Task: Open Card Brand Awareness Review in Board Competitor Analysis to Workspace Customer Support and add a team member Softage.1@softage.net, a label Purple, a checklist Budget Tracker, an attachment from your onedrive, a color Purple and finally, add a card description 'Research and develop new pricing strategy for subscription services' and a comment 'This task presents an opportunity to build strong relationships with our stakeholders and earn their trust.'. Add a start date 'Jan 05, 1900' with a due date 'Jan 12, 1900'
Action: Mouse moved to (95, 338)
Screenshot: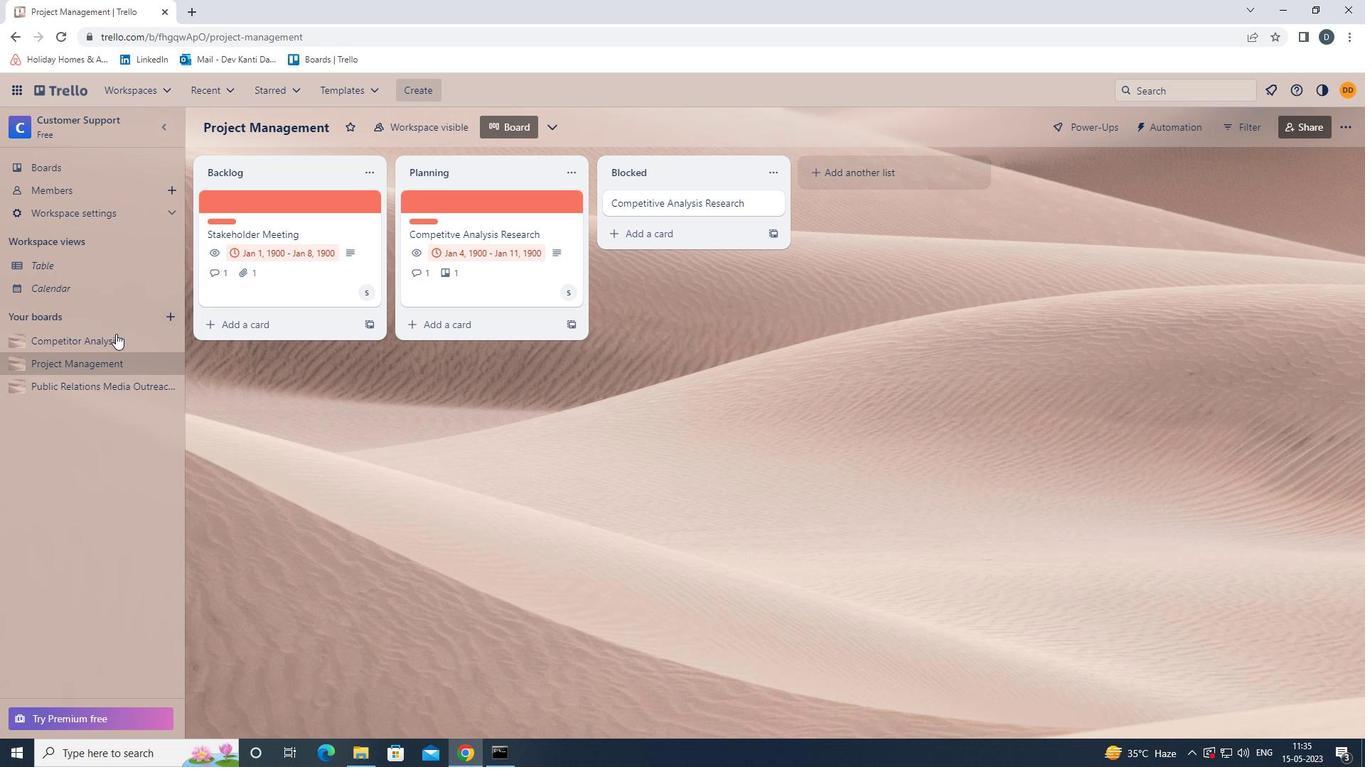 
Action: Mouse pressed left at (95, 338)
Screenshot: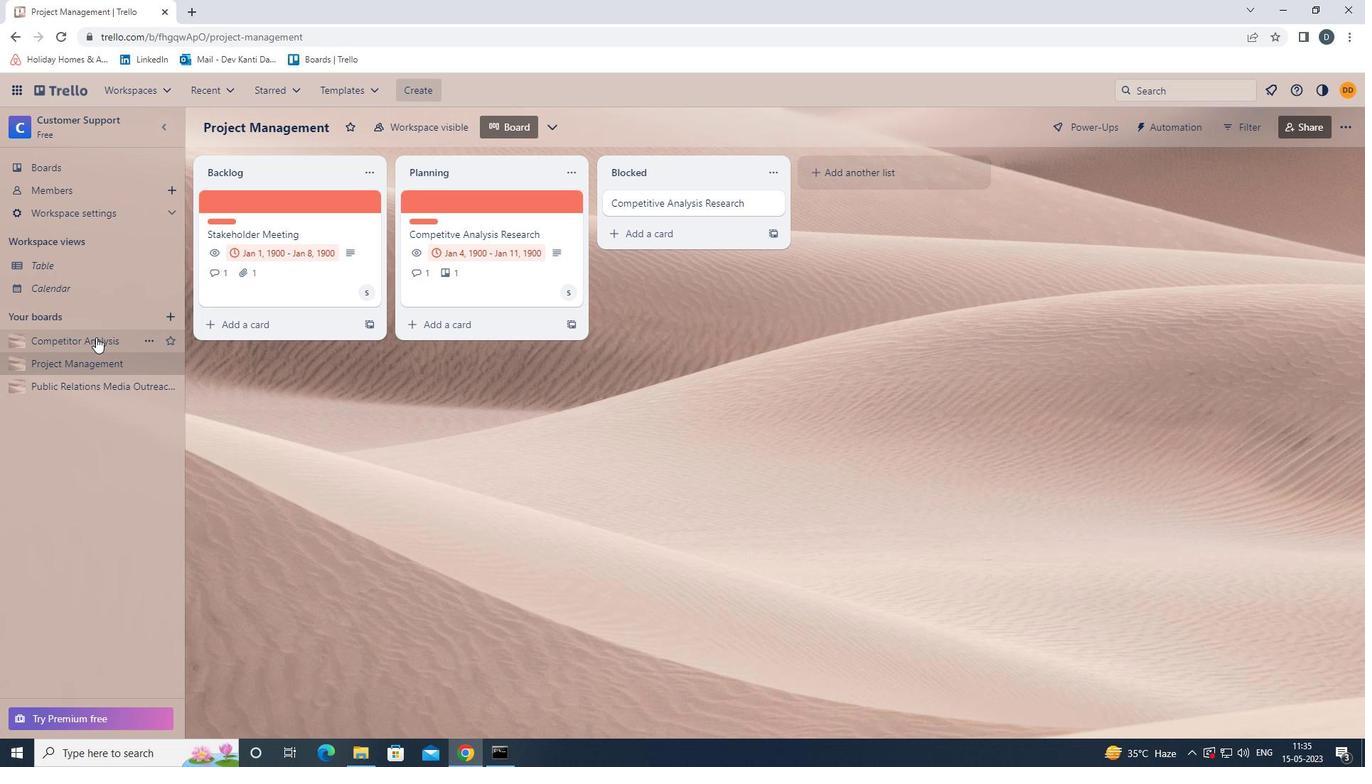 
Action: Mouse moved to (464, 205)
Screenshot: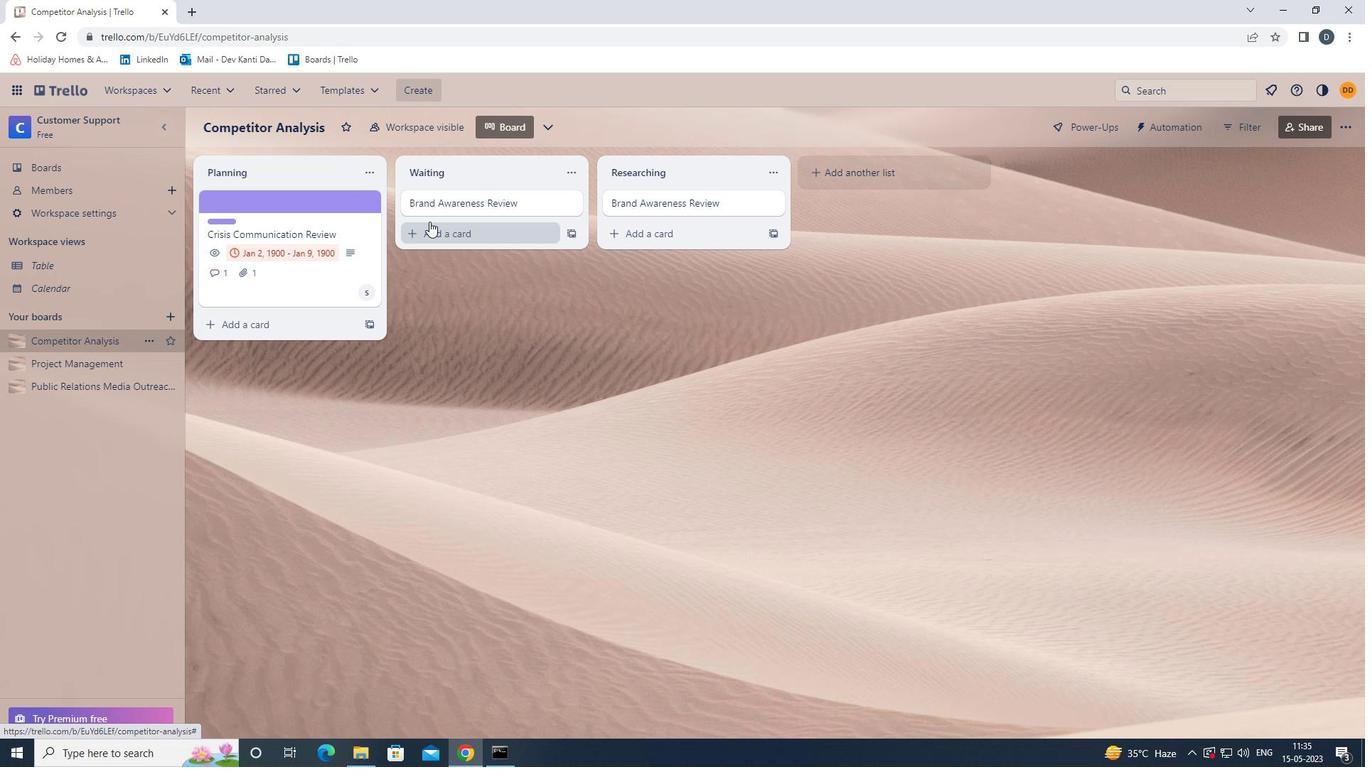 
Action: Mouse pressed left at (464, 205)
Screenshot: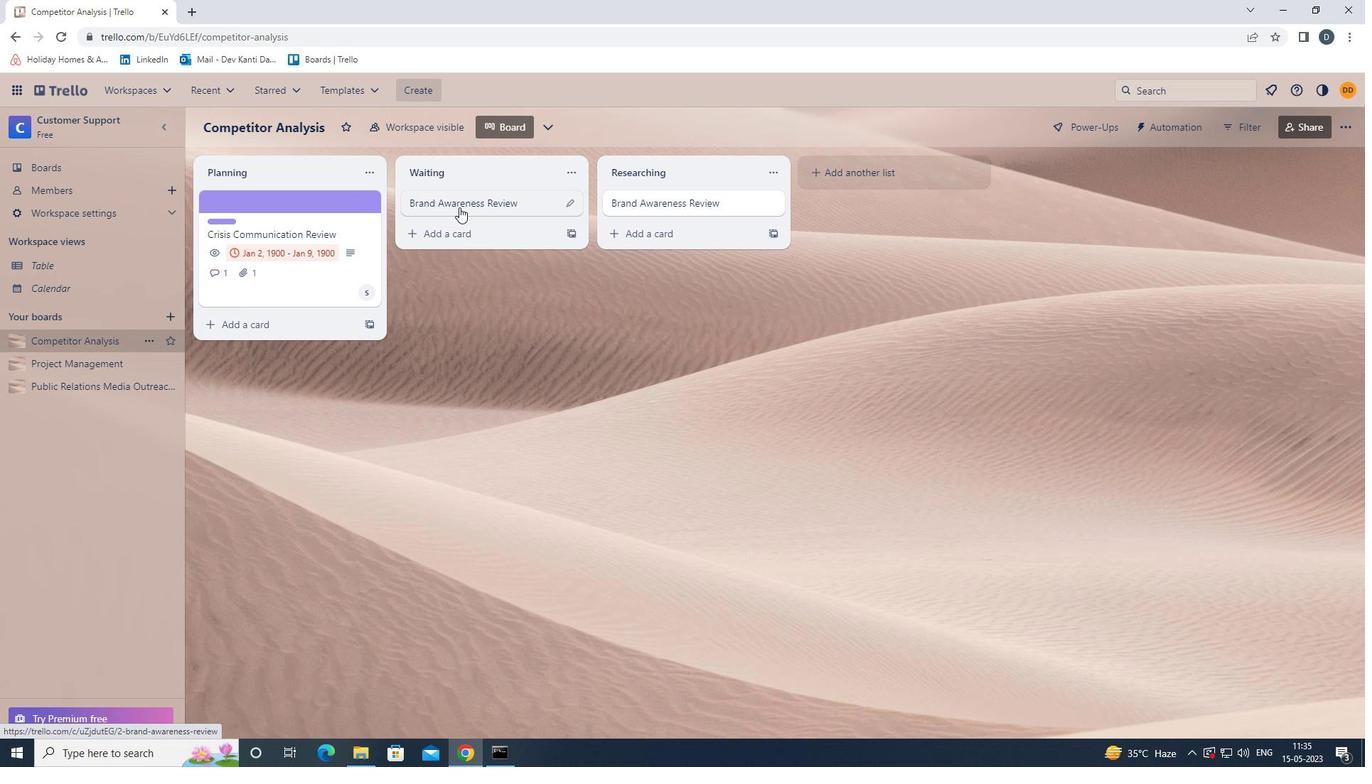 
Action: Mouse moved to (842, 255)
Screenshot: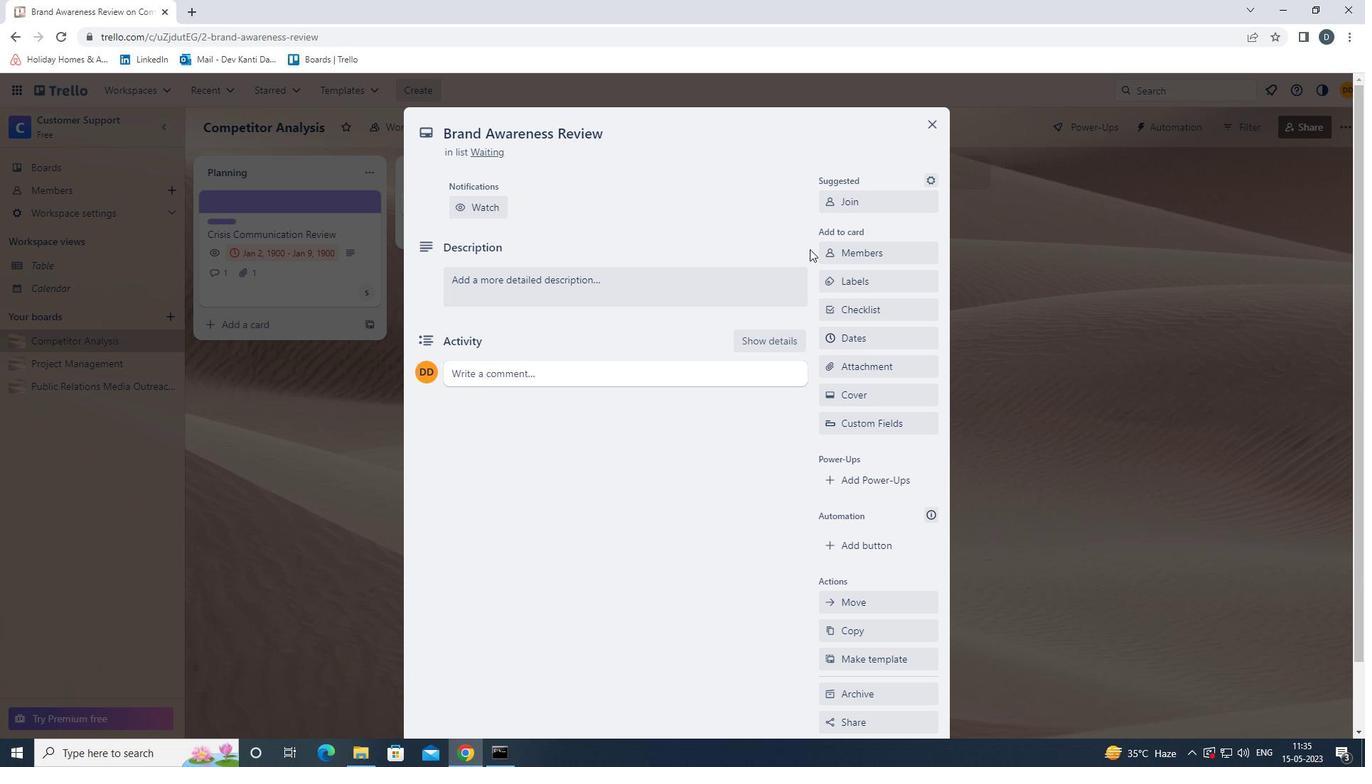 
Action: Mouse pressed left at (842, 255)
Screenshot: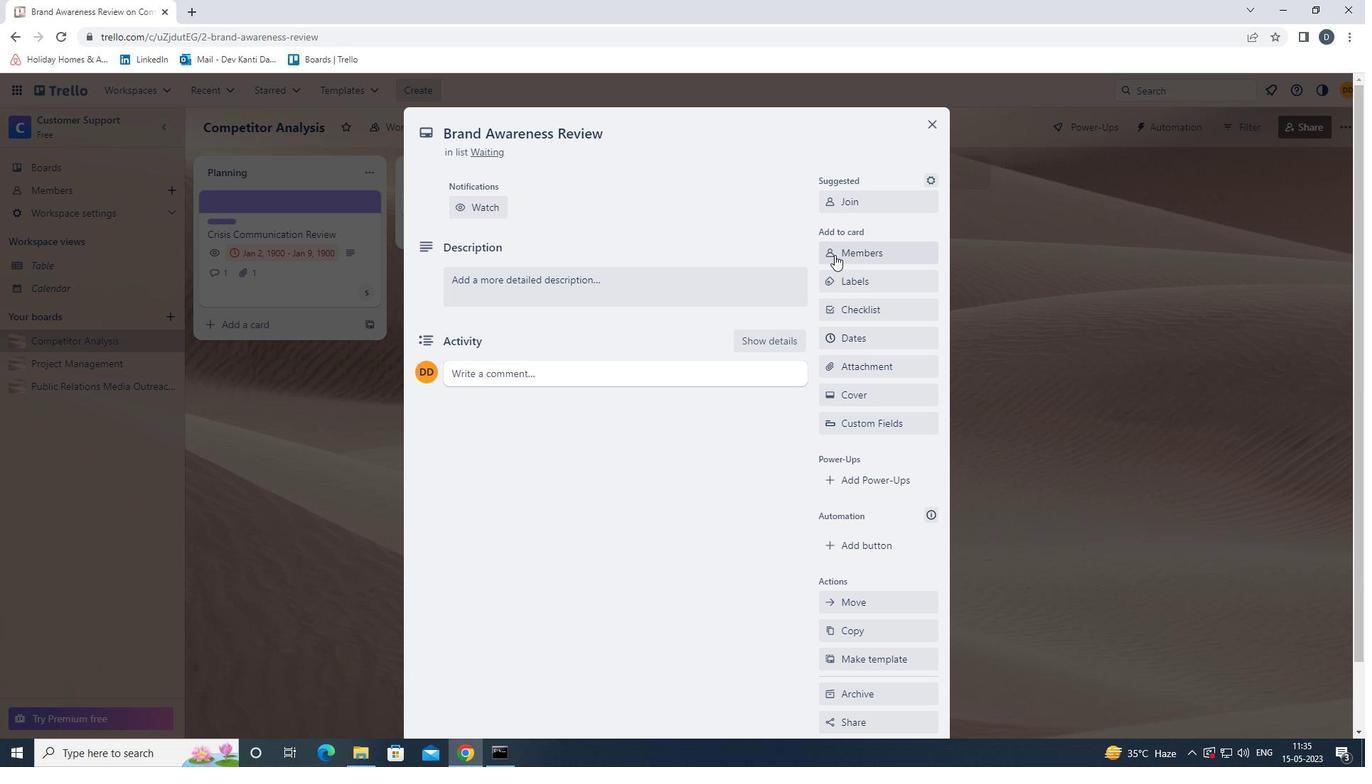 
Action: Key pressed <Key.shift>SOFTAGE.1<Key.shift><Key.shift><Key.shift><Key.shift><Key.shift><Key.shift><Key.shift><Key.shift><Key.shift><Key.shift><Key.shift><Key.shift><Key.shift><Key.shift><Key.shift>@SOFTAGE.NET
Screenshot: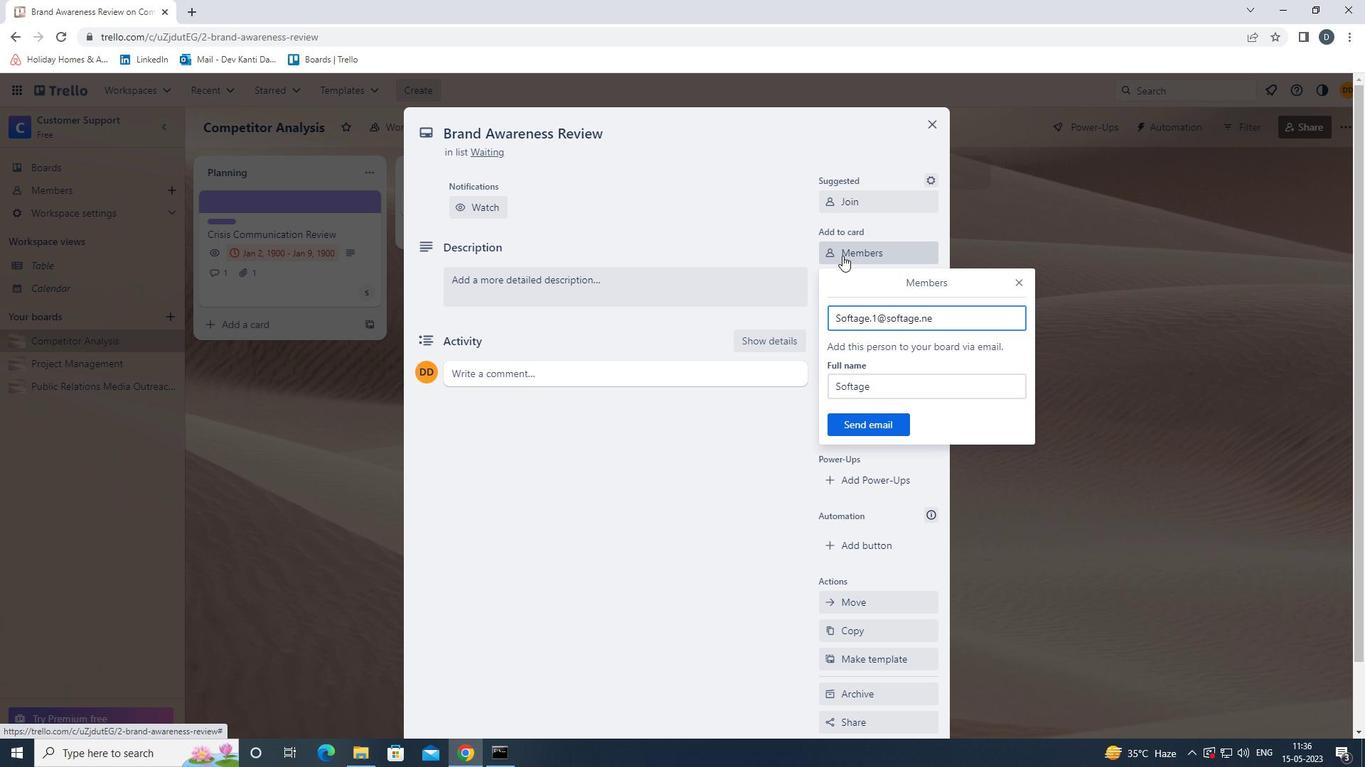 
Action: Mouse moved to (878, 423)
Screenshot: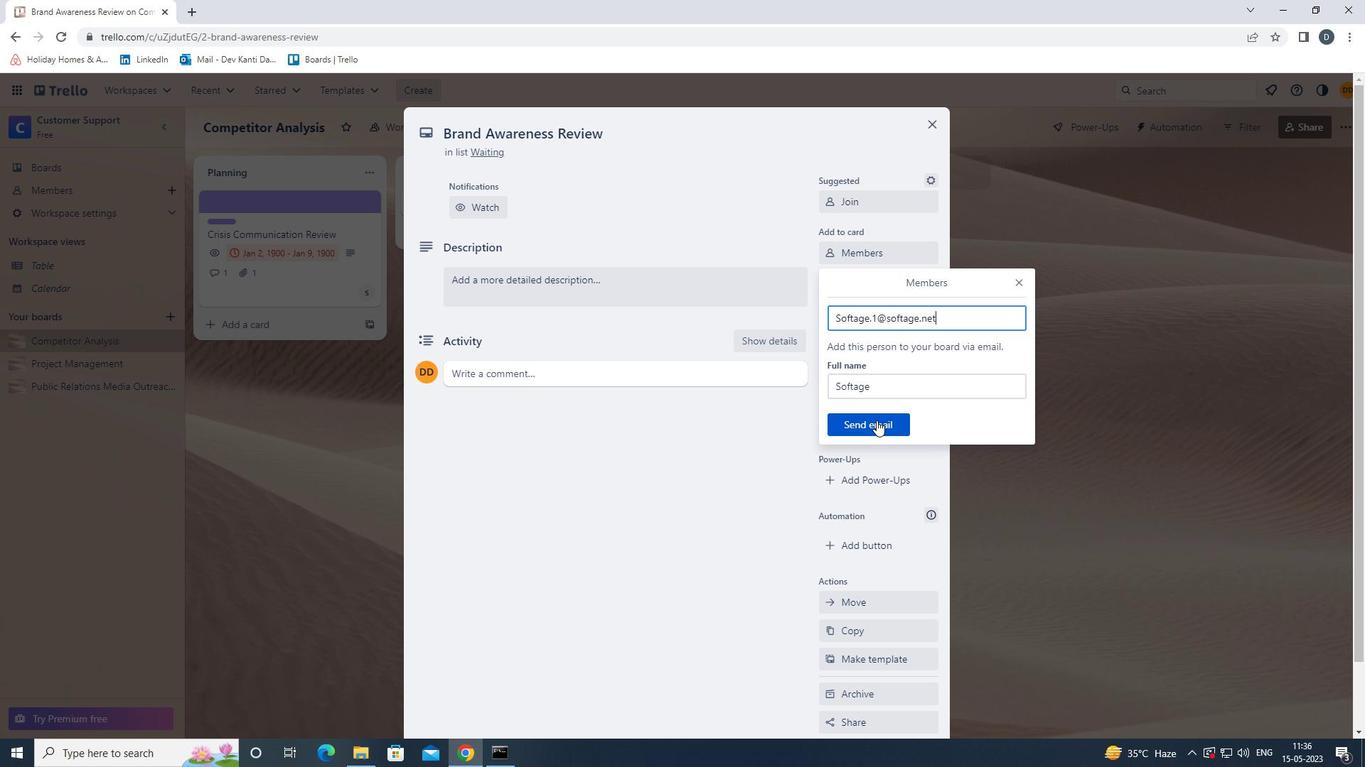 
Action: Mouse pressed left at (878, 423)
Screenshot: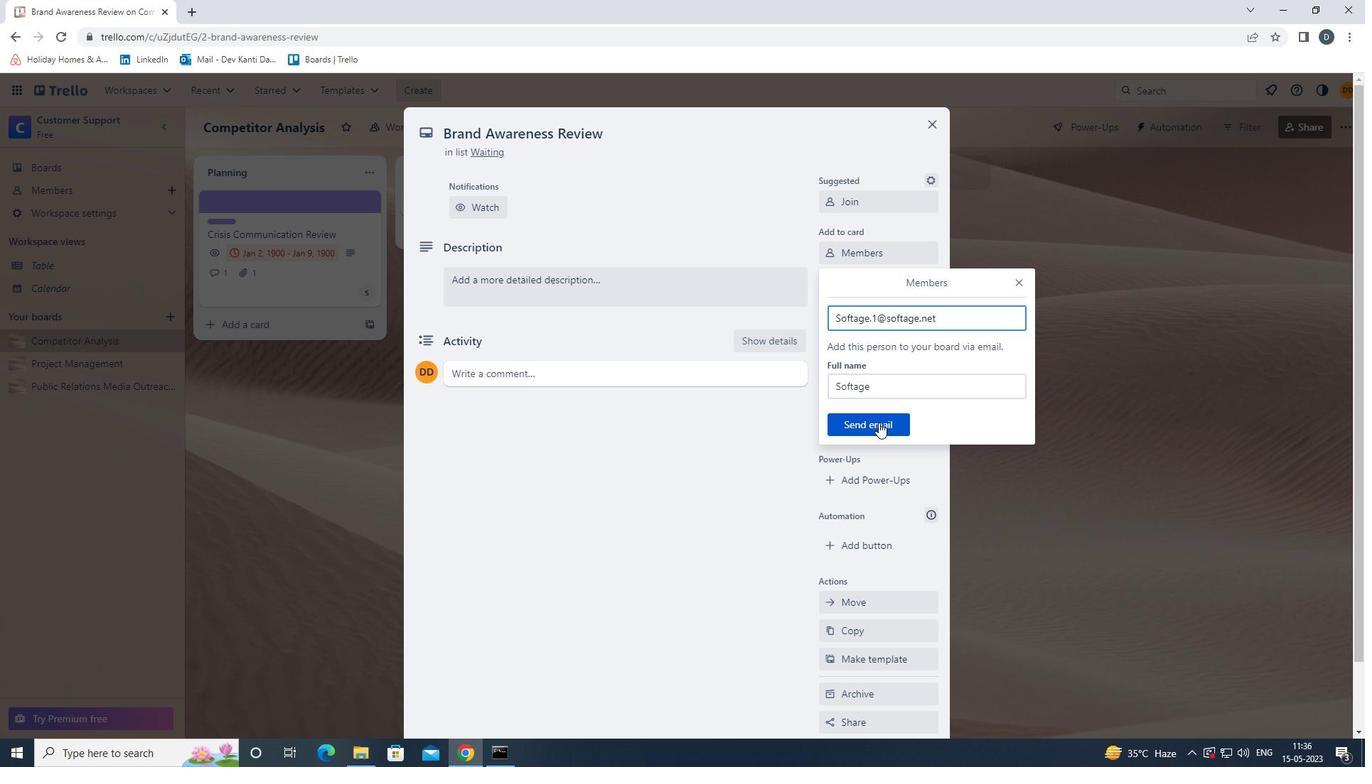 
Action: Mouse moved to (881, 279)
Screenshot: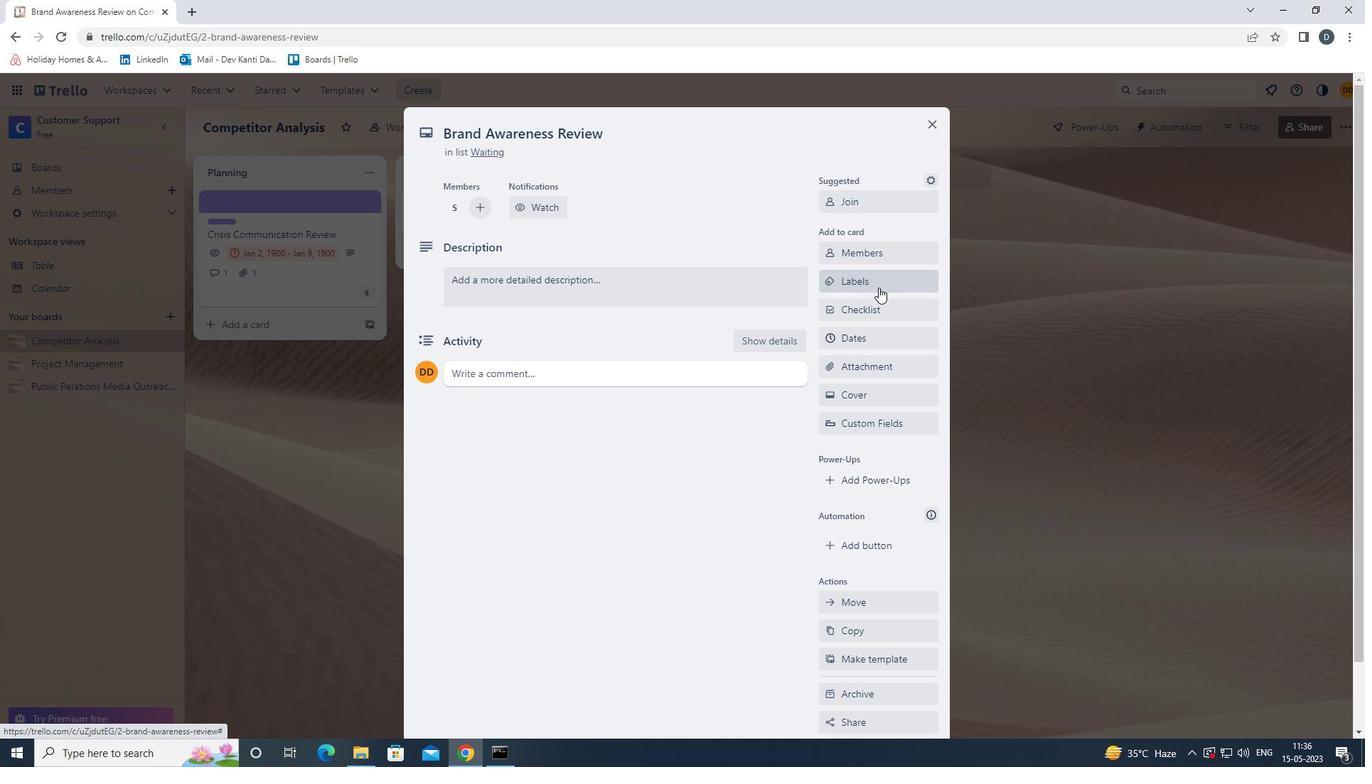 
Action: Mouse pressed left at (881, 279)
Screenshot: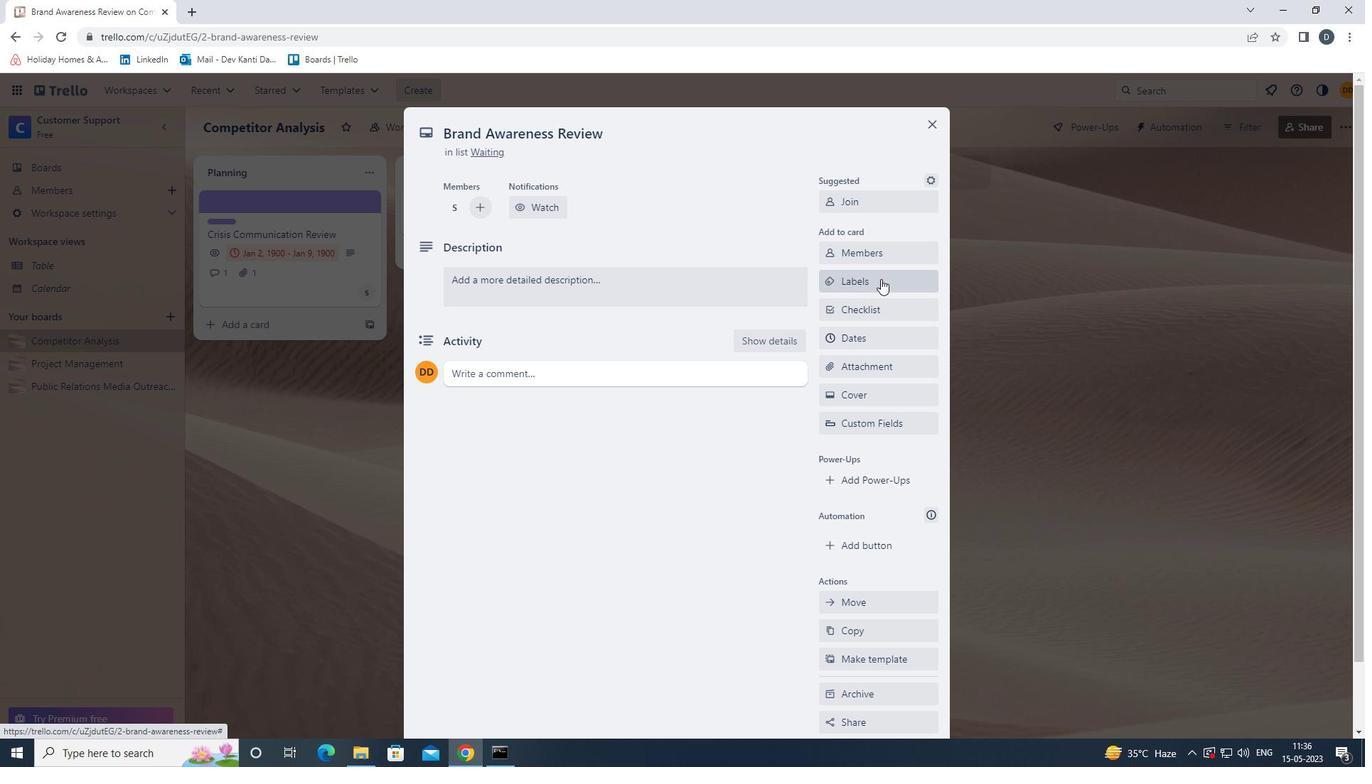 
Action: Mouse moved to (914, 497)
Screenshot: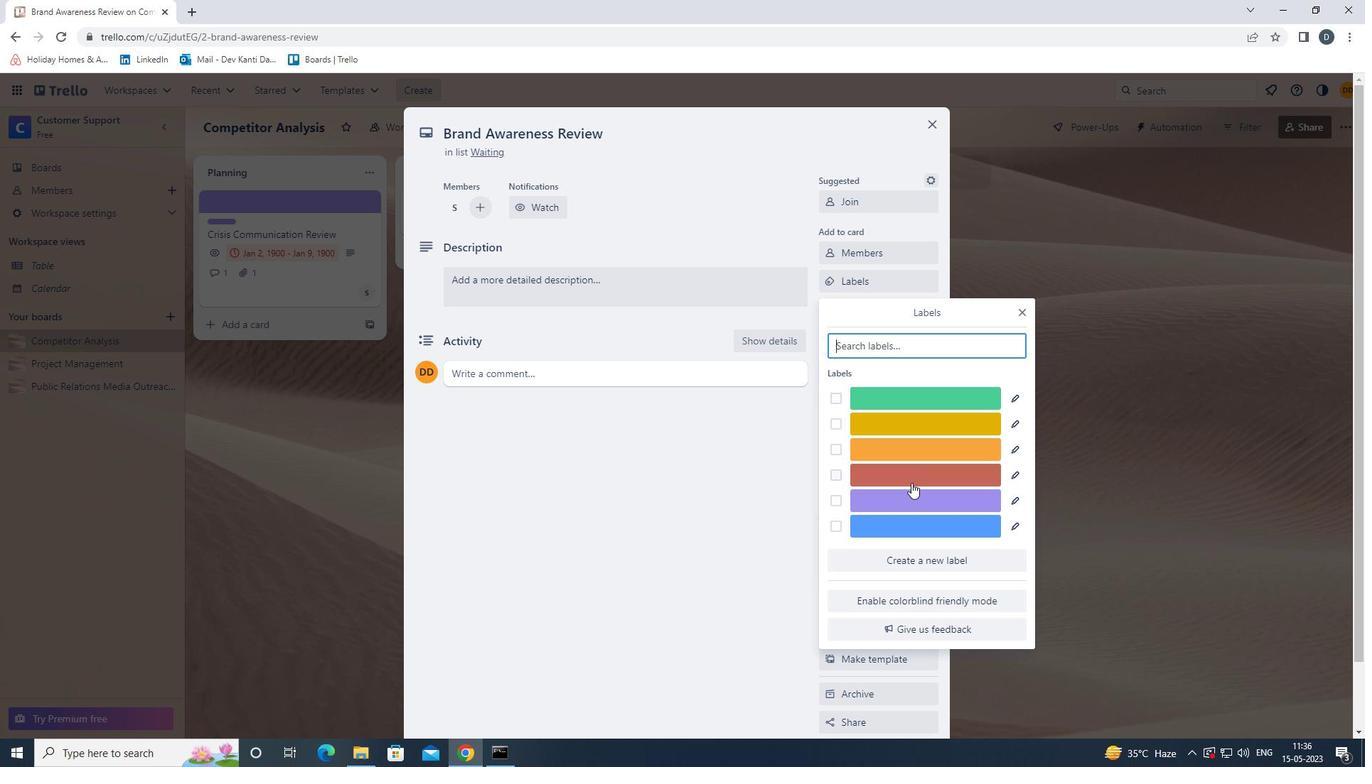 
Action: Mouse pressed left at (914, 497)
Screenshot: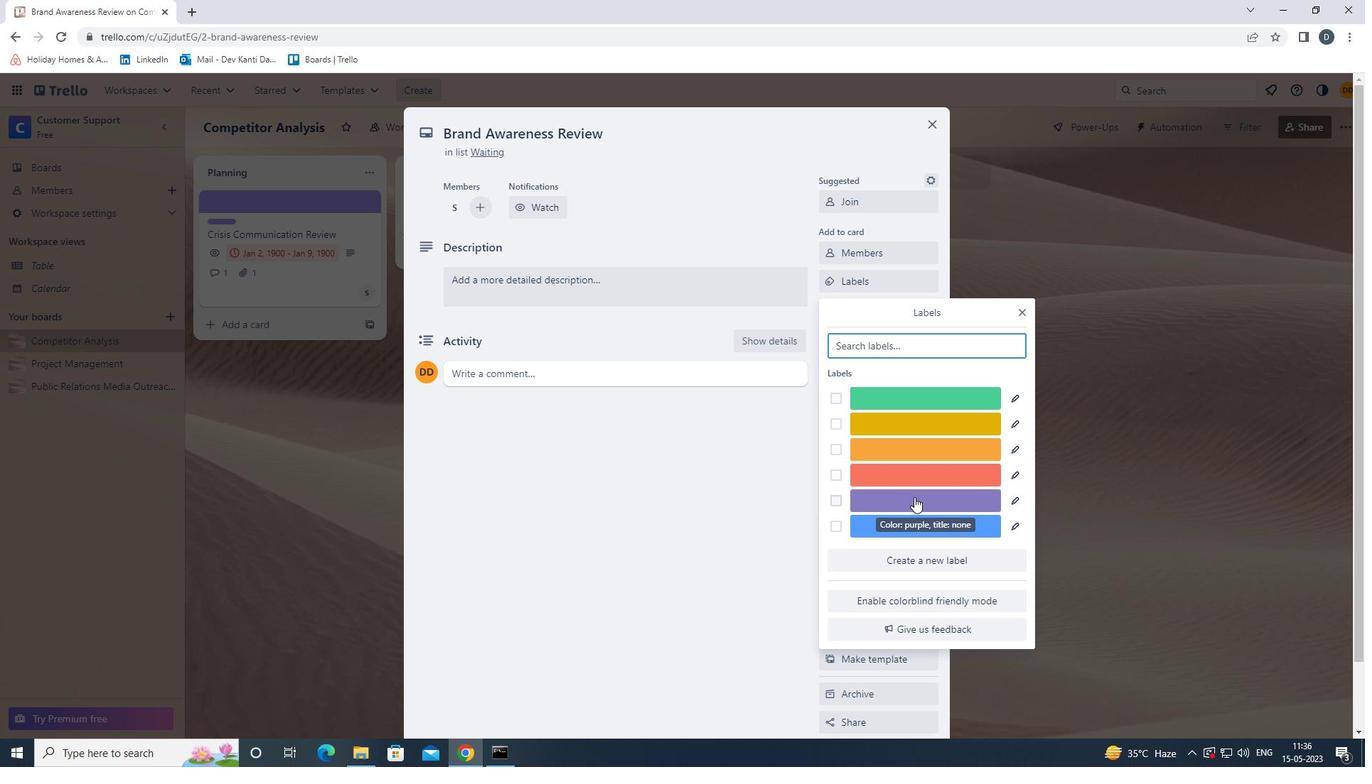 
Action: Mouse moved to (1019, 306)
Screenshot: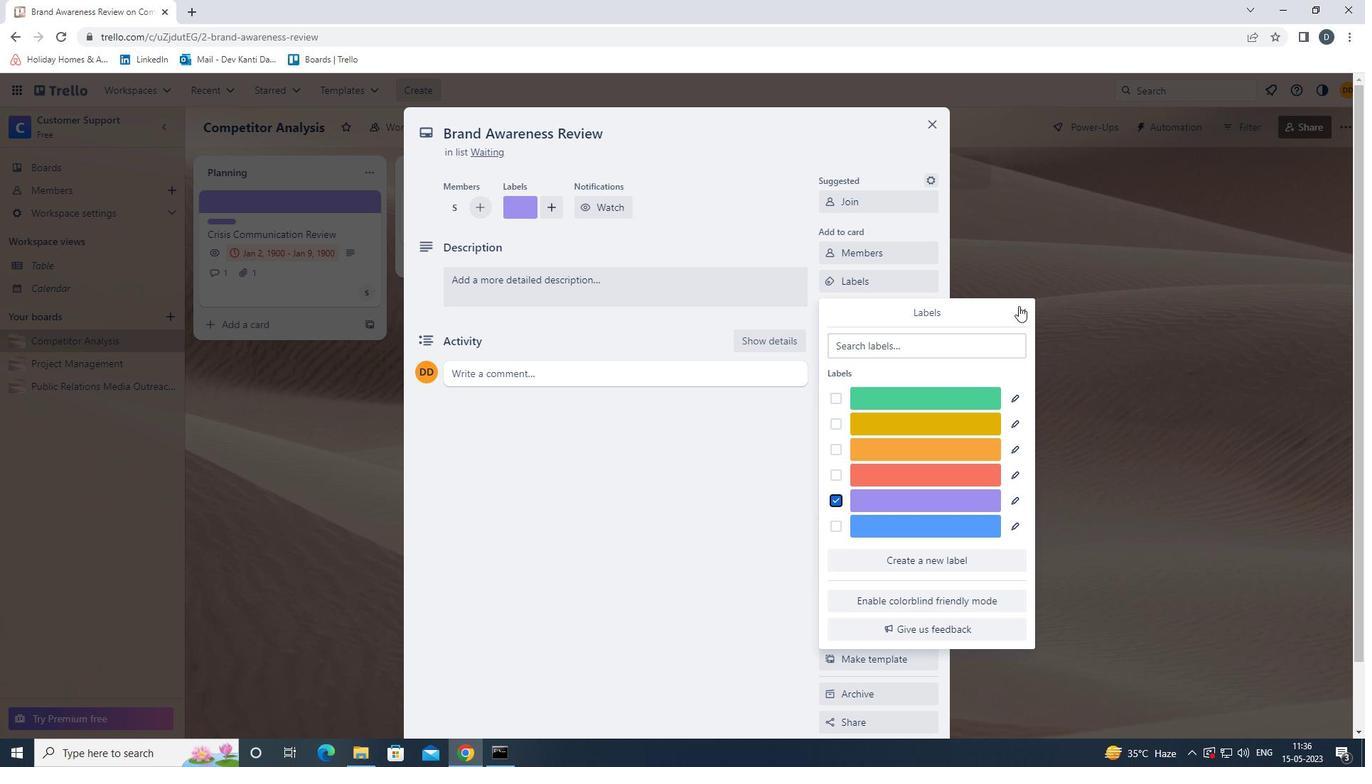 
Action: Mouse pressed left at (1019, 306)
Screenshot: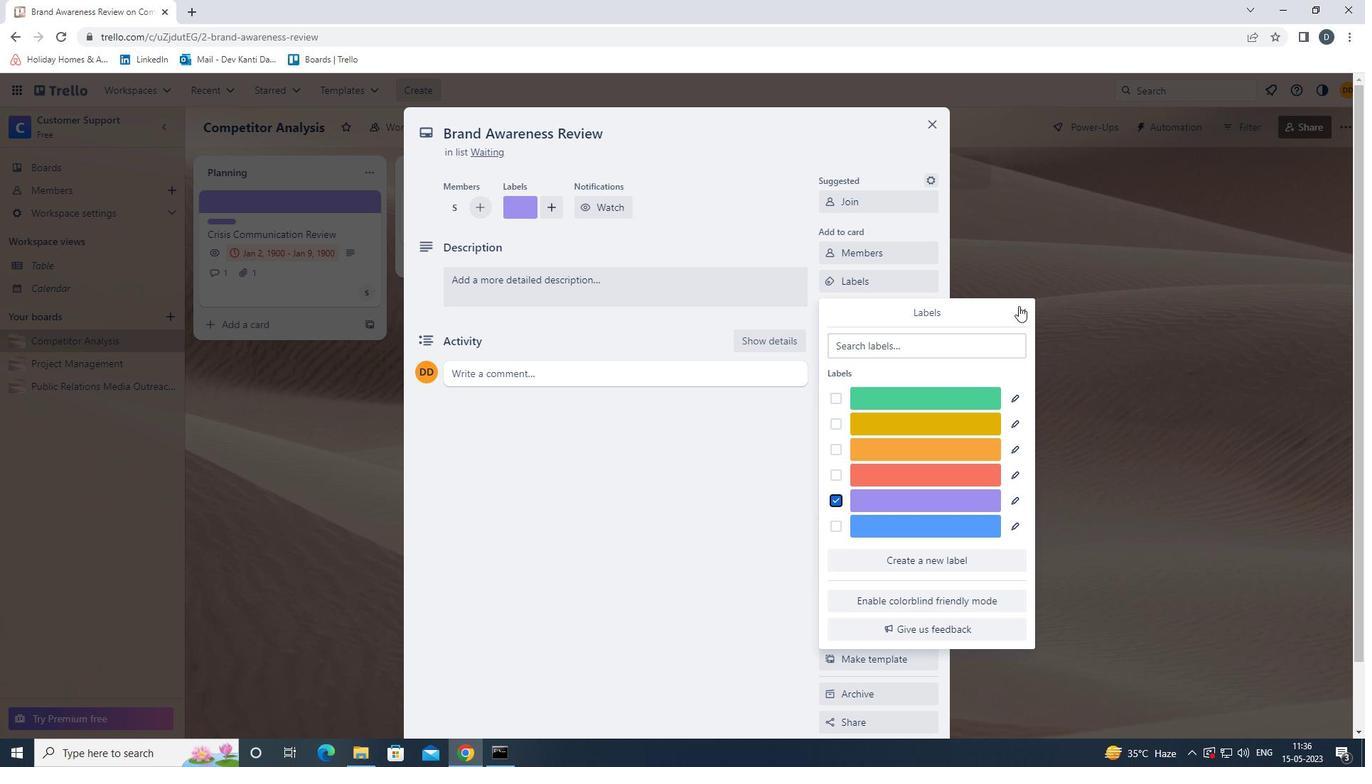 
Action: Mouse moved to (924, 311)
Screenshot: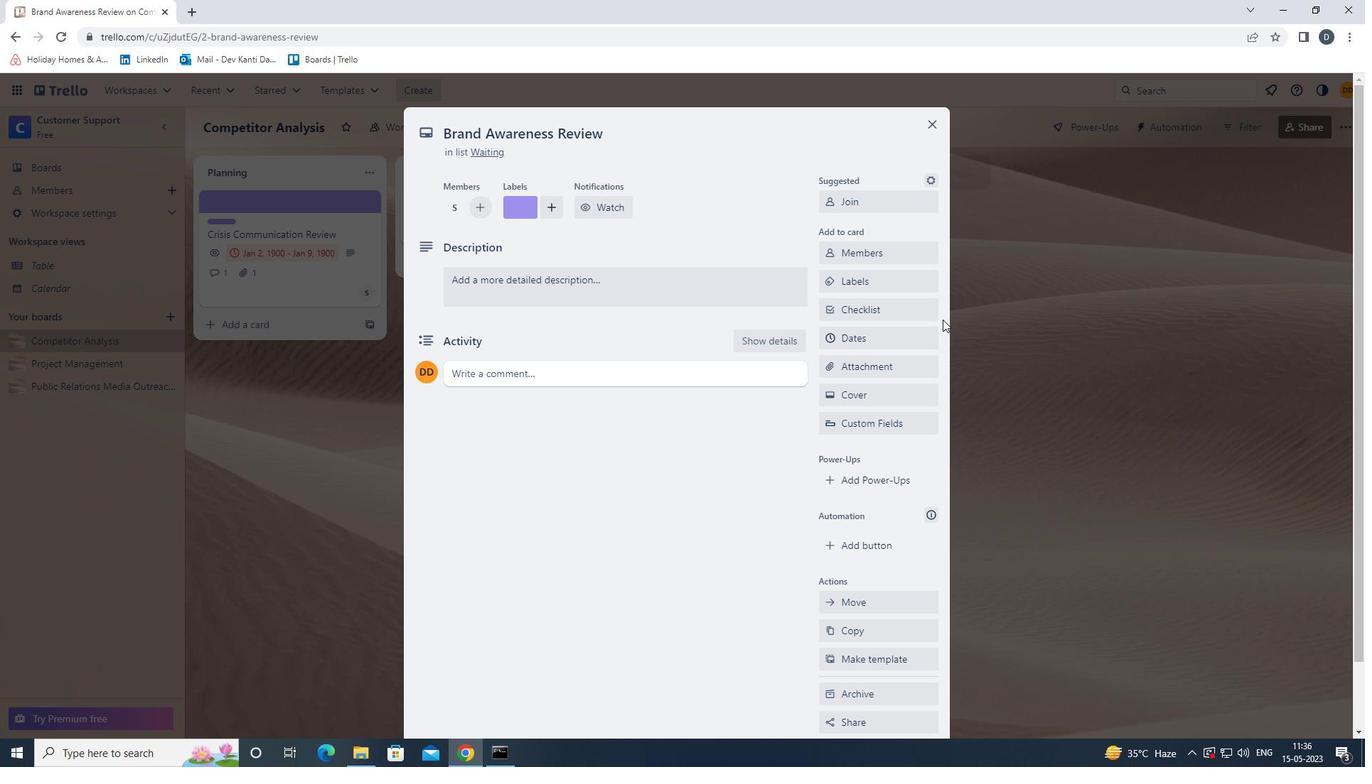 
Action: Mouse pressed left at (924, 311)
Screenshot: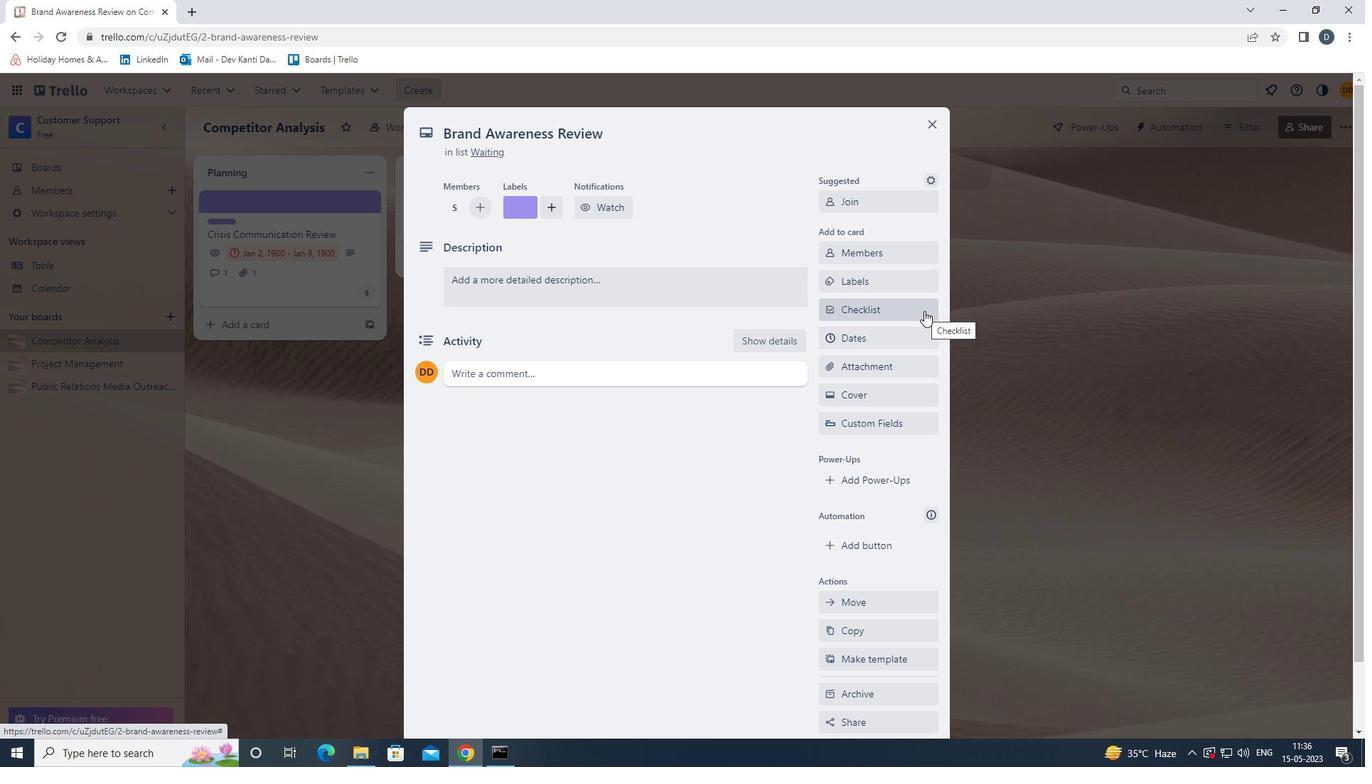 
Action: Key pressed <Key.shift><Key.shift><Key.shift><Key.shift><Key.shift><Key.shift><Key.shift><Key.shift><Key.shift><Key.shift><Key.shift><Key.shift><Key.shift><Key.shift><Key.shift><Key.shift>BUDGET<Key.space><Key.shift><Key.shift><Key.shift><Key.shift><Key.shift><Key.shift><Key.shift><Key.shift><Key.shift>TRACKER<Key.enter>
Screenshot: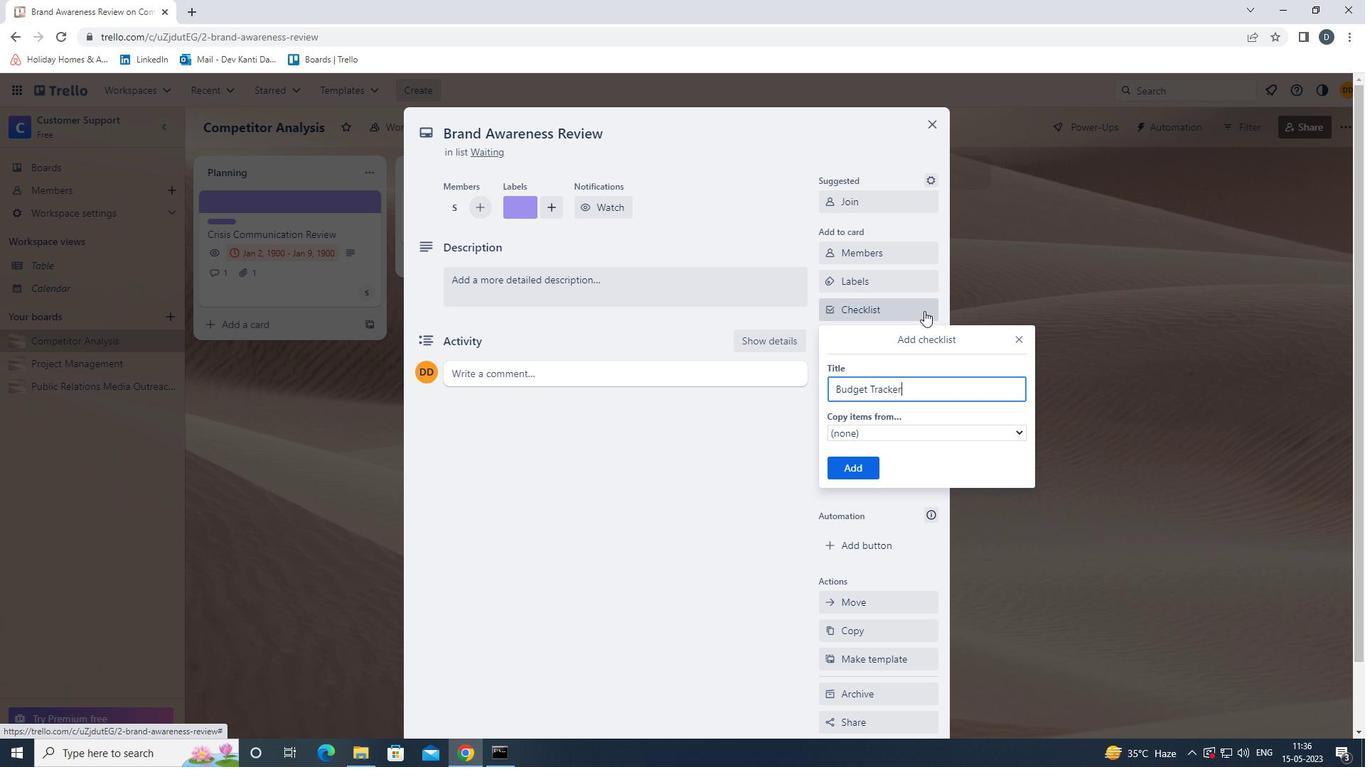 
Action: Mouse pressed left at (924, 311)
Screenshot: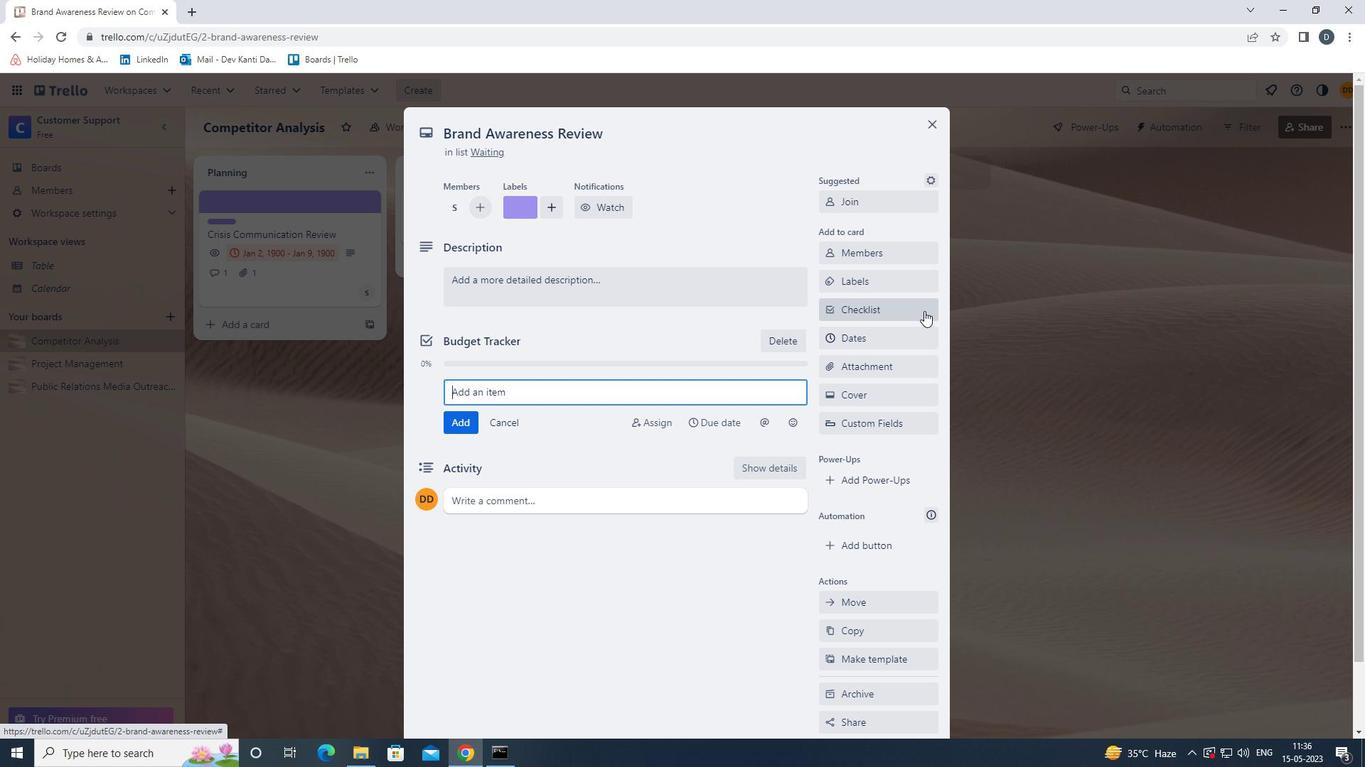 
Action: Mouse moved to (1024, 338)
Screenshot: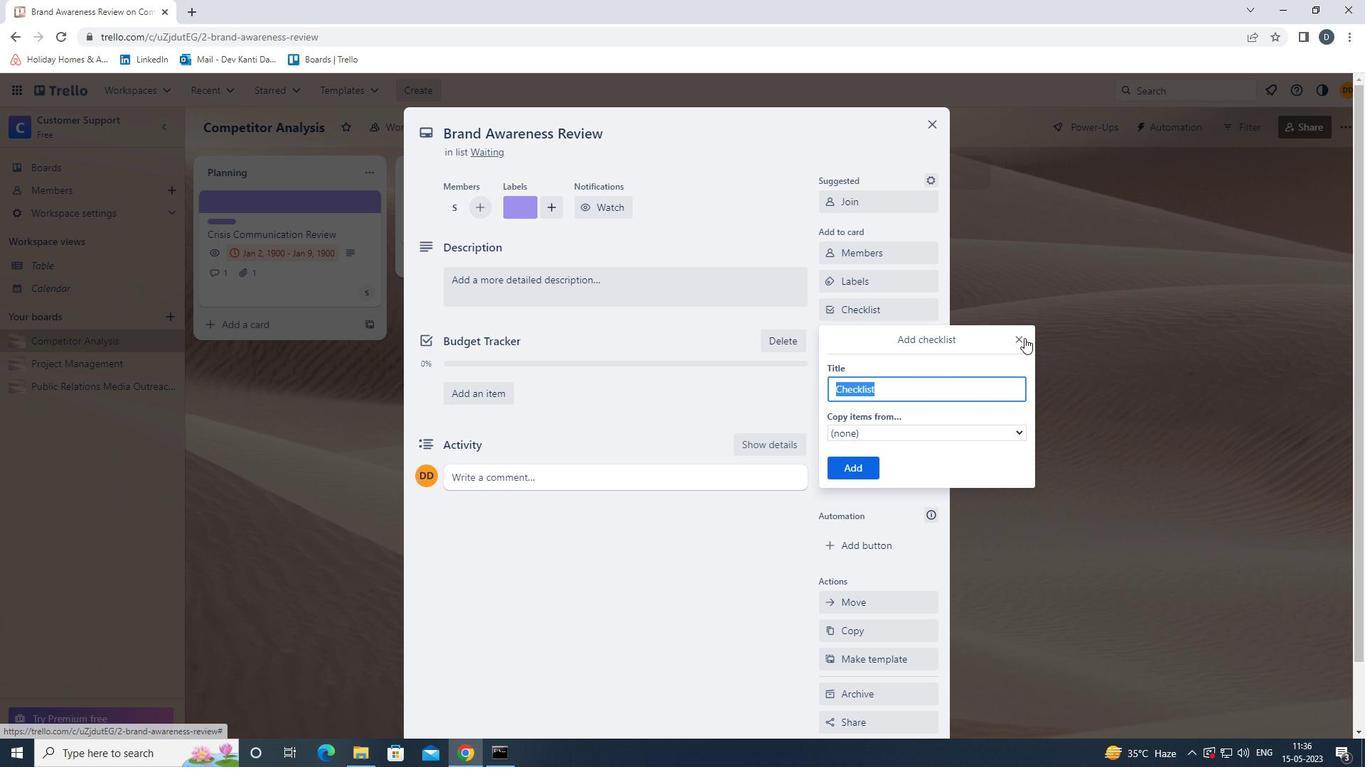 
Action: Mouse pressed left at (1024, 338)
Screenshot: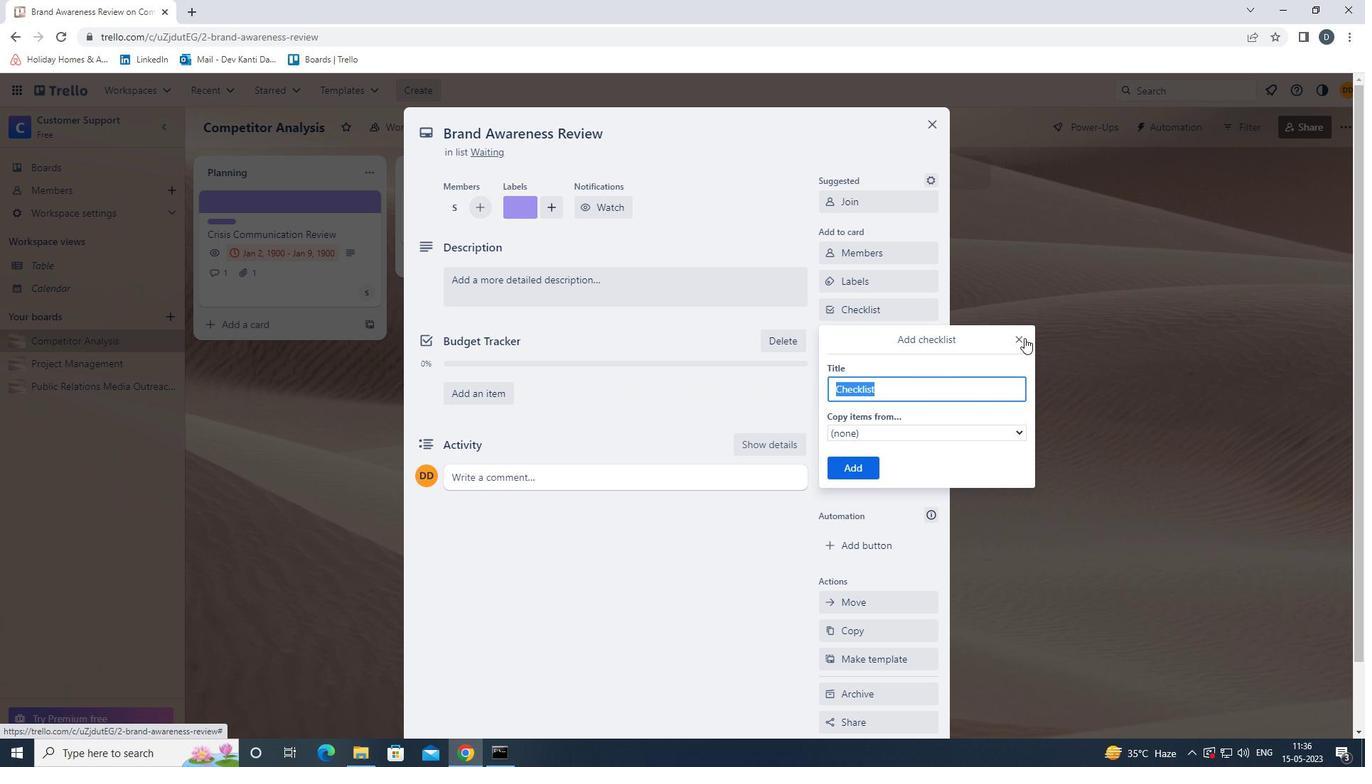
Action: Mouse moved to (905, 359)
Screenshot: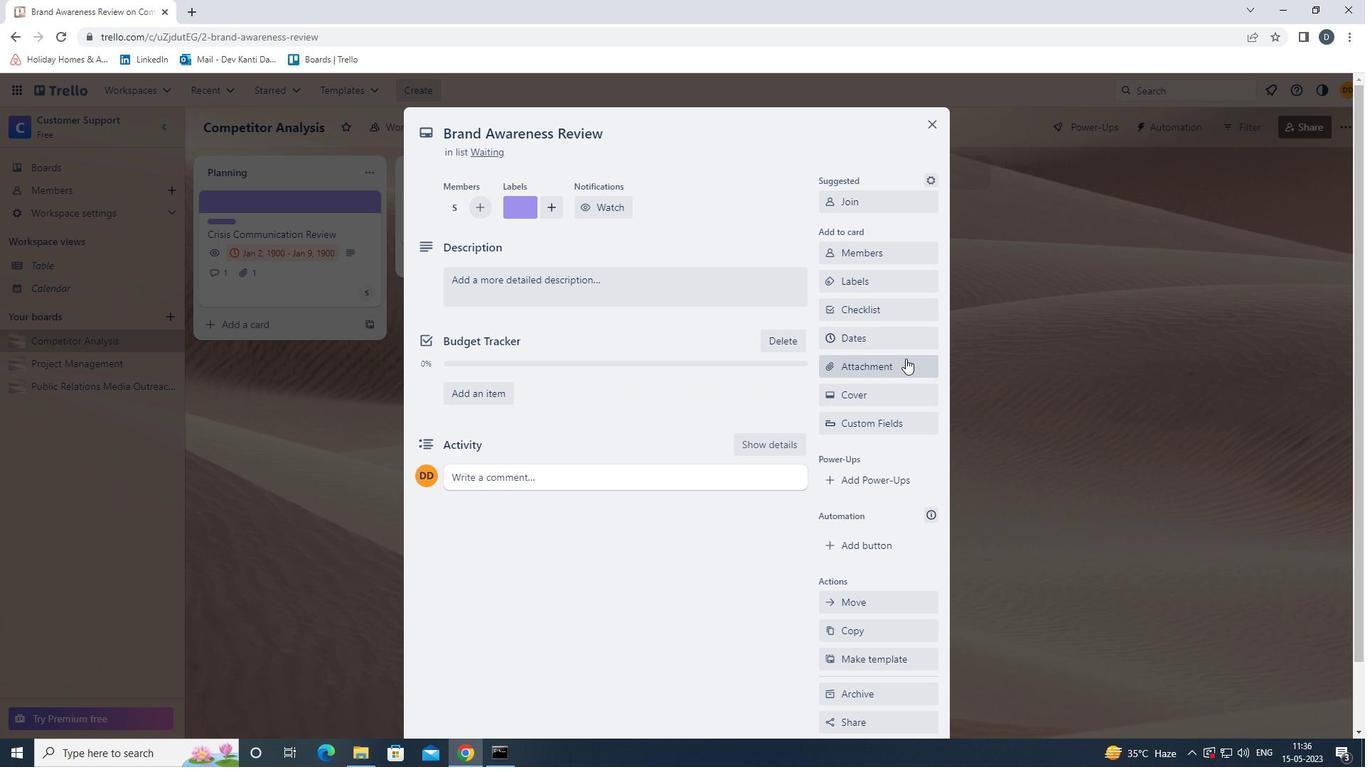 
Action: Mouse pressed left at (905, 359)
Screenshot: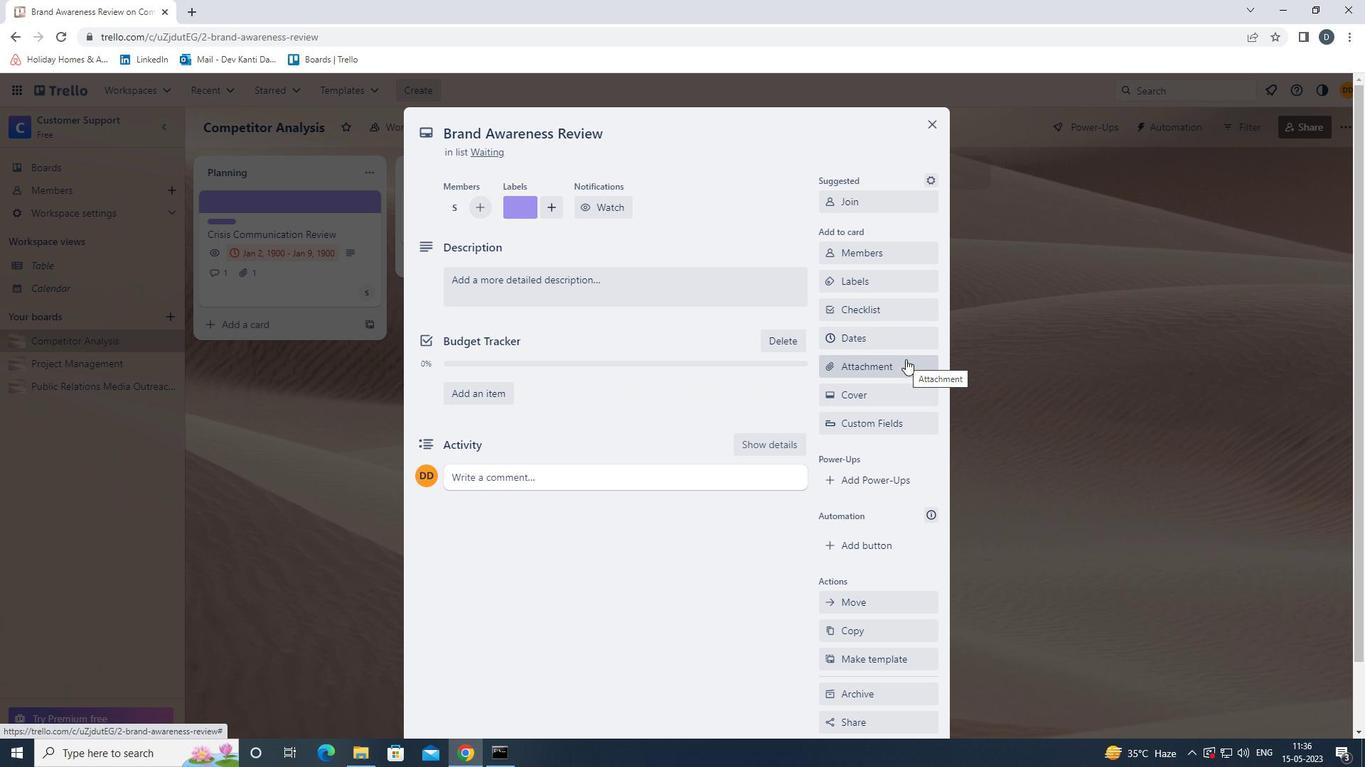 
Action: Mouse moved to (885, 539)
Screenshot: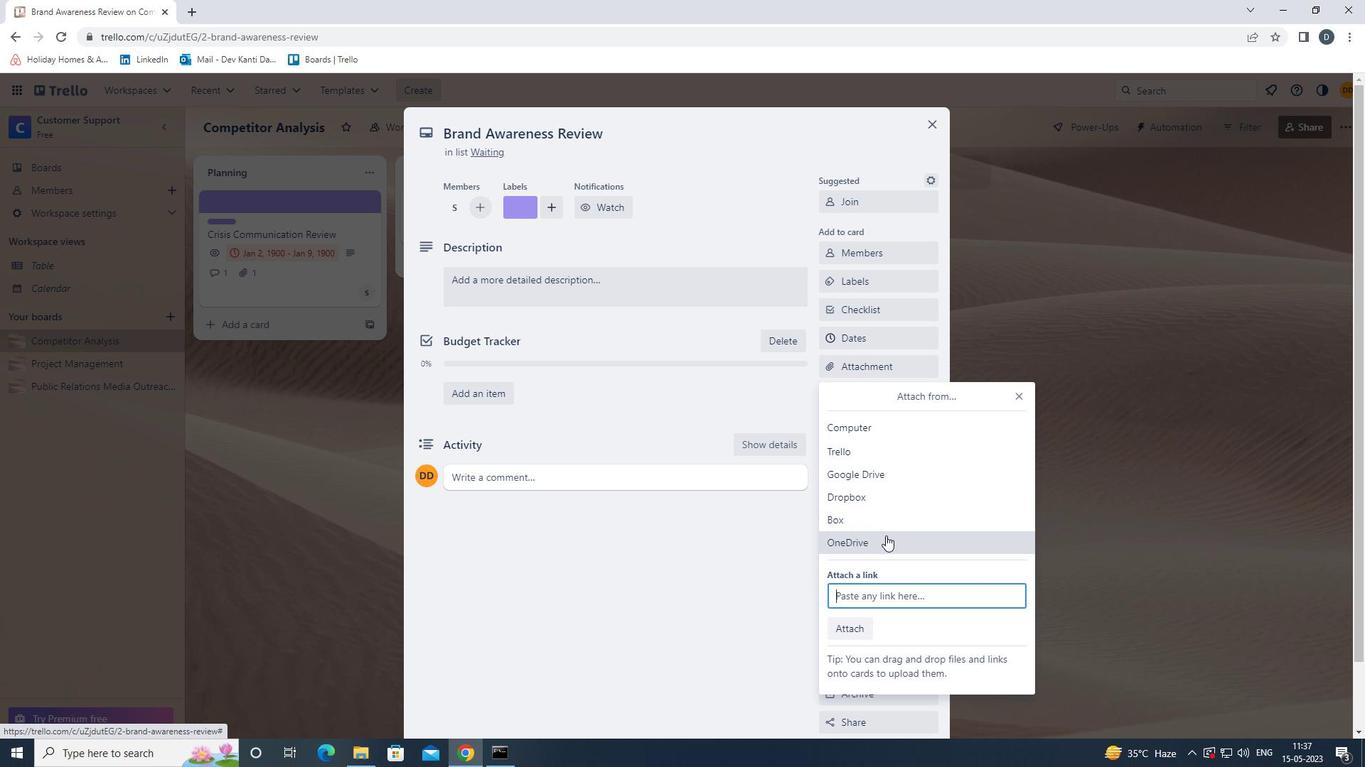 
Action: Mouse pressed left at (885, 539)
Screenshot: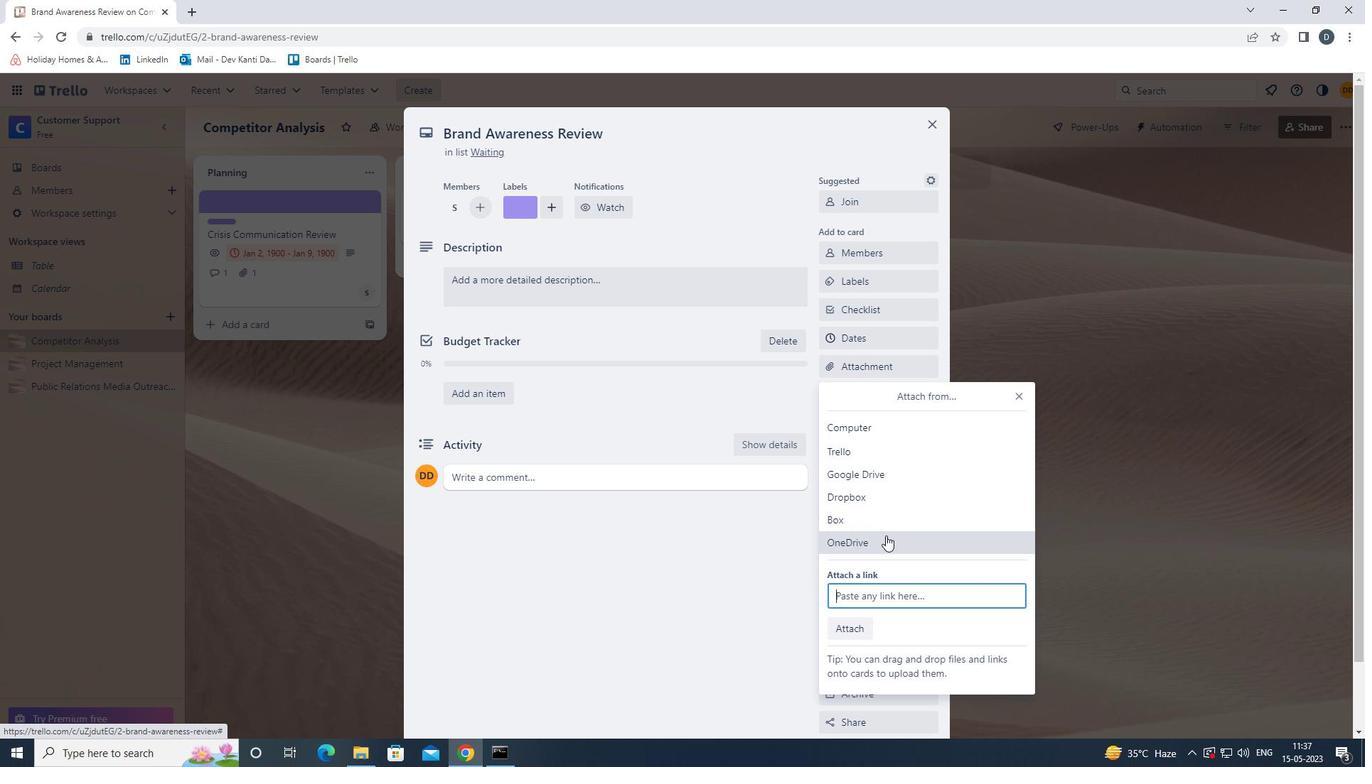 
Action: Mouse moved to (814, 316)
Screenshot: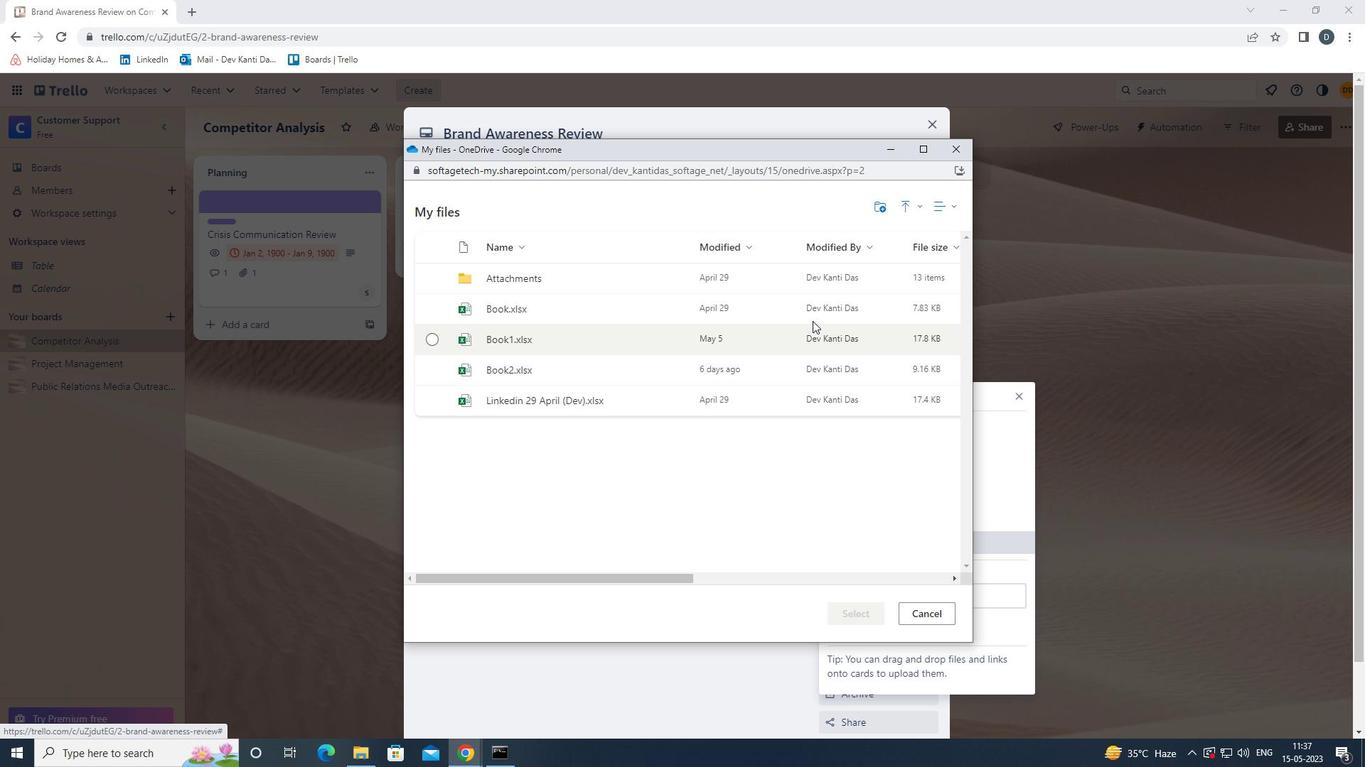 
Action: Mouse pressed left at (814, 316)
Screenshot: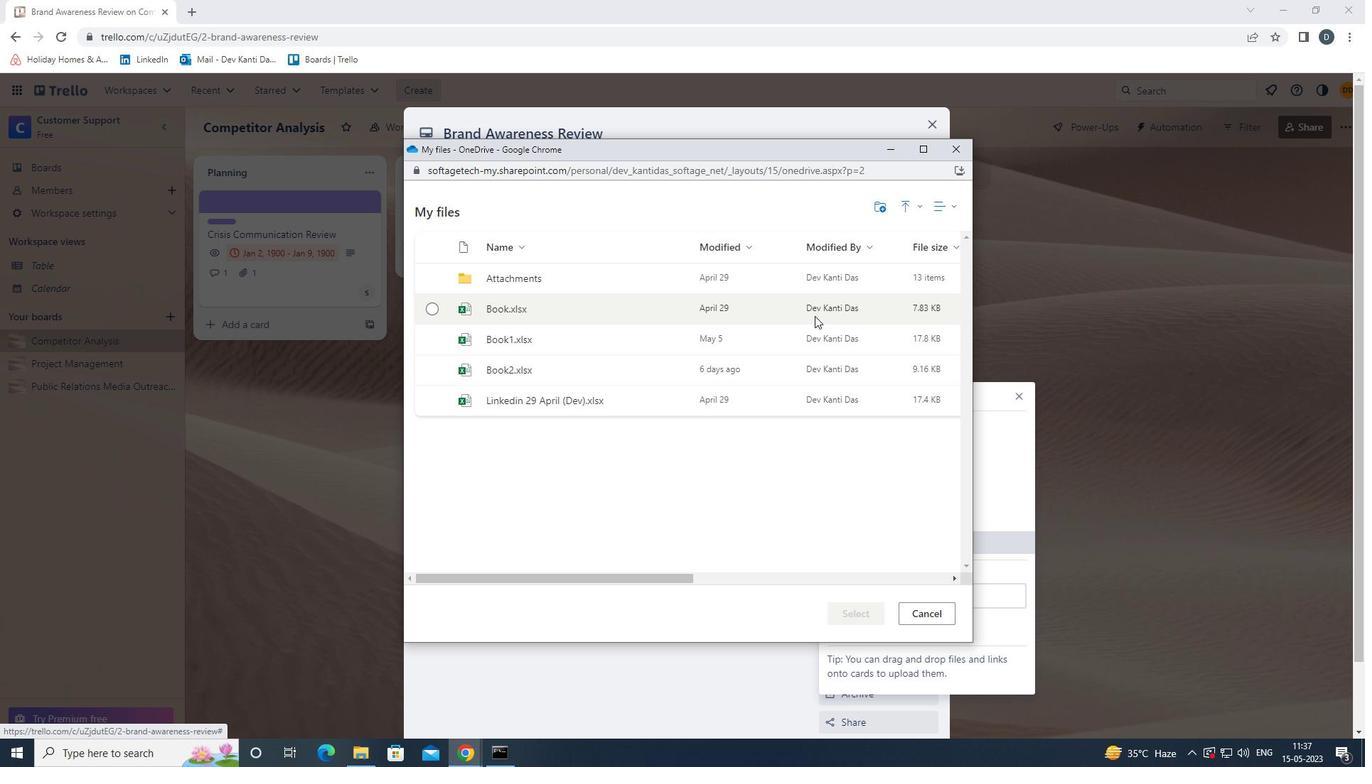 
Action: Mouse moved to (863, 612)
Screenshot: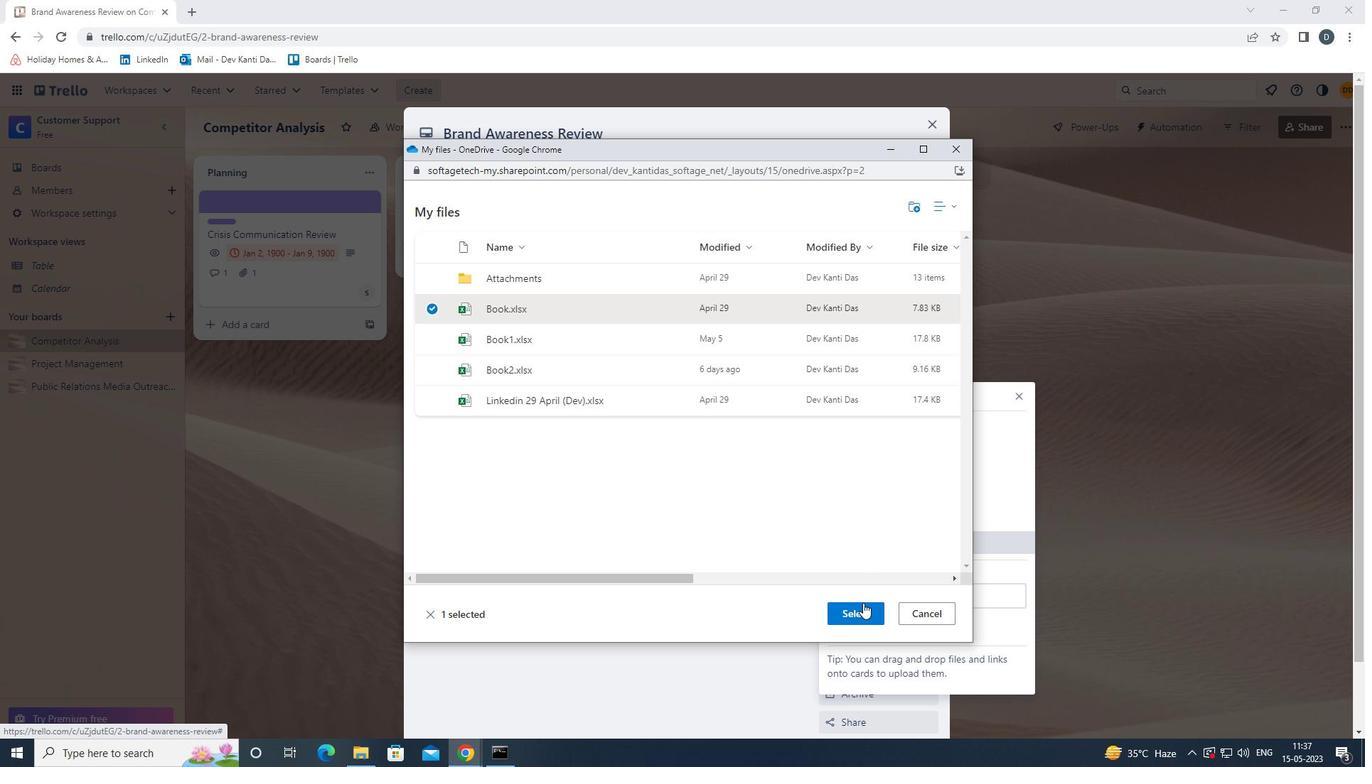 
Action: Mouse pressed left at (863, 612)
Screenshot: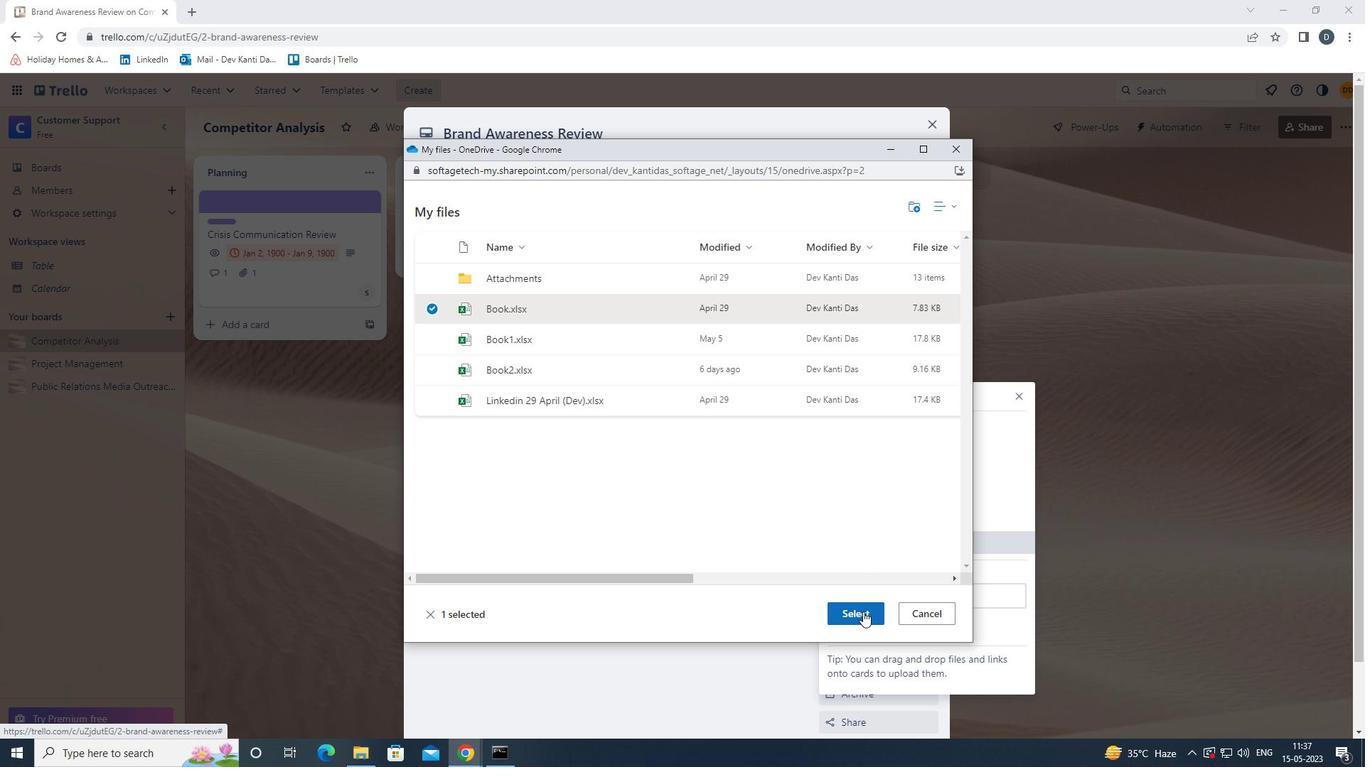 
Action: Mouse moved to (847, 398)
Screenshot: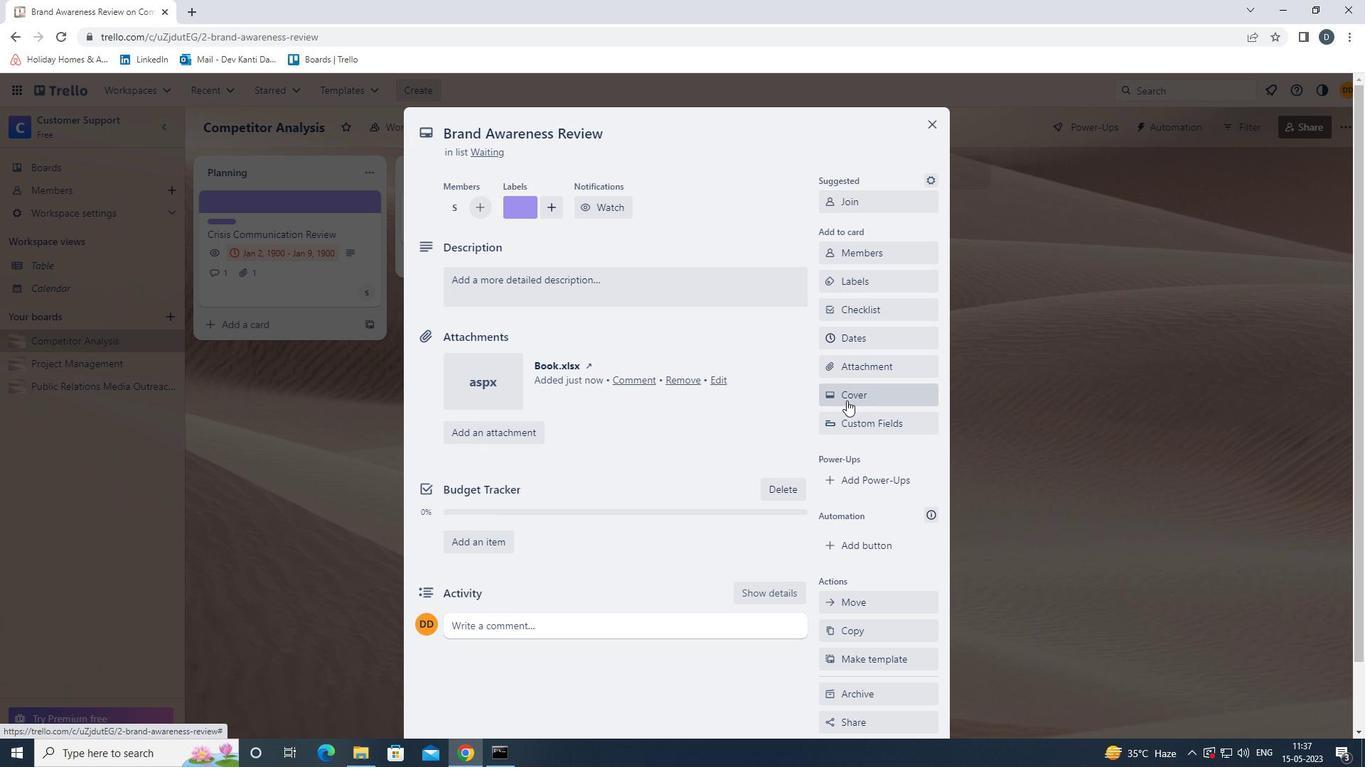 
Action: Mouse pressed left at (847, 398)
Screenshot: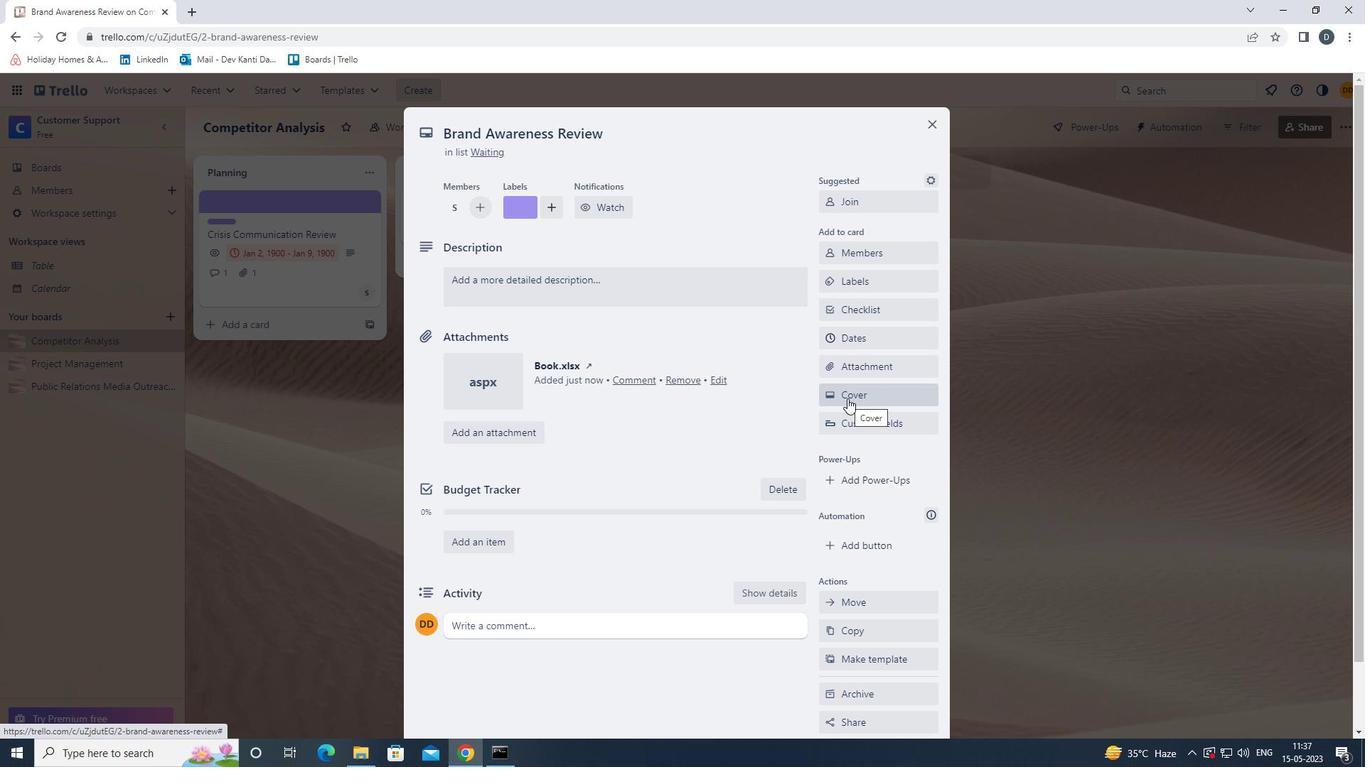
Action: Mouse moved to (1001, 447)
Screenshot: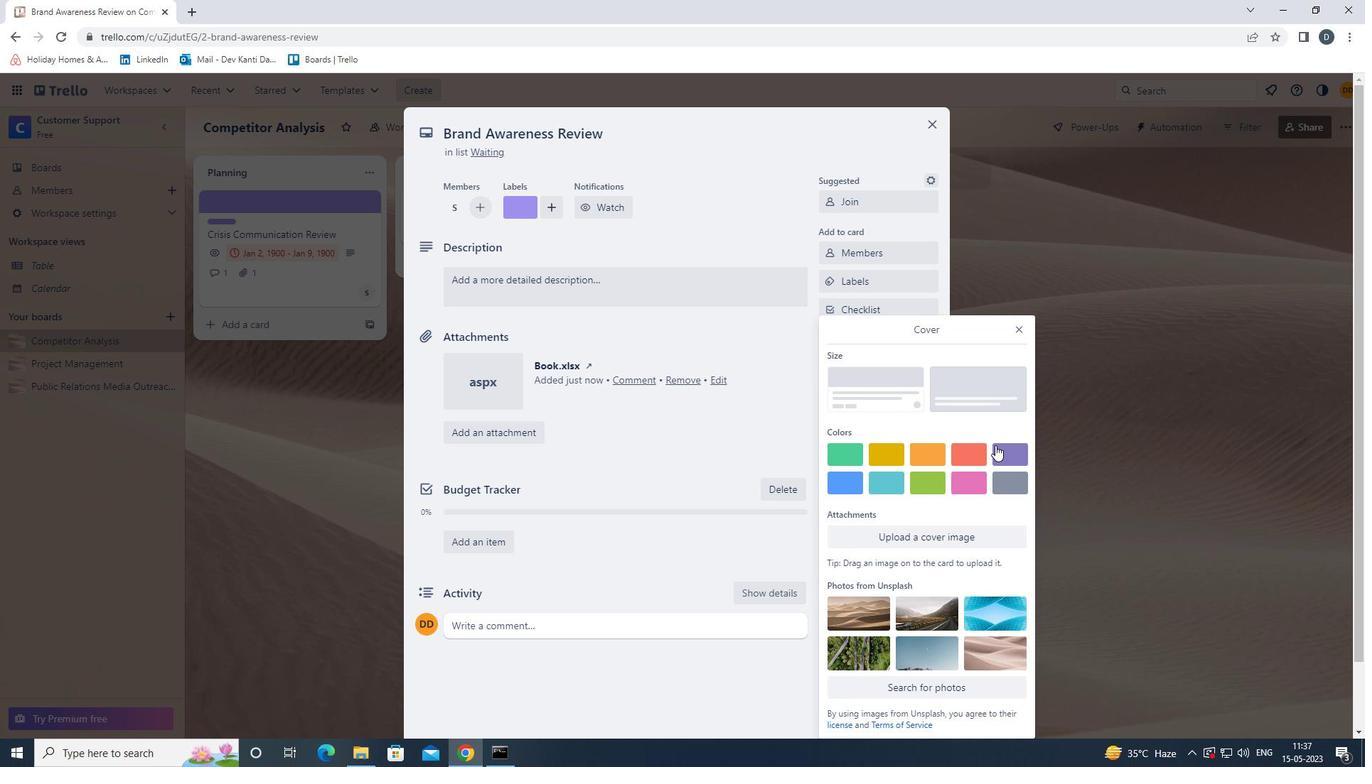 
Action: Mouse pressed left at (1001, 447)
Screenshot: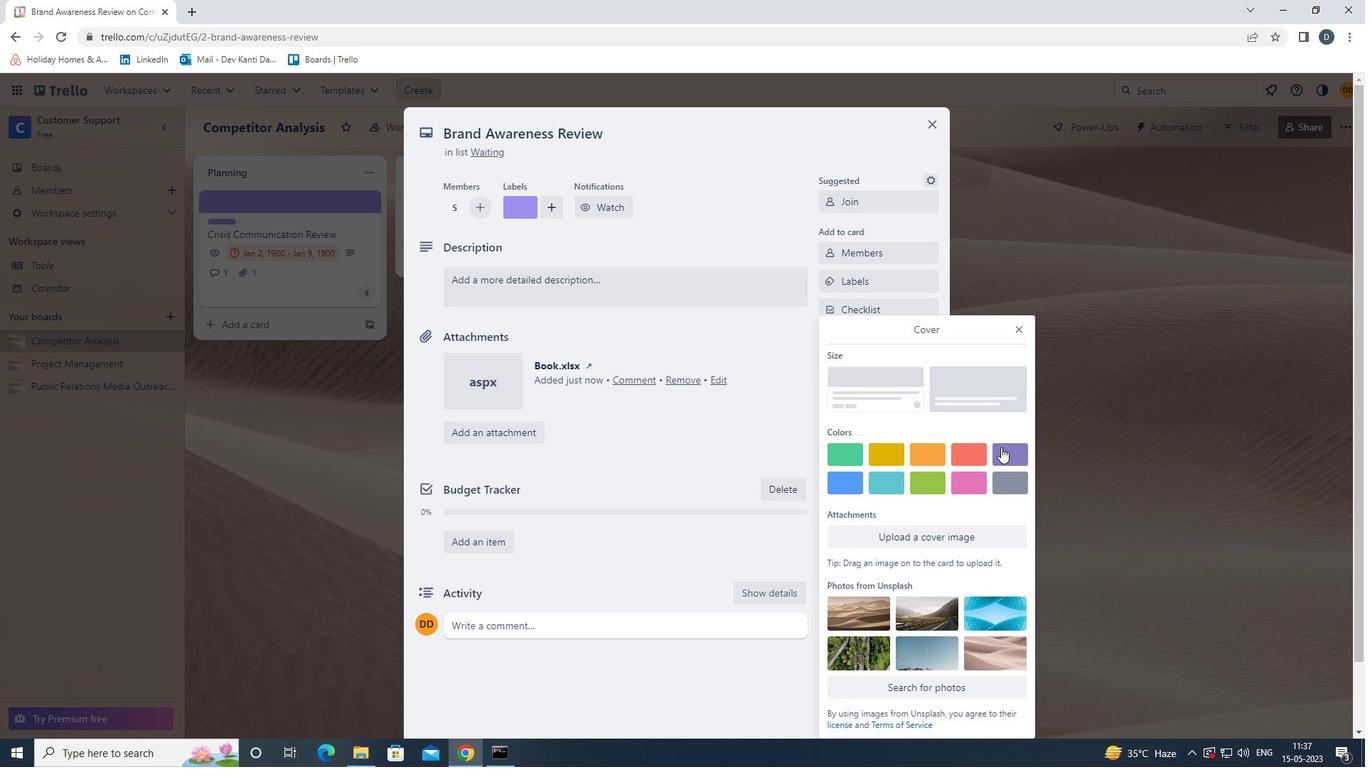 
Action: Mouse moved to (1015, 305)
Screenshot: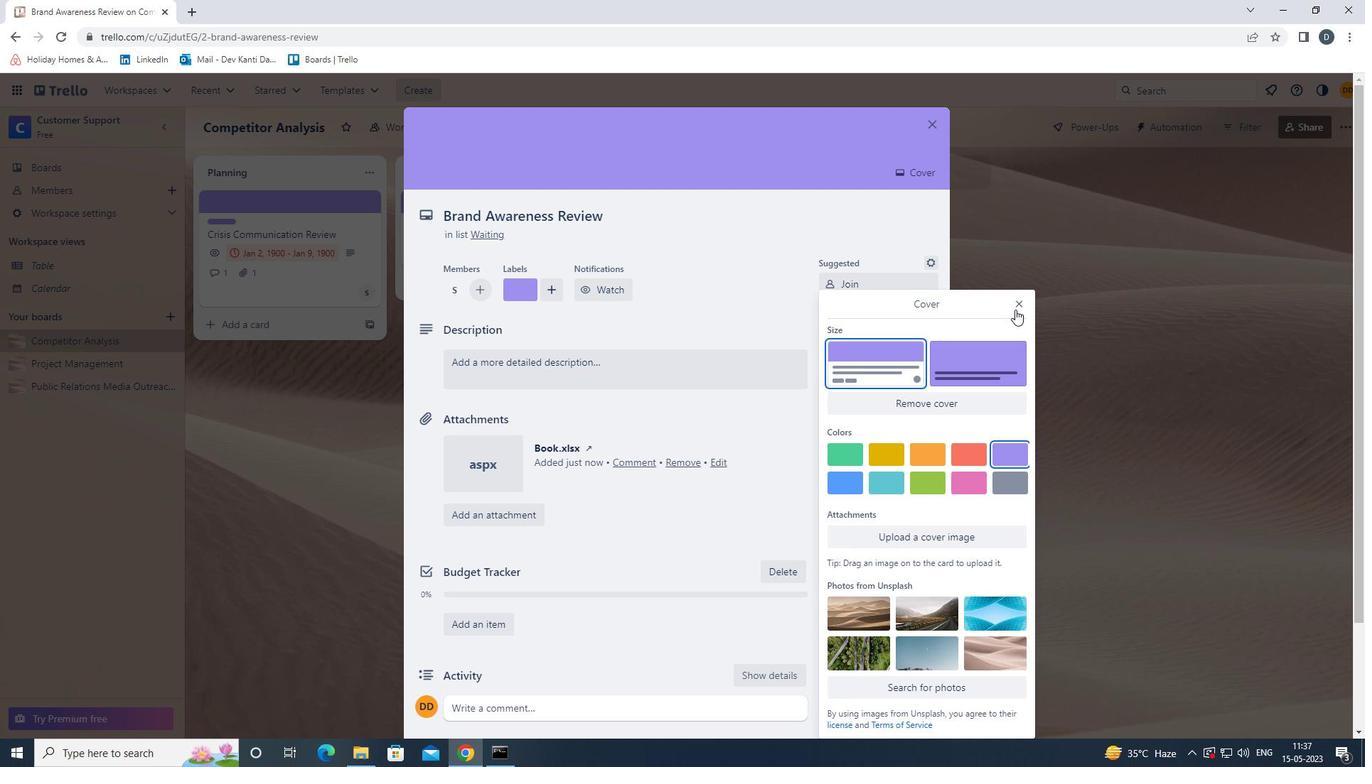 
Action: Mouse pressed left at (1015, 305)
Screenshot: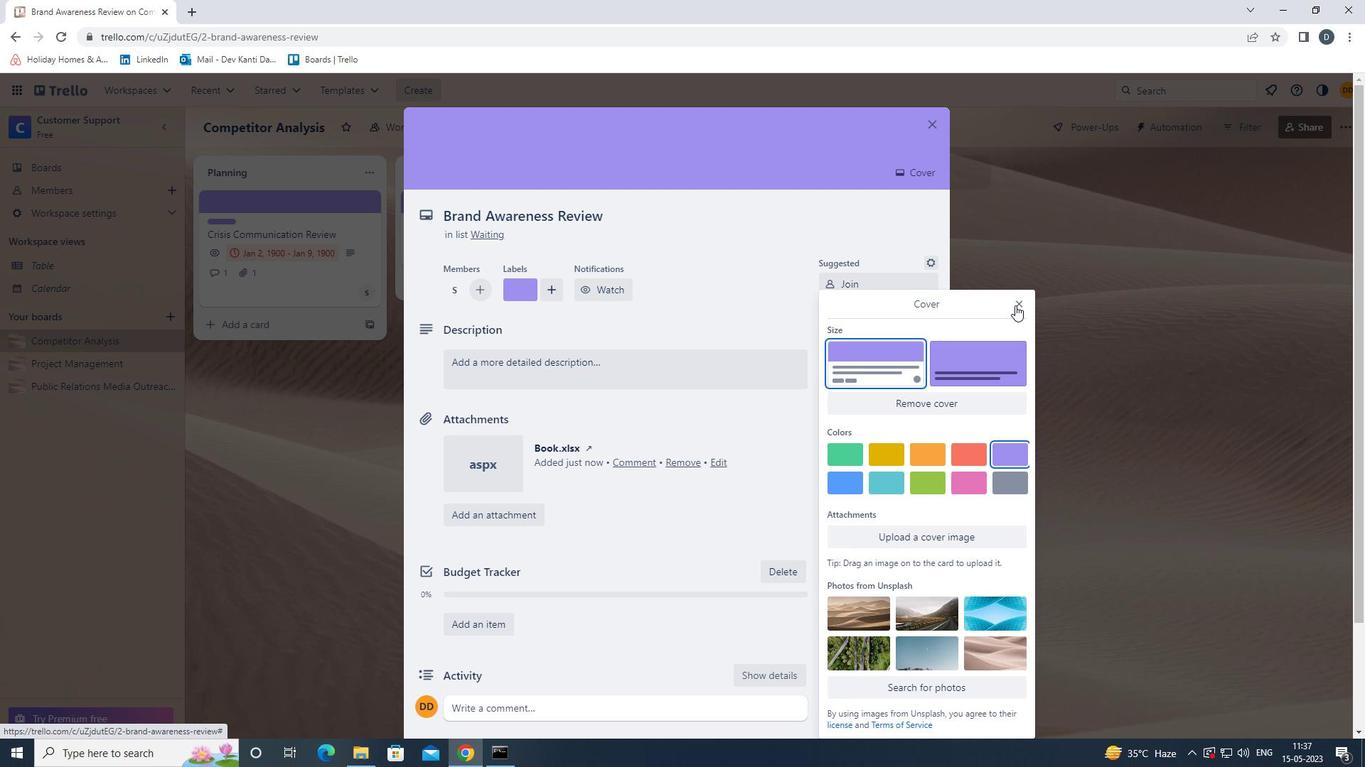 
Action: Mouse moved to (655, 369)
Screenshot: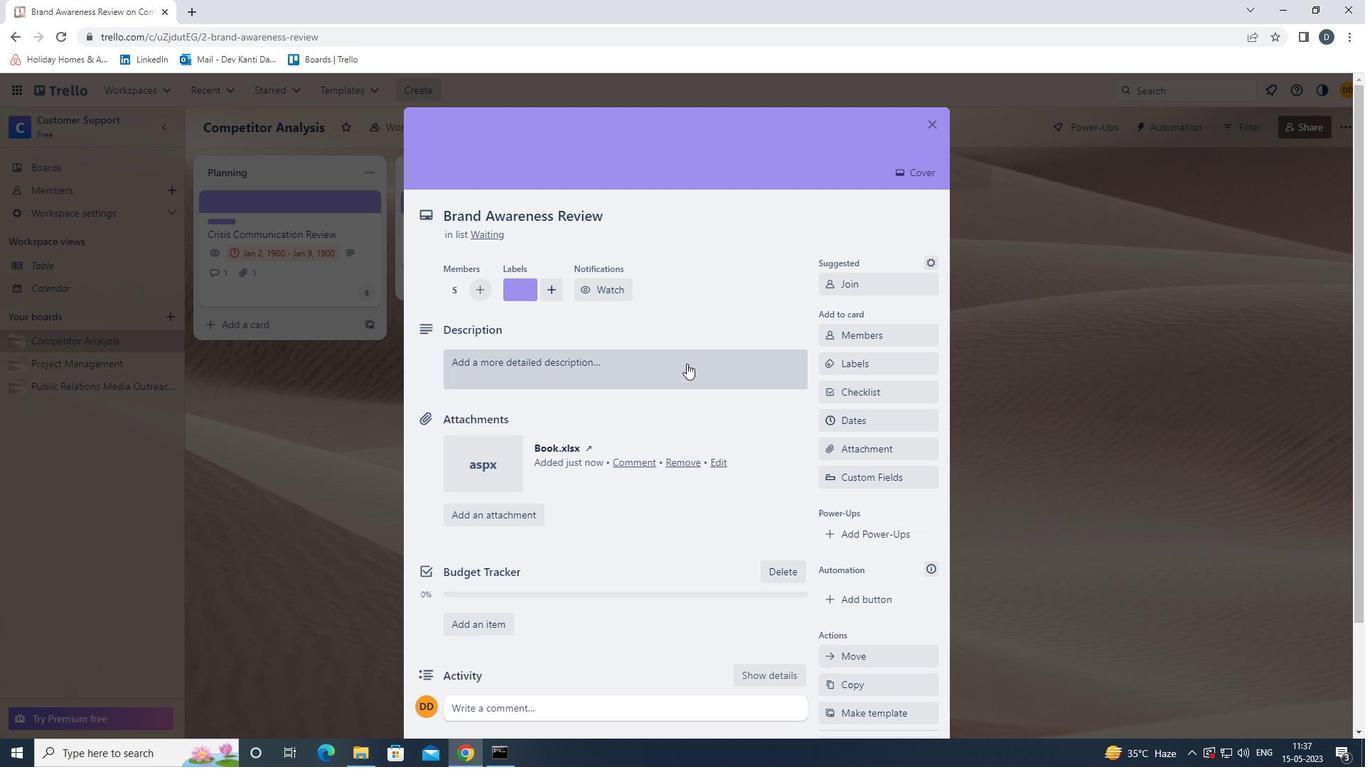 
Action: Mouse pressed left at (655, 369)
Screenshot: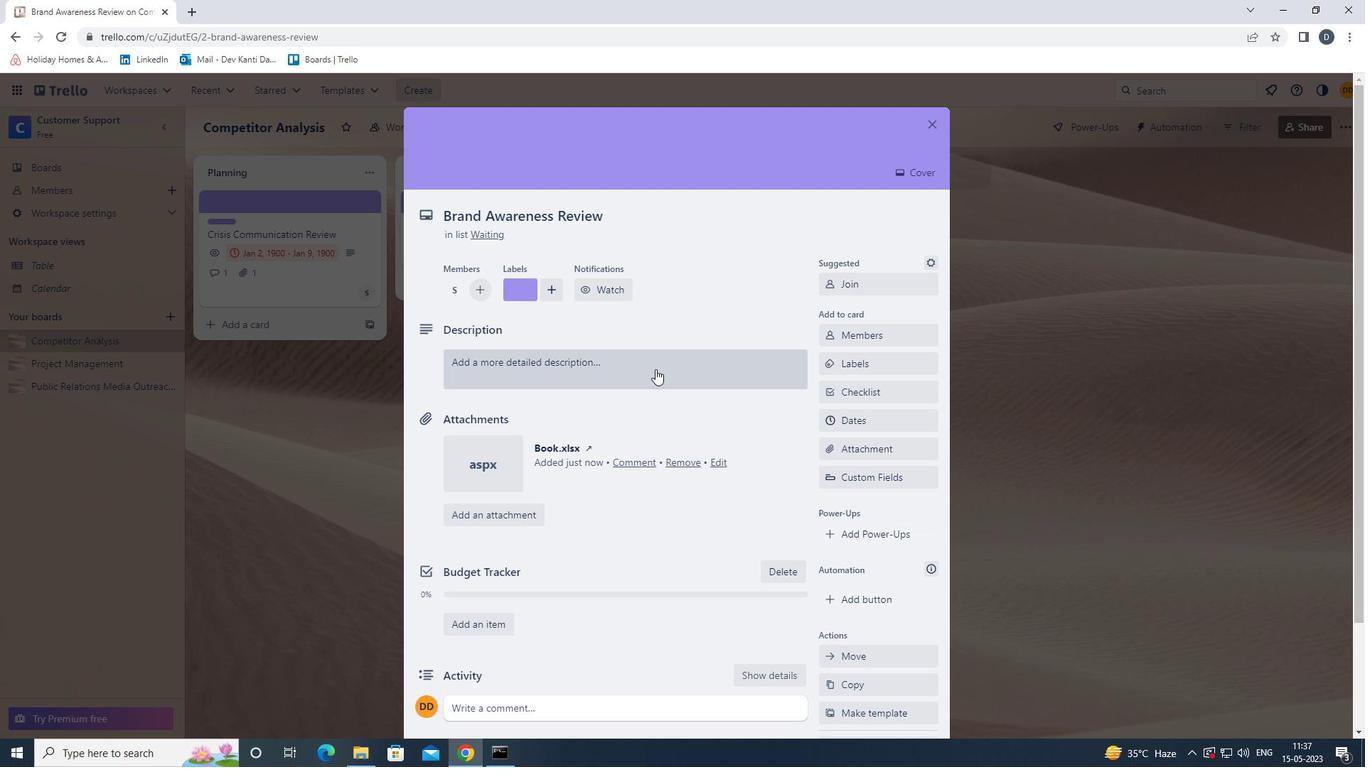 
Action: Mouse moved to (616, 412)
Screenshot: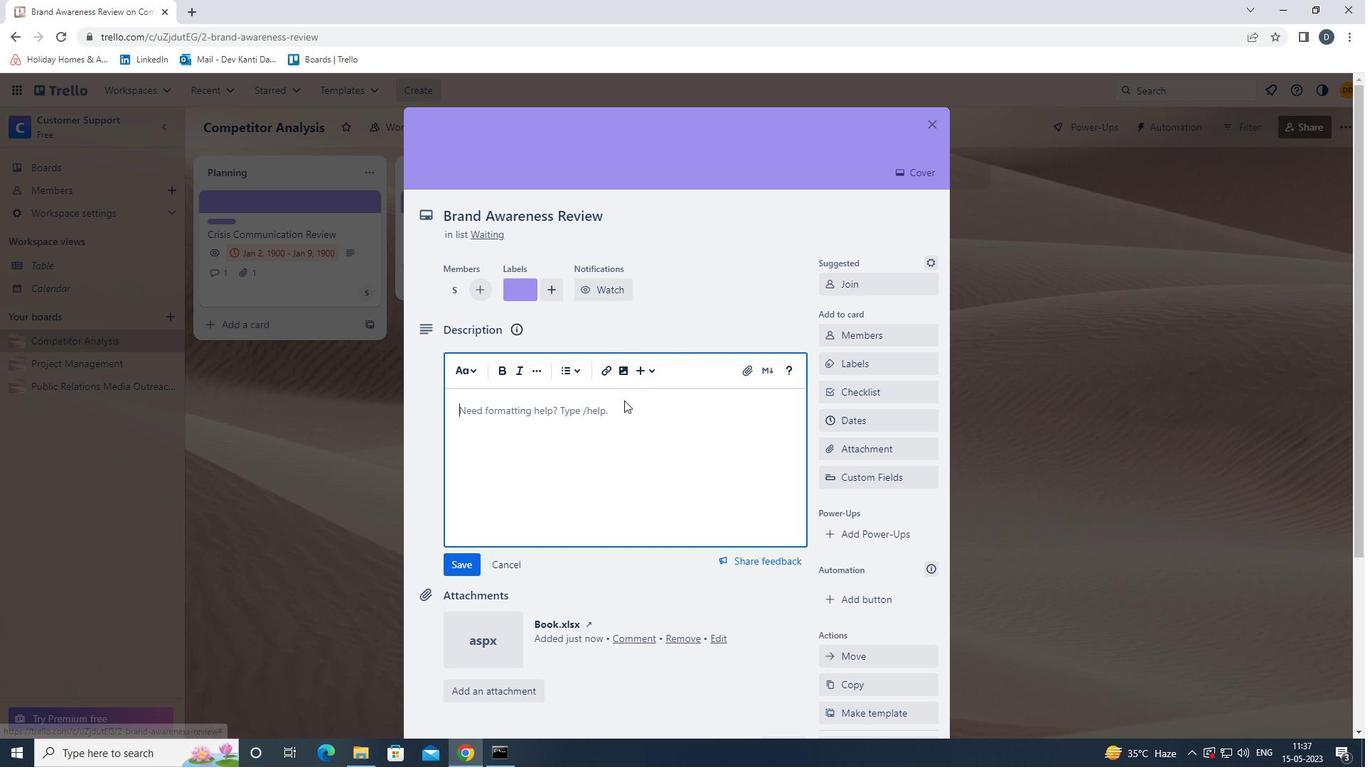 
Action: Key pressed <Key.shift><Key.shift><Key.shift><Key.shift>RESEARCH<Key.space>AND<Key.space>DEVELOP<Key.space>NEWV<Key.backspace><Key.space>PRICING<Key.space>STRATEGY<Key.space>FOR
Screenshot: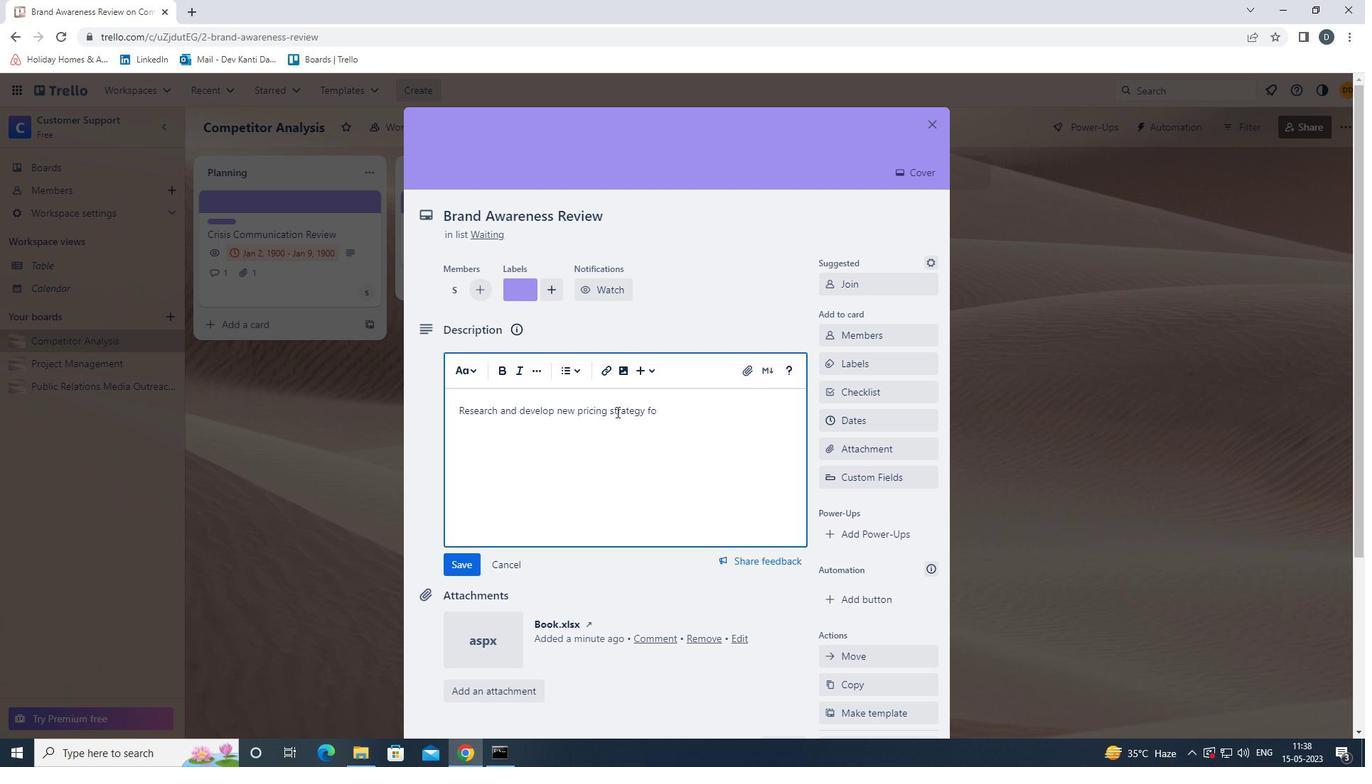 
Action: Mouse moved to (709, 342)
Screenshot: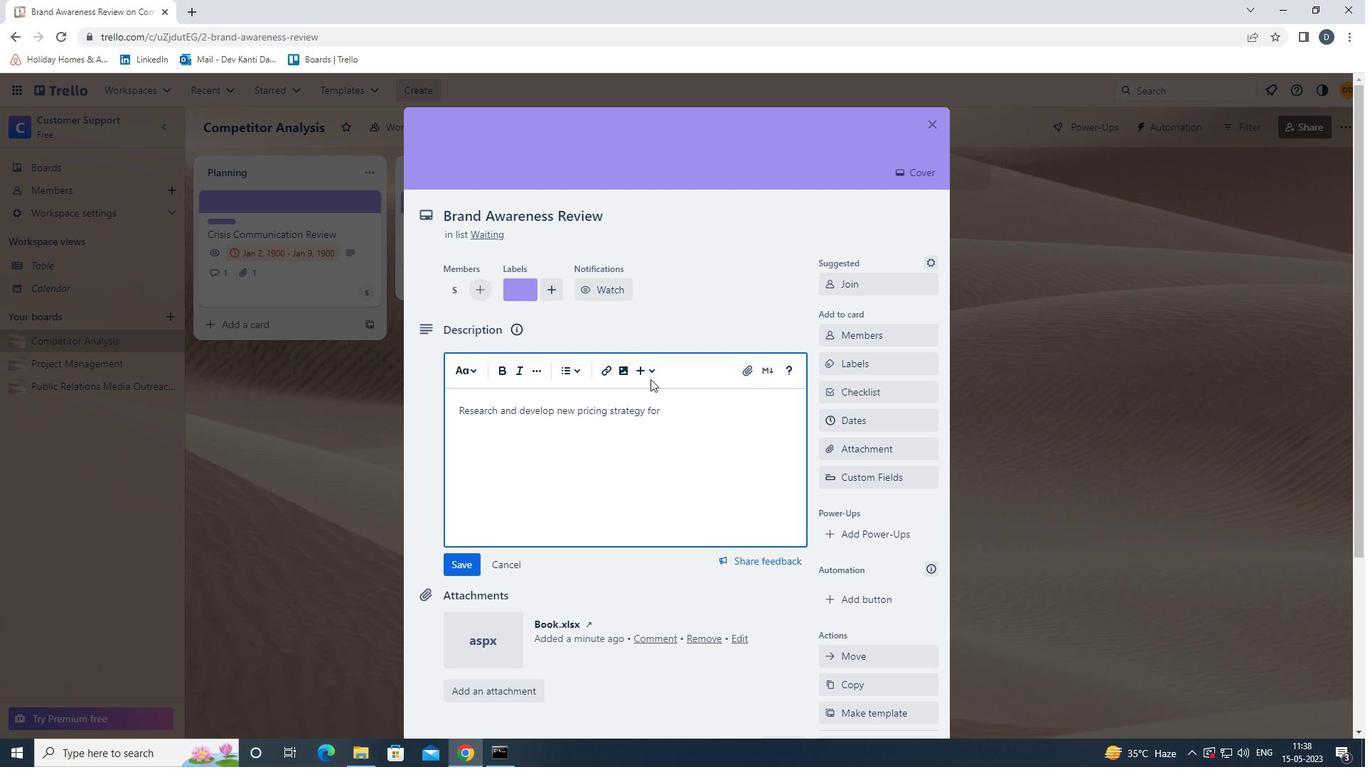 
Action: Key pressed <Key.space>SUBSCRIPTION<Key.space>SD<Key.backspace>ERVICES.
Screenshot: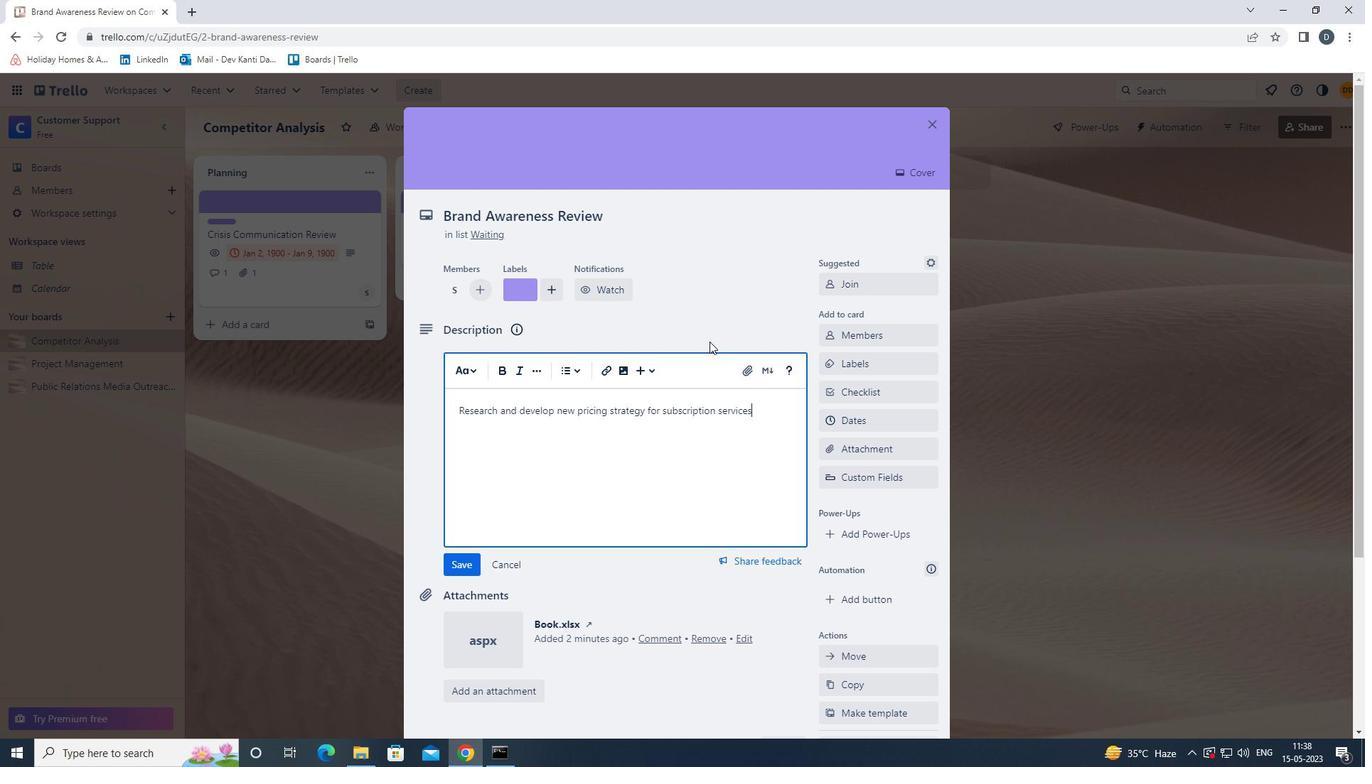 
Action: Mouse moved to (460, 561)
Screenshot: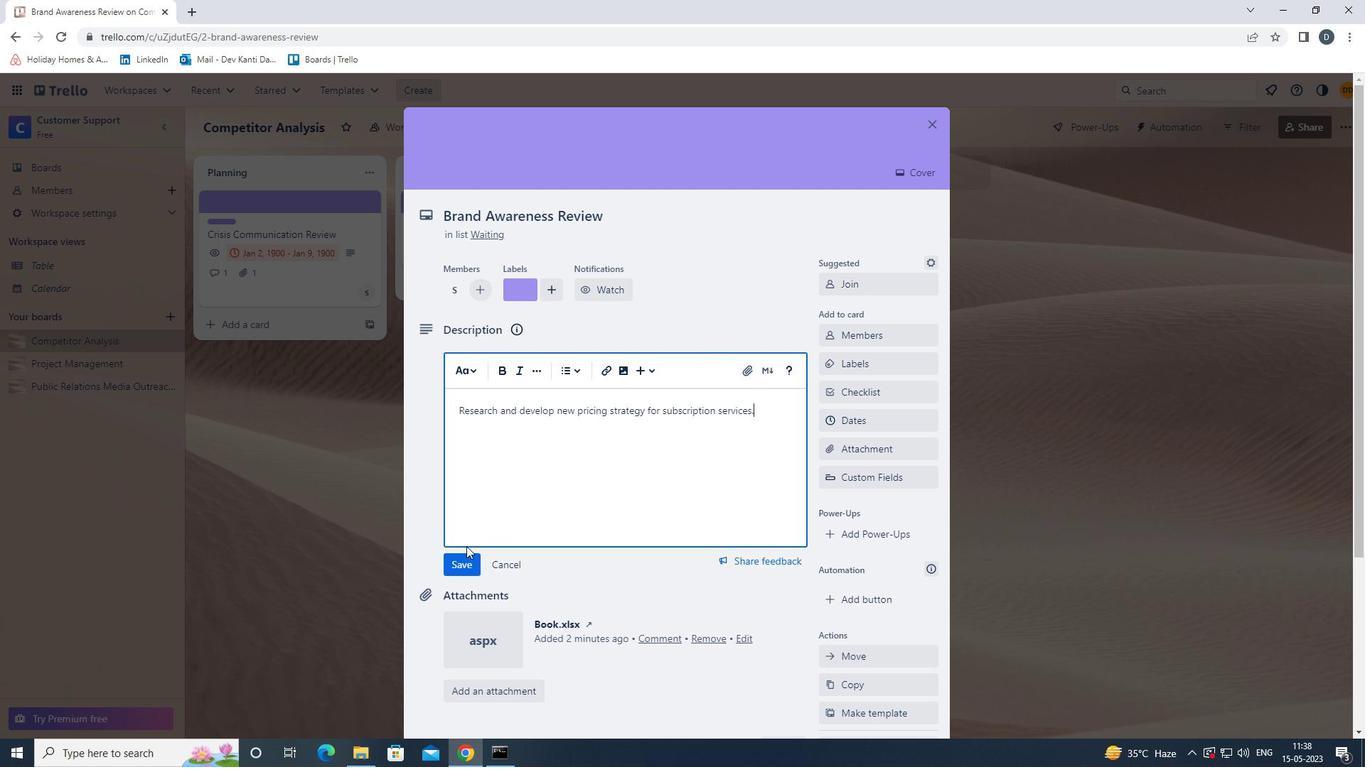 
Action: Mouse pressed left at (460, 561)
Screenshot: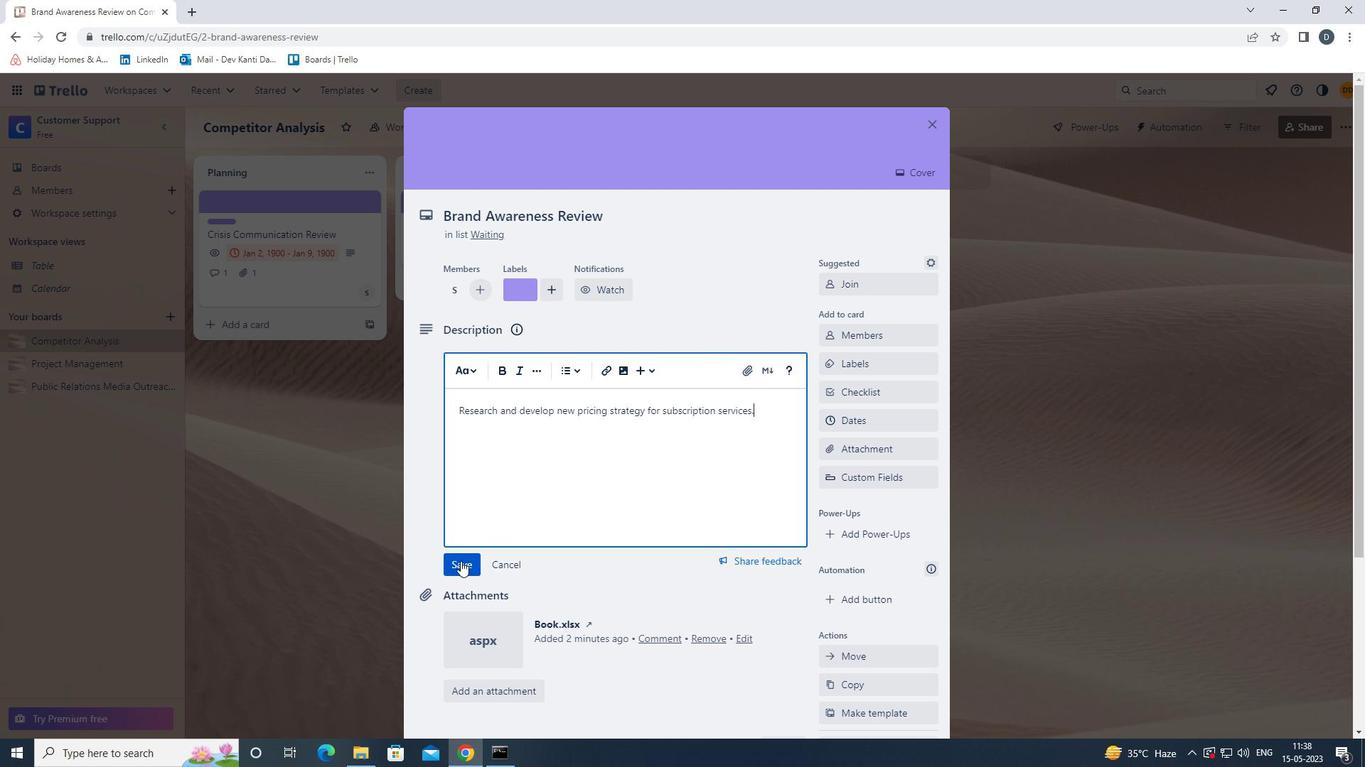 
Action: Mouse moved to (519, 522)
Screenshot: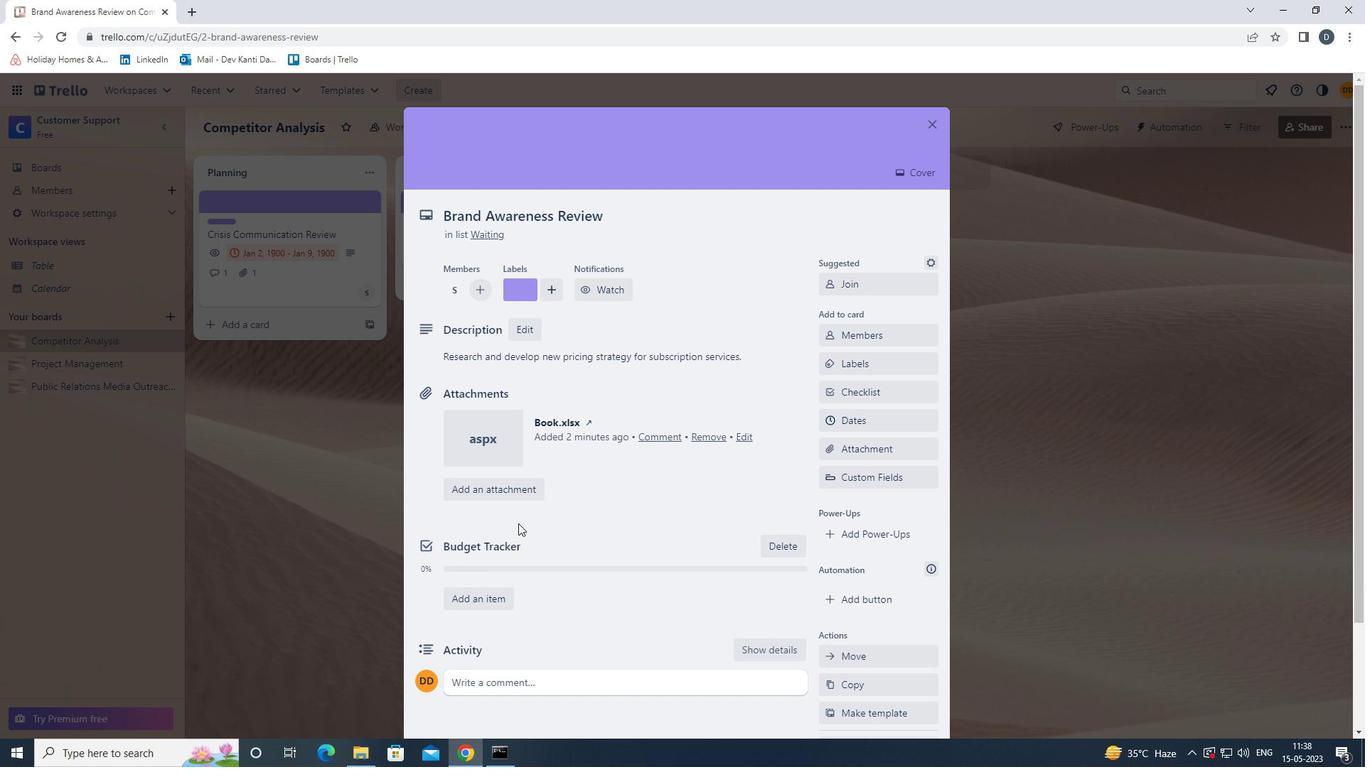 
Action: Mouse scrolled (519, 521) with delta (0, 0)
Screenshot: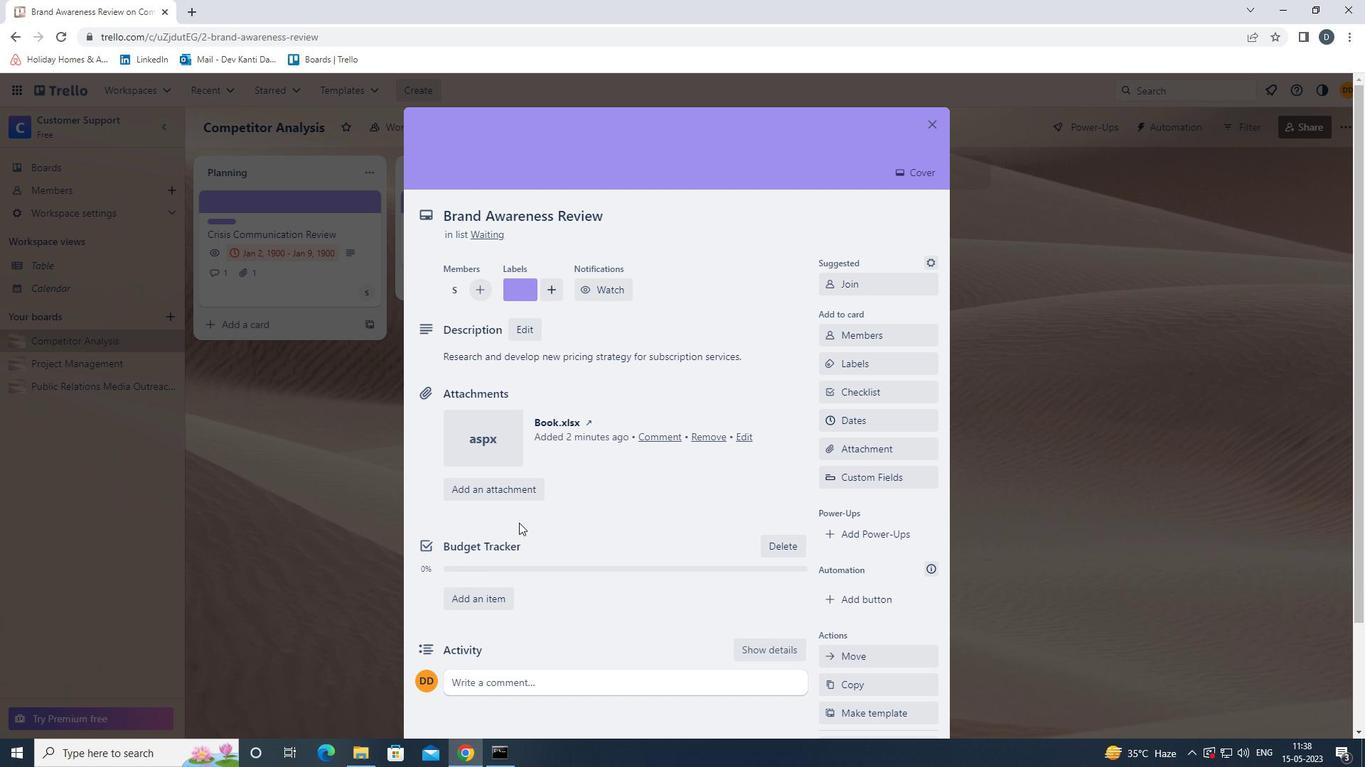 
Action: Mouse scrolled (519, 521) with delta (0, 0)
Screenshot: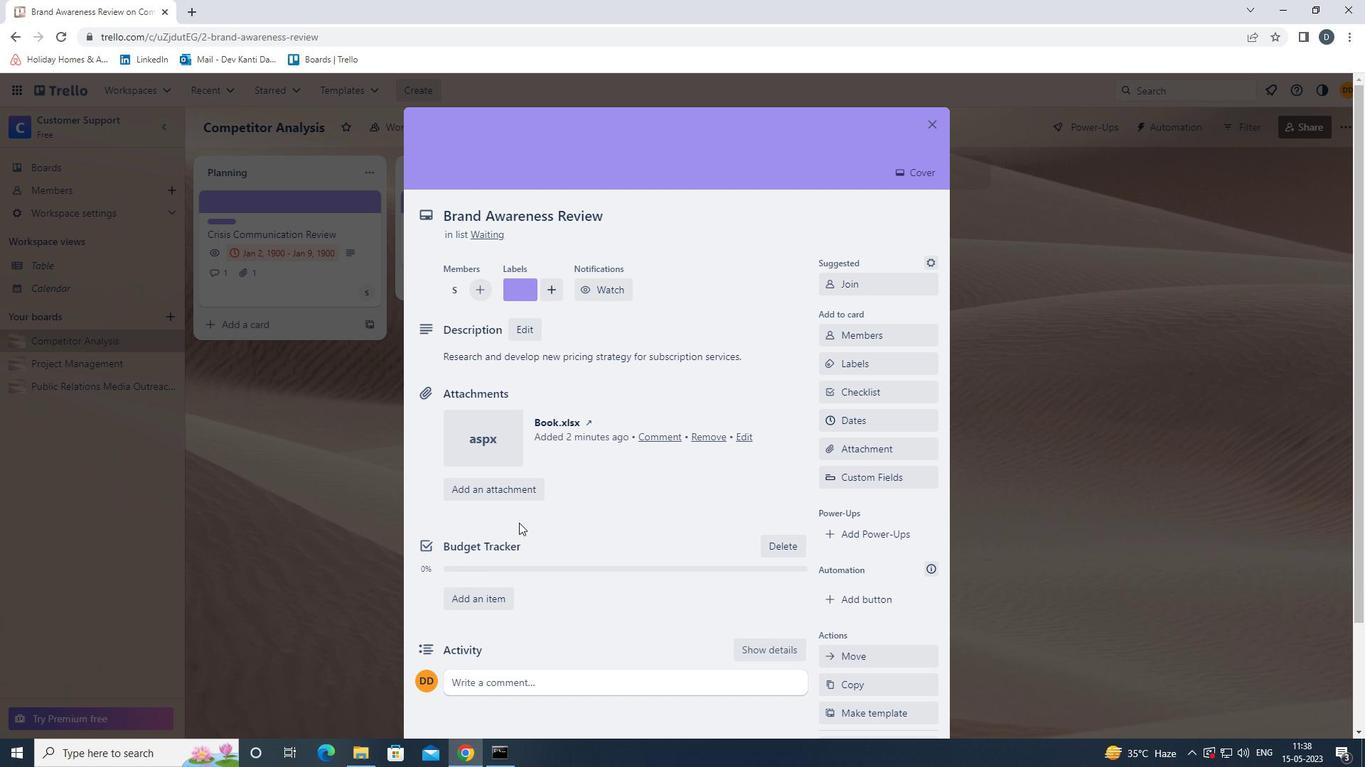 
Action: Mouse moved to (541, 559)
Screenshot: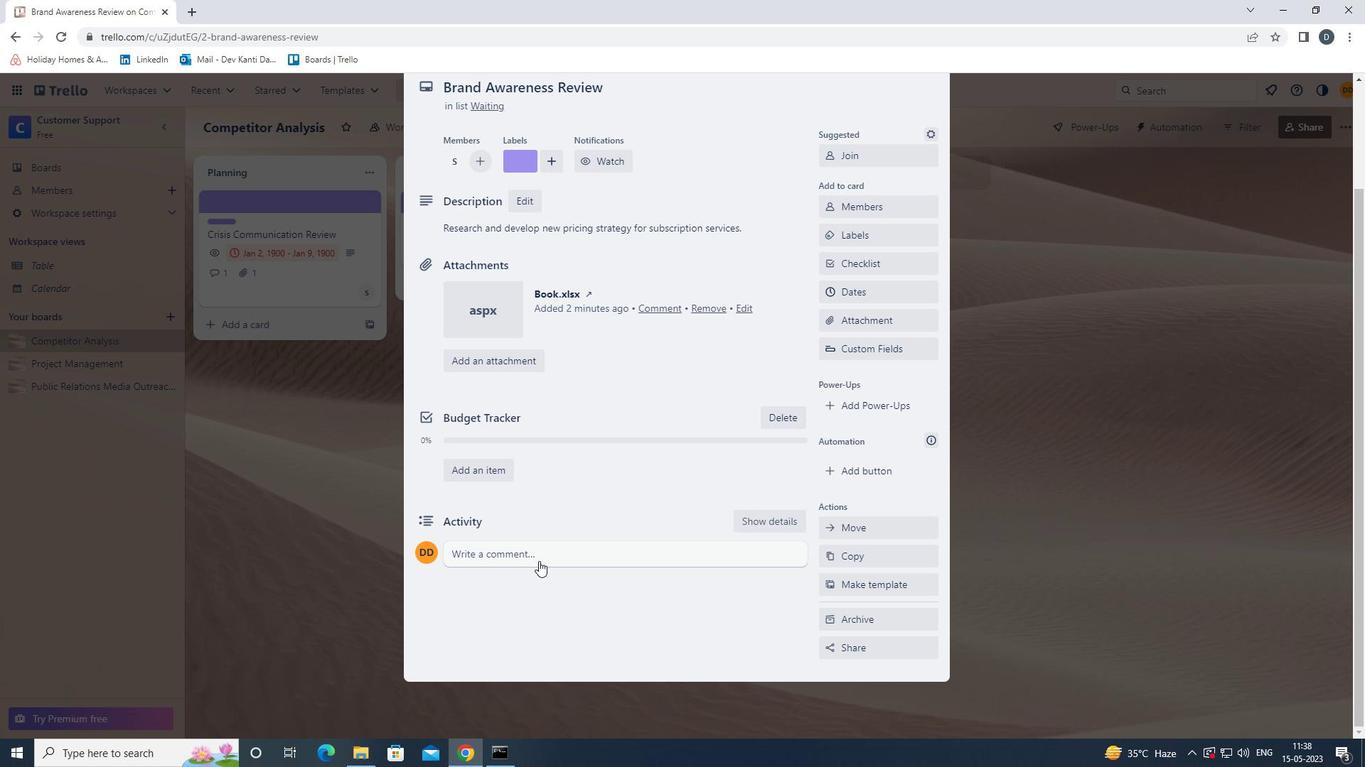 
Action: Mouse pressed left at (541, 559)
Screenshot: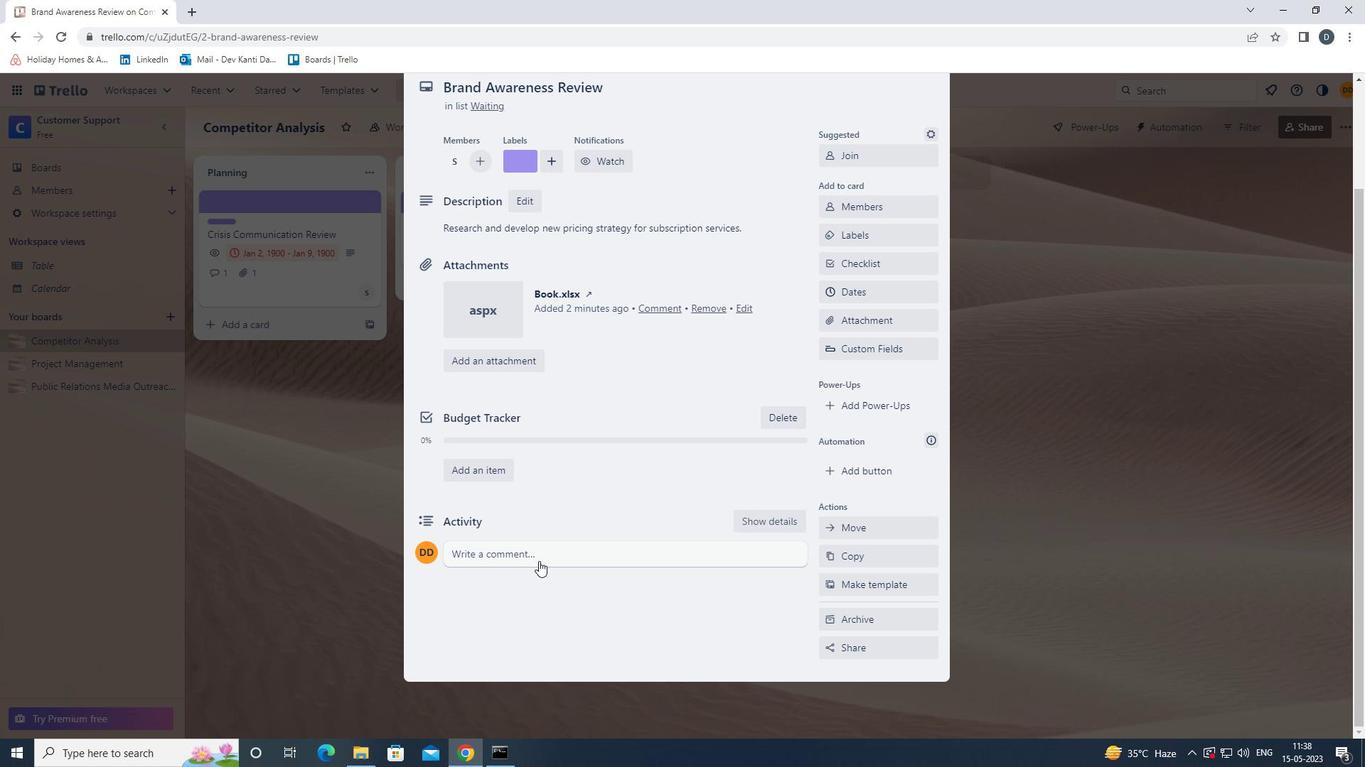 
Action: Mouse moved to (553, 593)
Screenshot: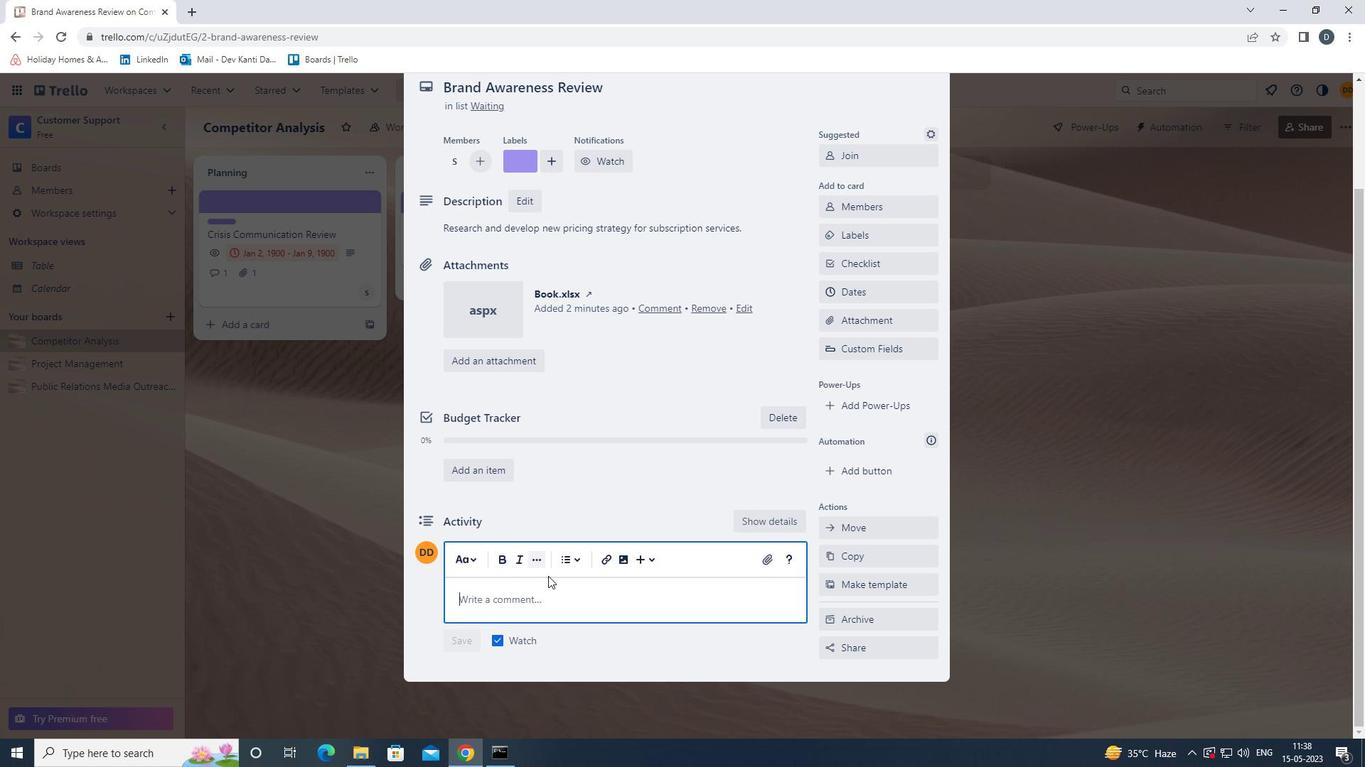 
Action: Key pressed <Key.shift><Key.shift><Key.shift><Key.shift><Key.shift><Key.shift>THIS<Key.space>TASK<Key.space>PRESENTS<Key.space>AN<Key.space>OPPORTUNITY<Key.space>TO<Key.space>BUILD<Key.space><Key.shift>ST<Key.backspace><Key.backspace>STRONG<Key.space>RELATIONSHIPS<Key.space>O<Key.backspace>WITH<Key.space>OUR<Key.space>STAKEHOLDERS<Key.space>AND<Key.space>EARN<Key.space>THEIR<Key.space>TRUST.
Screenshot: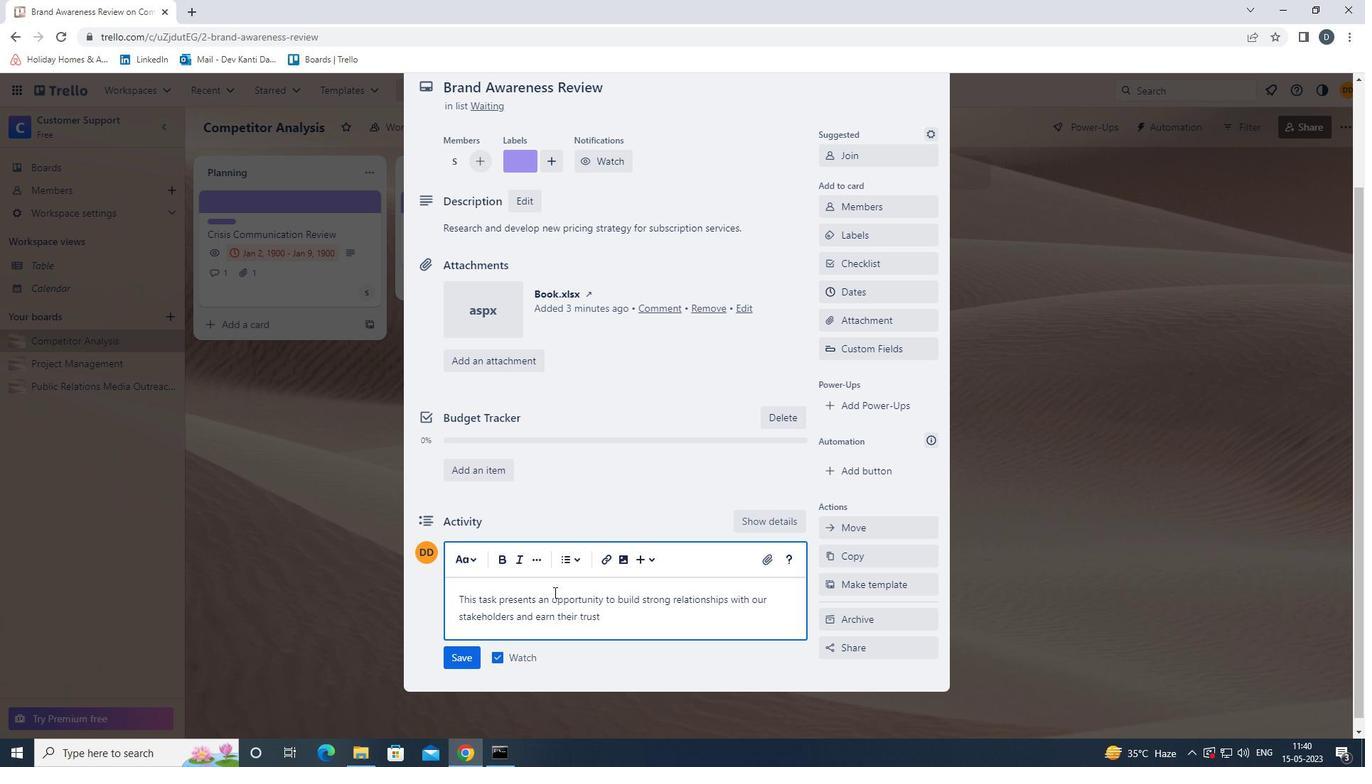 
Action: Mouse moved to (456, 654)
Screenshot: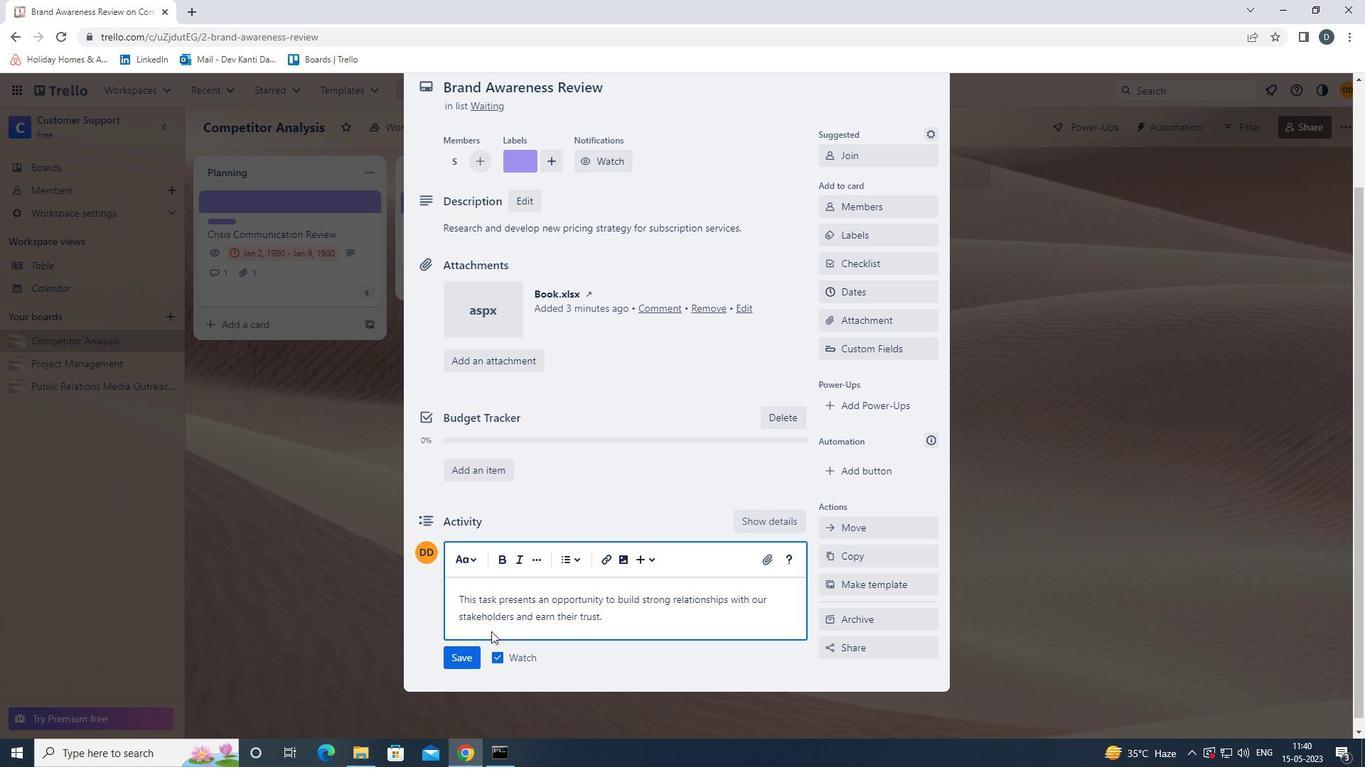 
Action: Mouse pressed left at (456, 654)
Screenshot: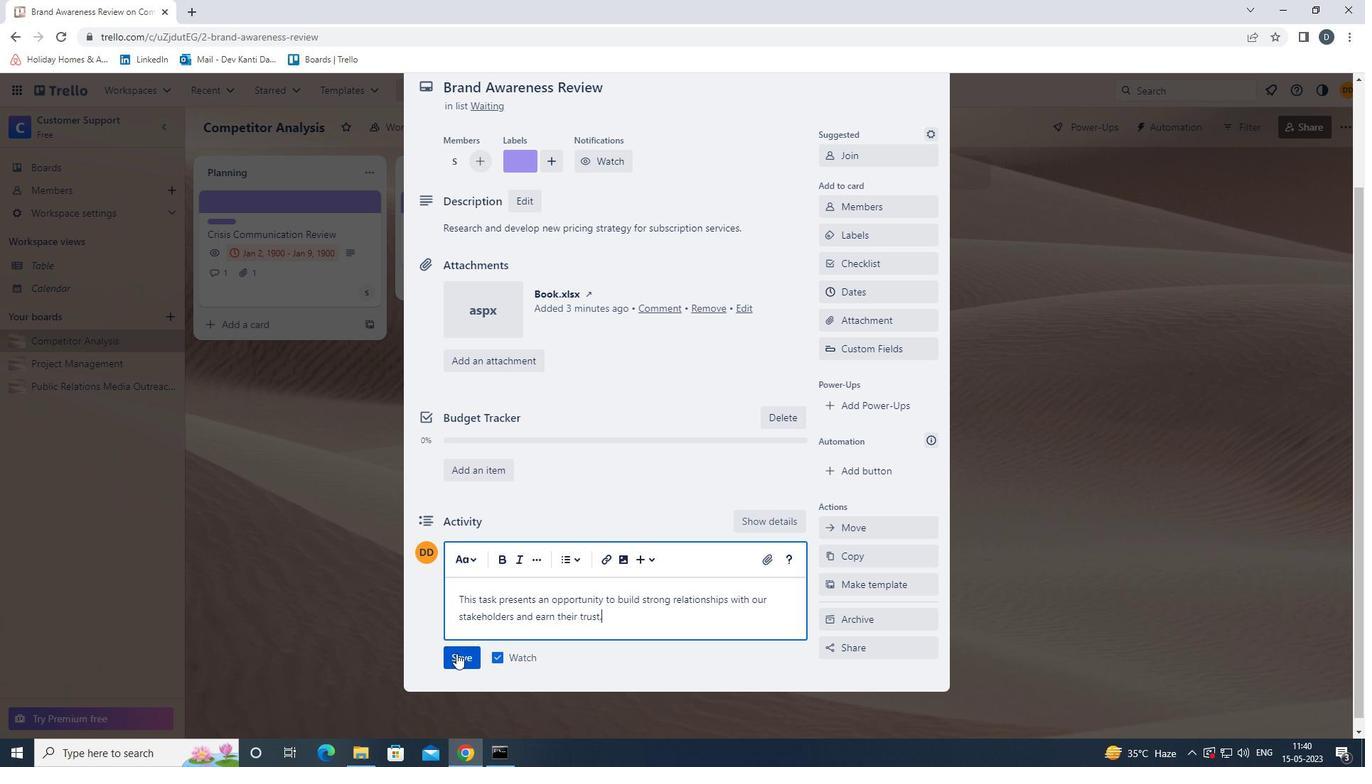 
Action: Mouse moved to (878, 288)
Screenshot: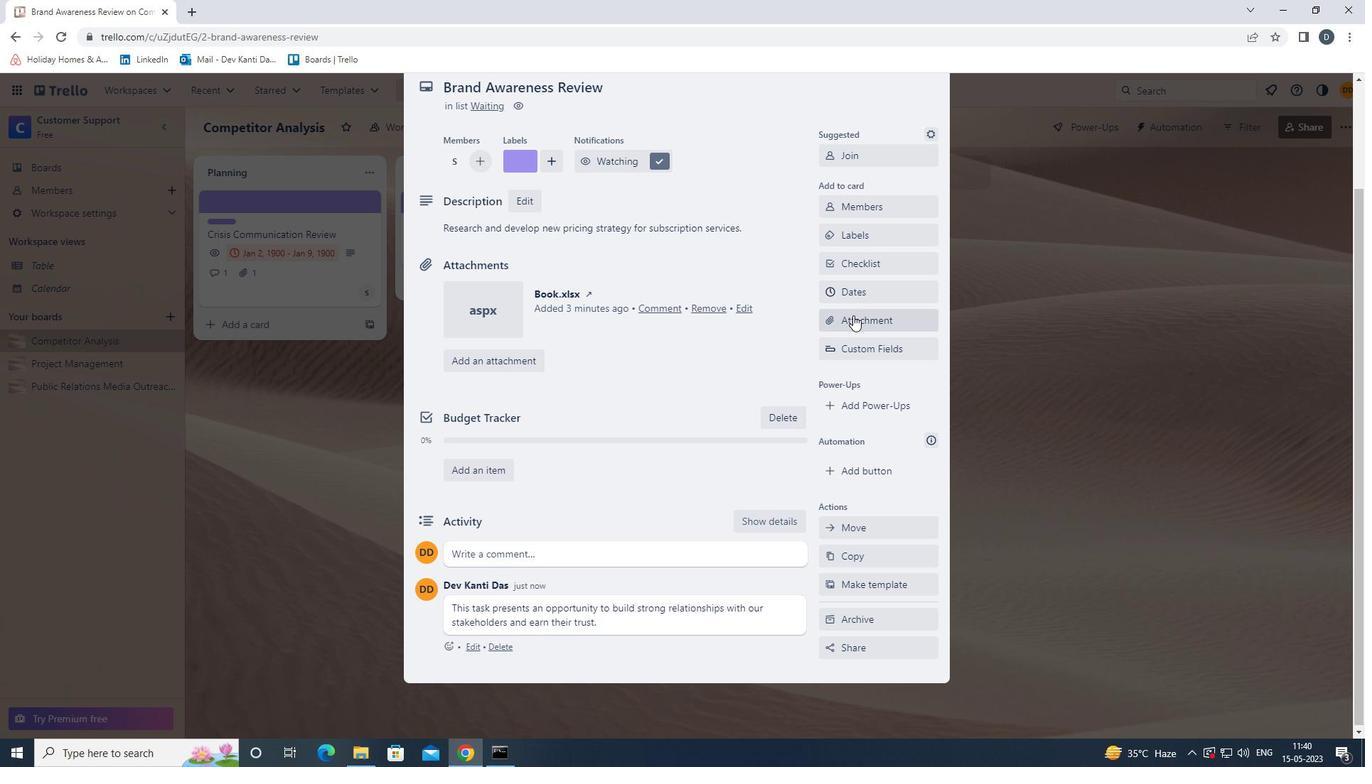 
Action: Mouse pressed left at (878, 288)
Screenshot: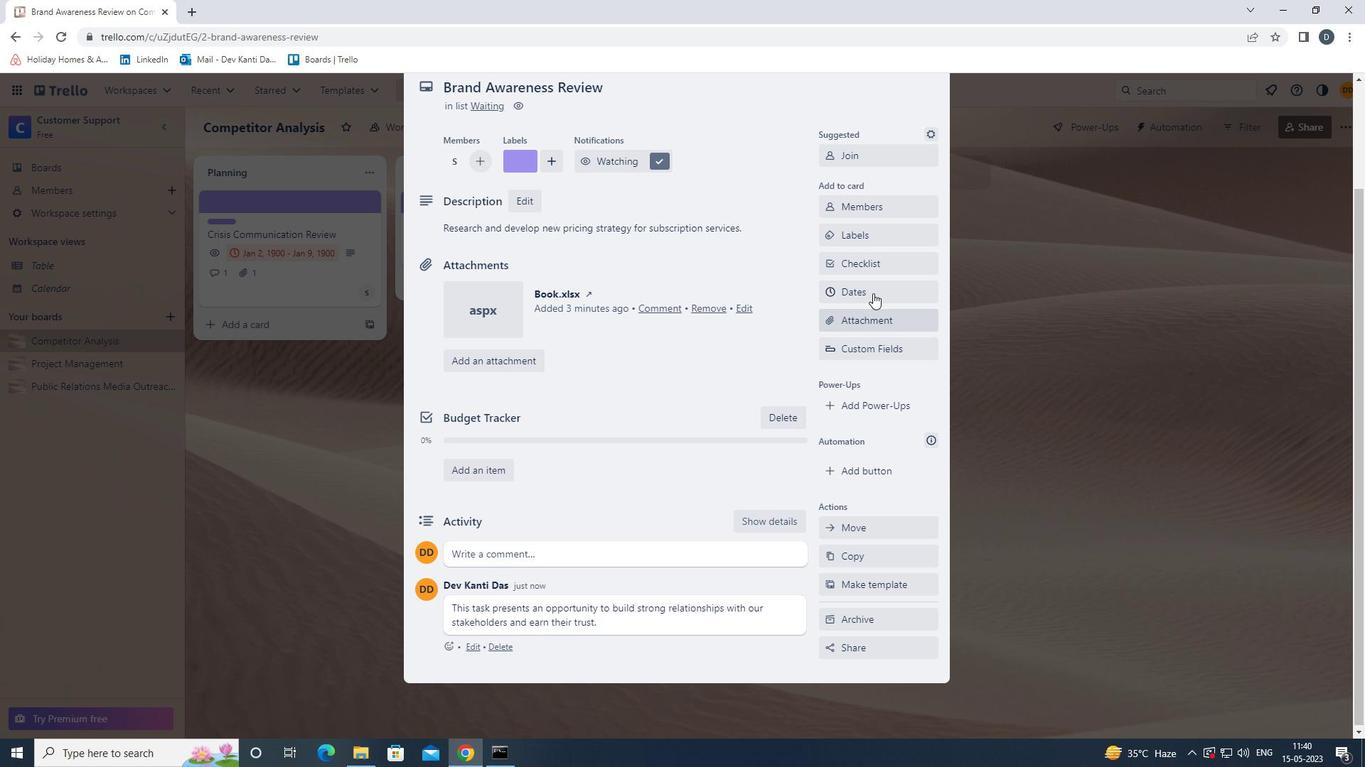
Action: Mouse moved to (838, 388)
Screenshot: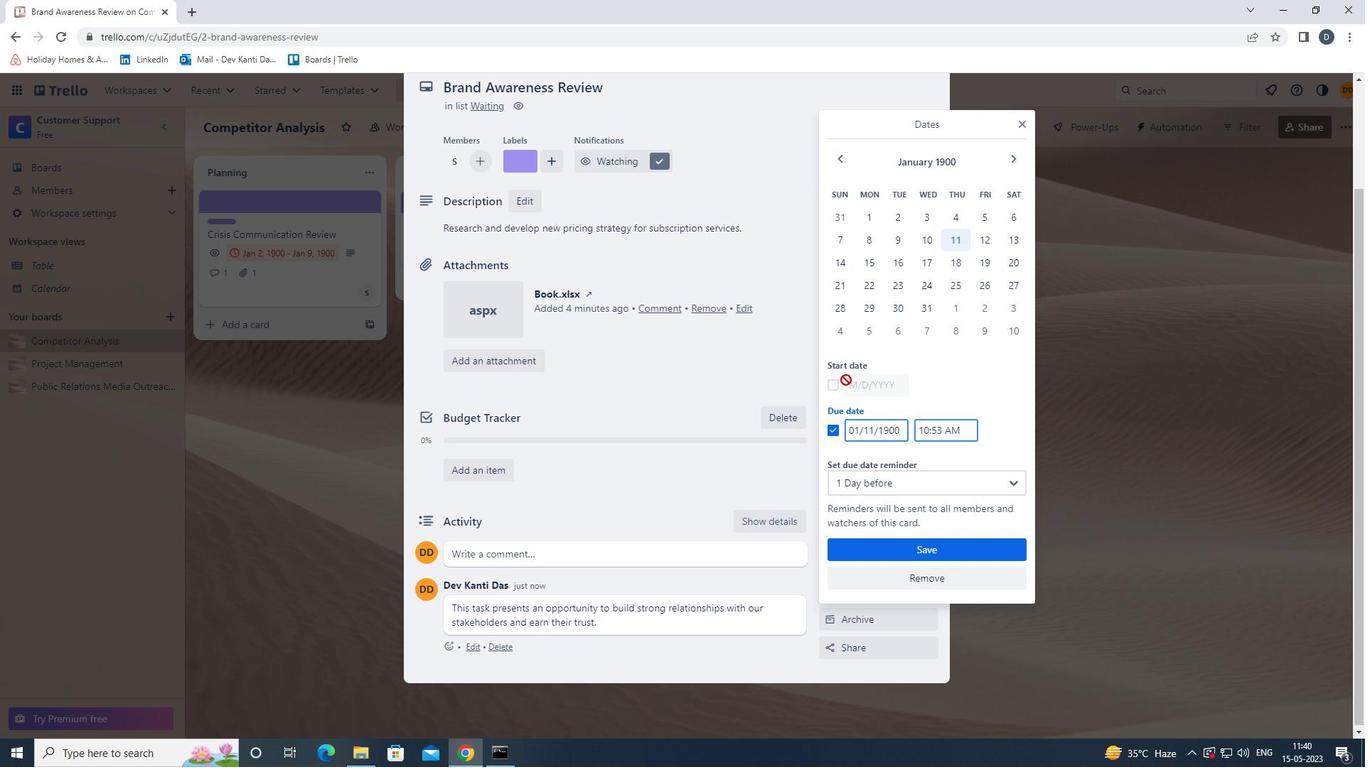 
Action: Mouse pressed left at (838, 388)
Screenshot: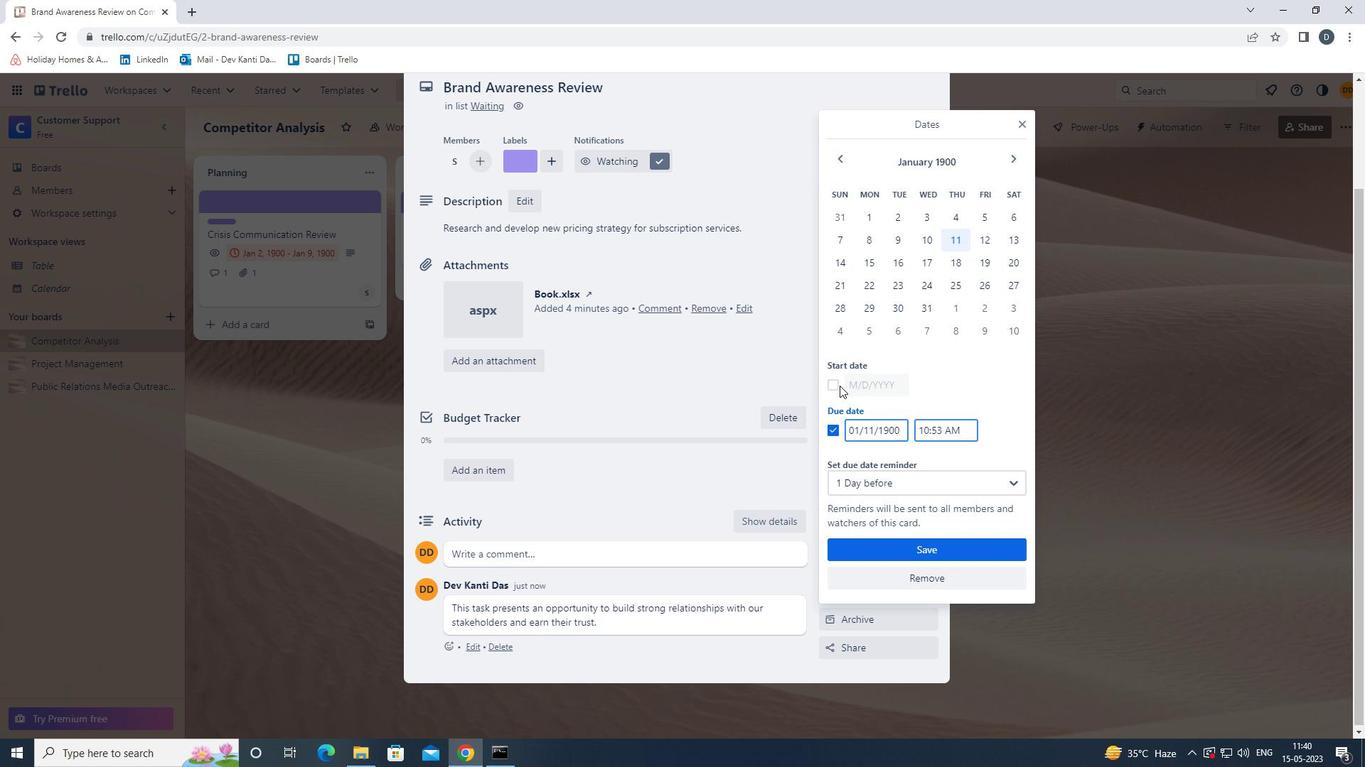 
Action: Mouse moved to (977, 223)
Screenshot: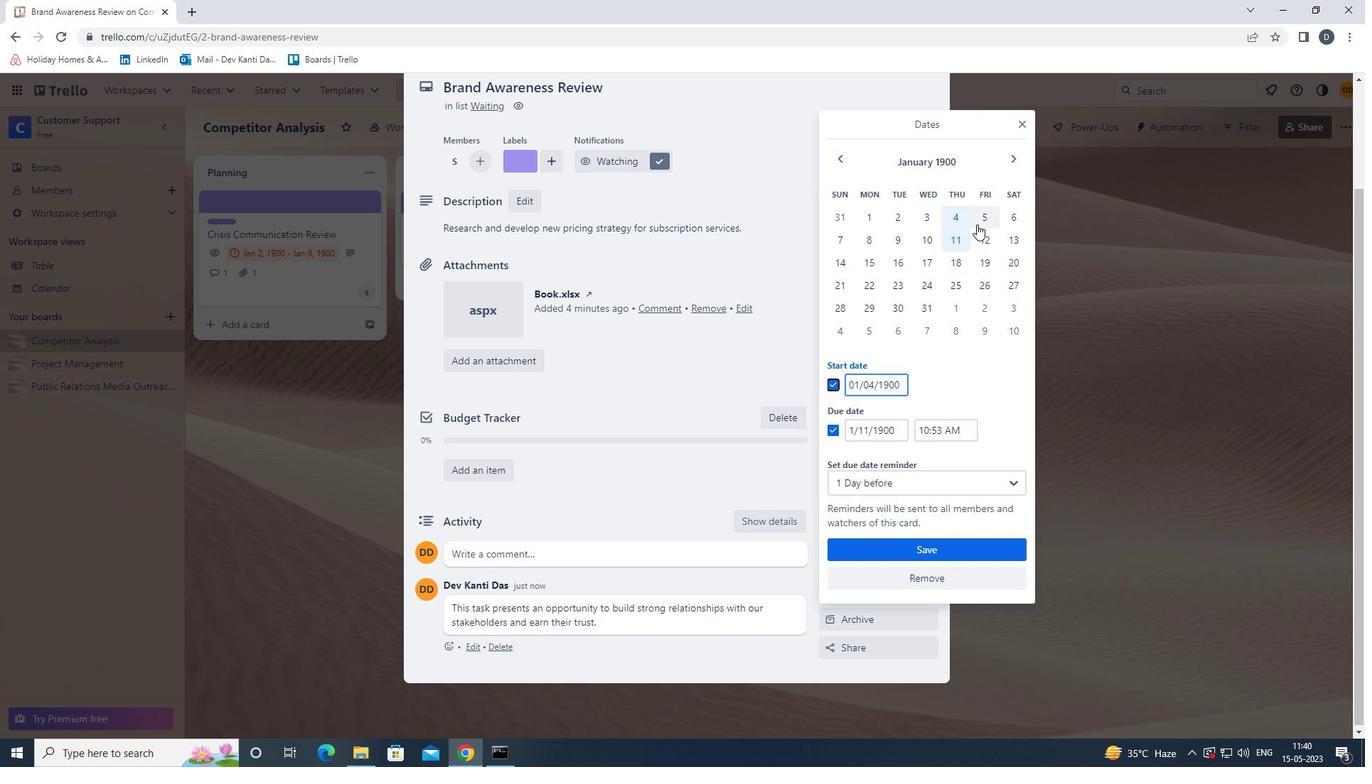 
Action: Mouse pressed left at (977, 223)
Screenshot: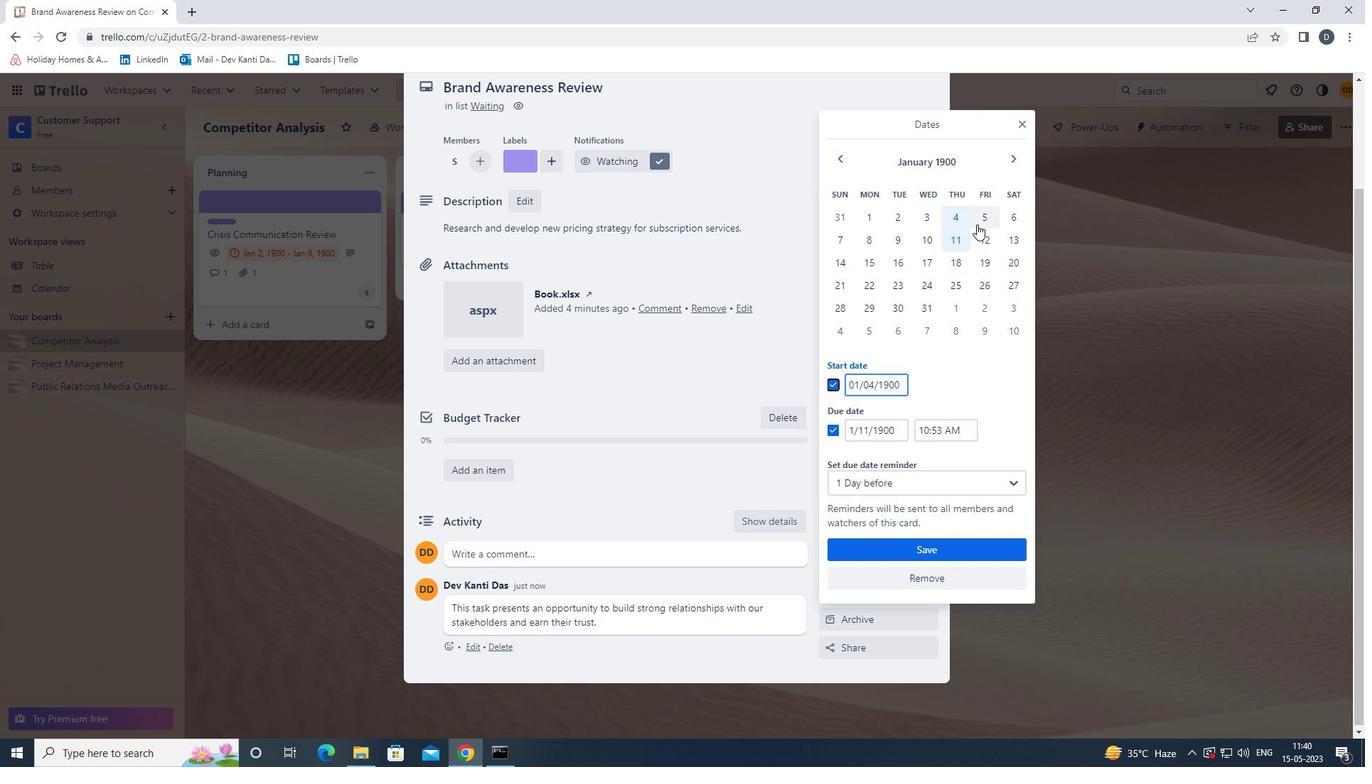 
Action: Mouse moved to (984, 240)
Screenshot: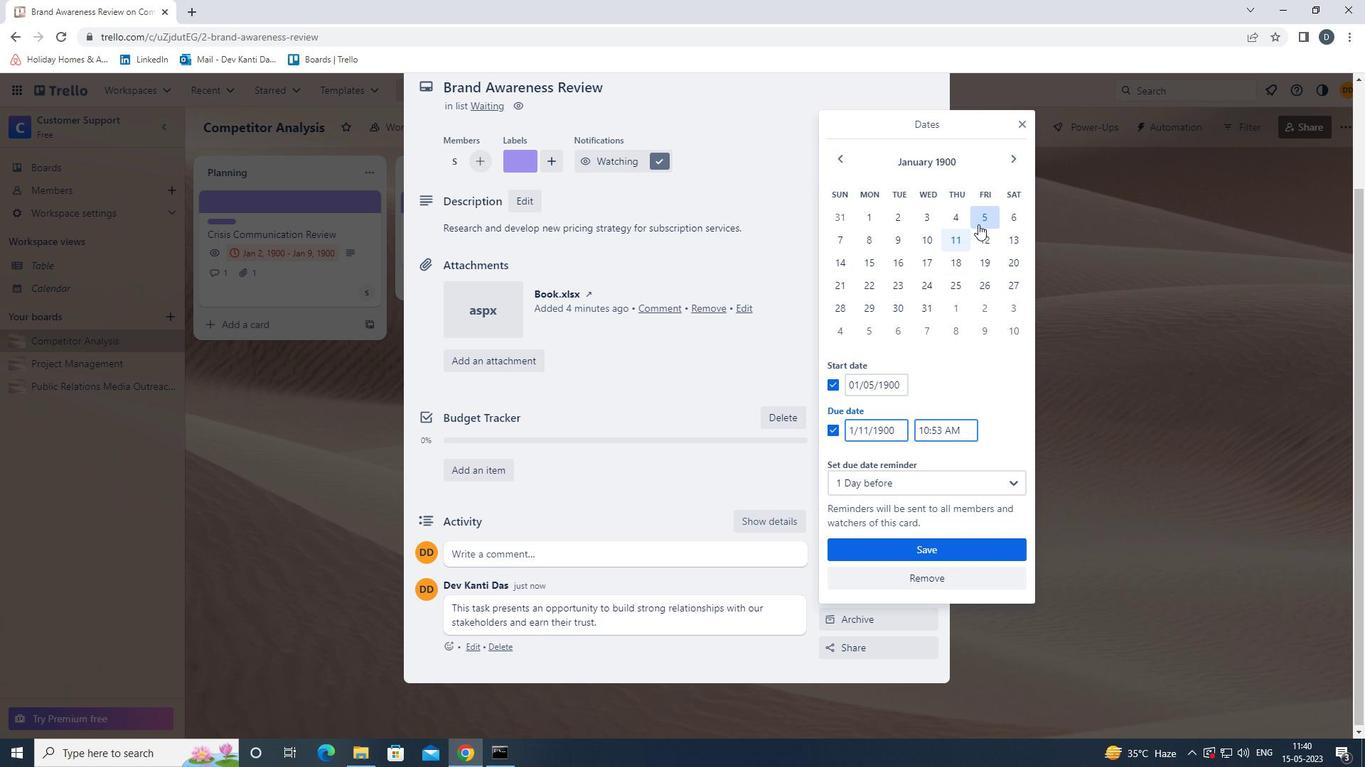 
Action: Mouse pressed left at (984, 240)
Screenshot: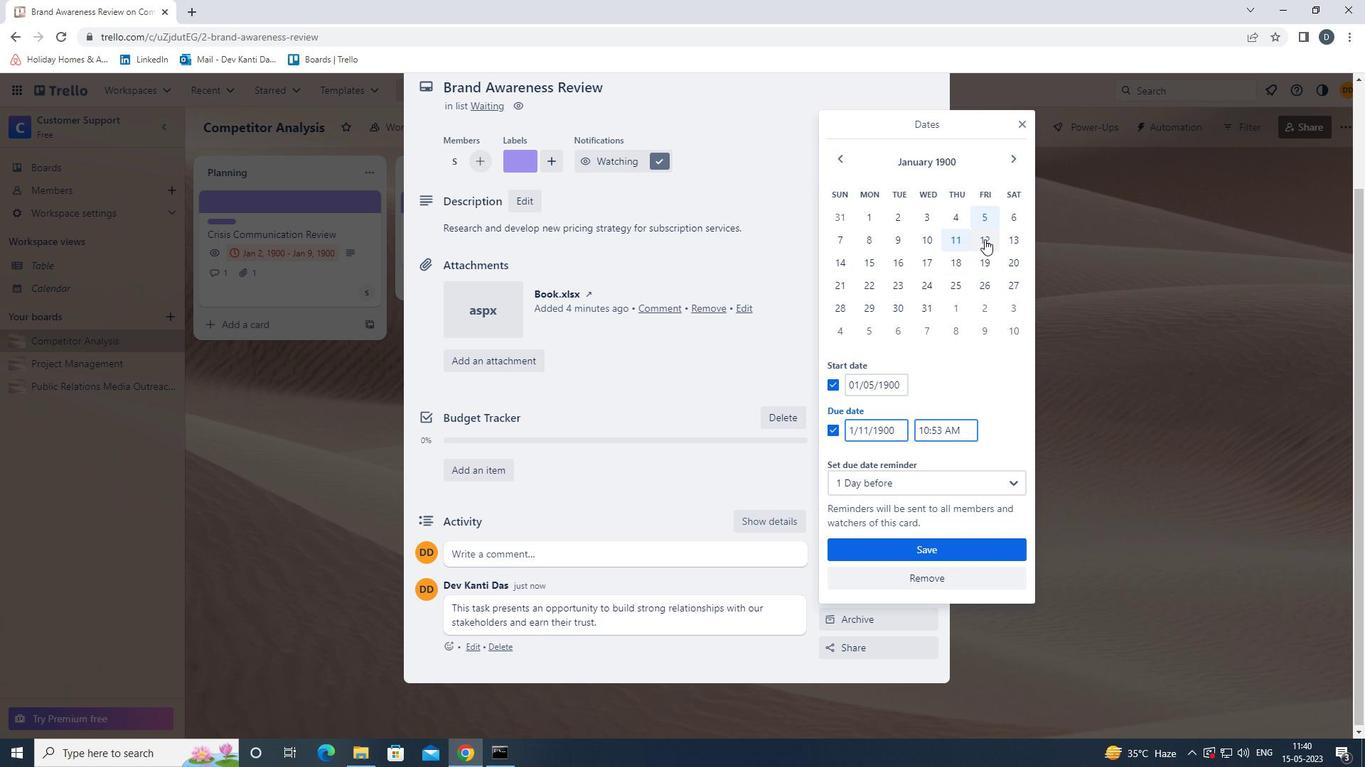 
Action: Mouse moved to (944, 549)
Screenshot: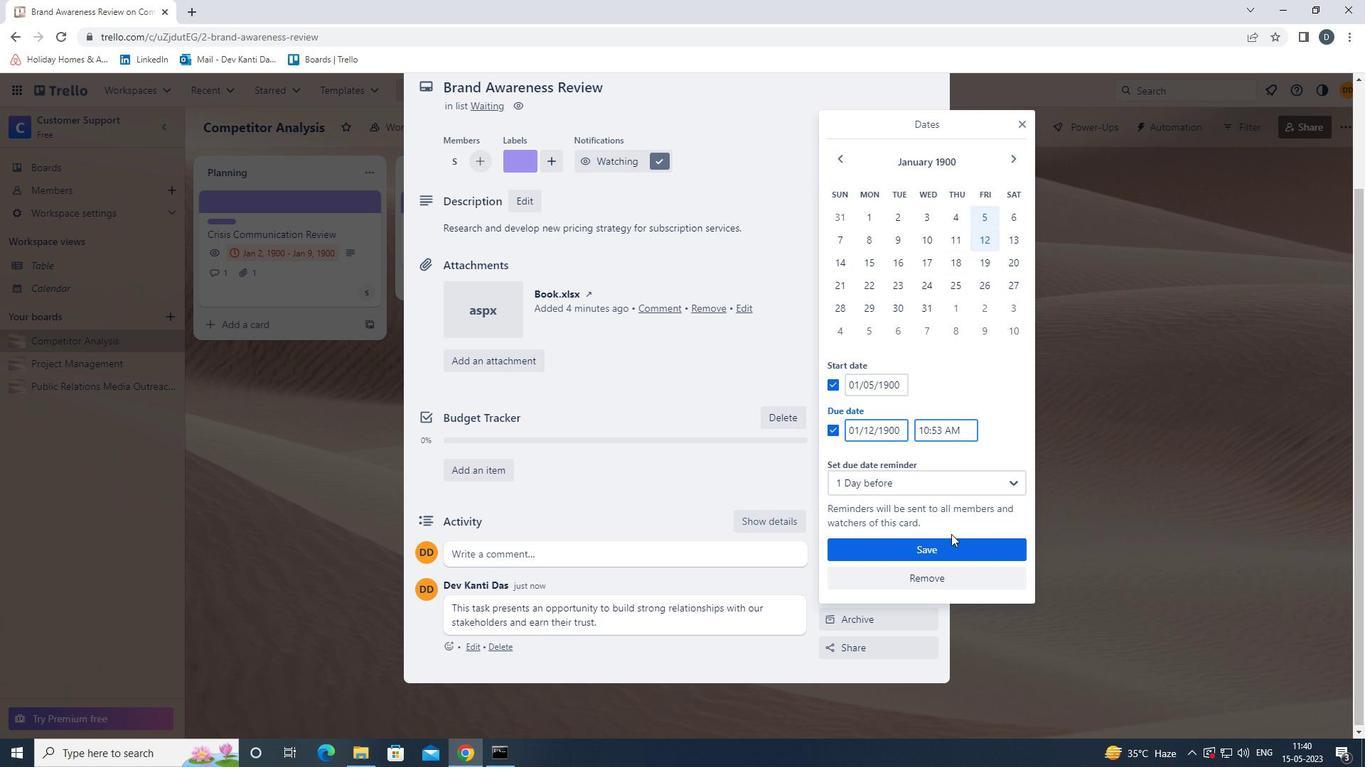 
Action: Mouse pressed left at (944, 549)
Screenshot: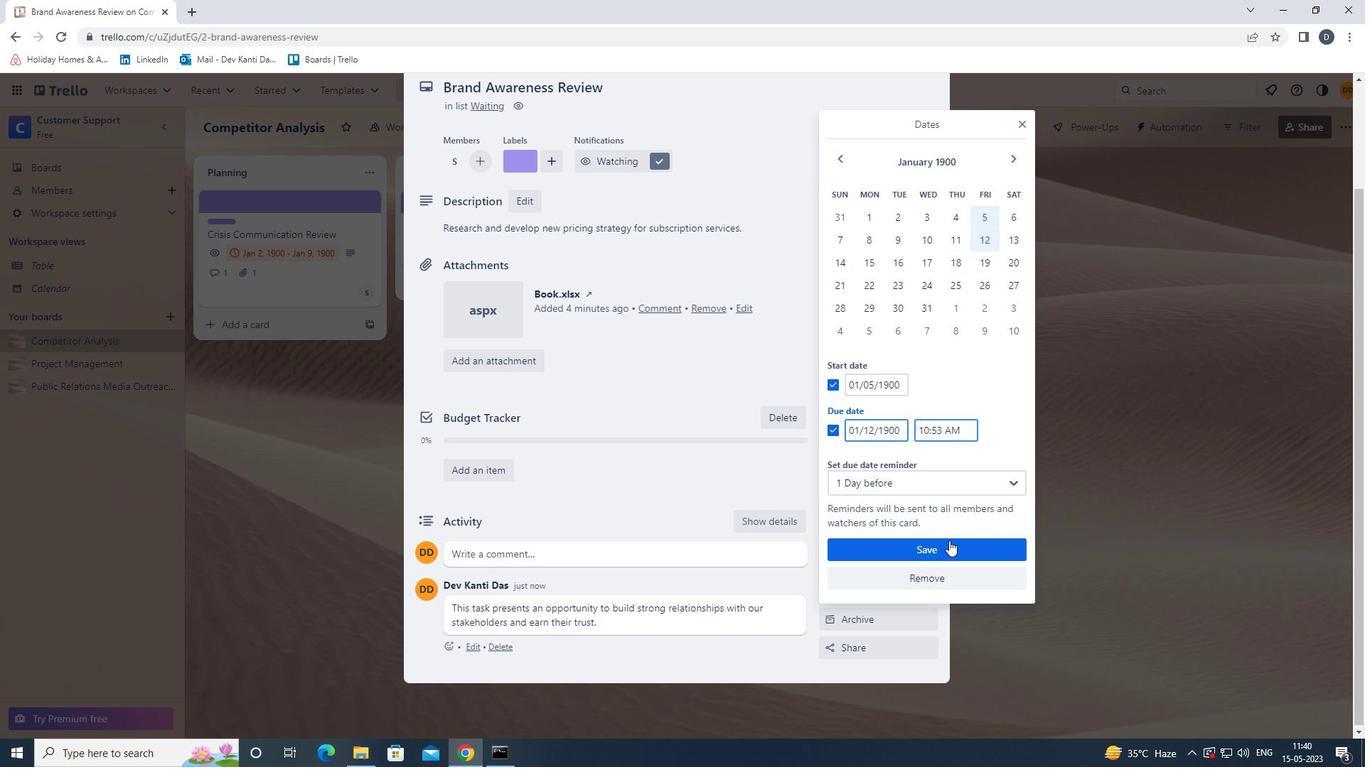 
Action: Mouse moved to (900, 536)
Screenshot: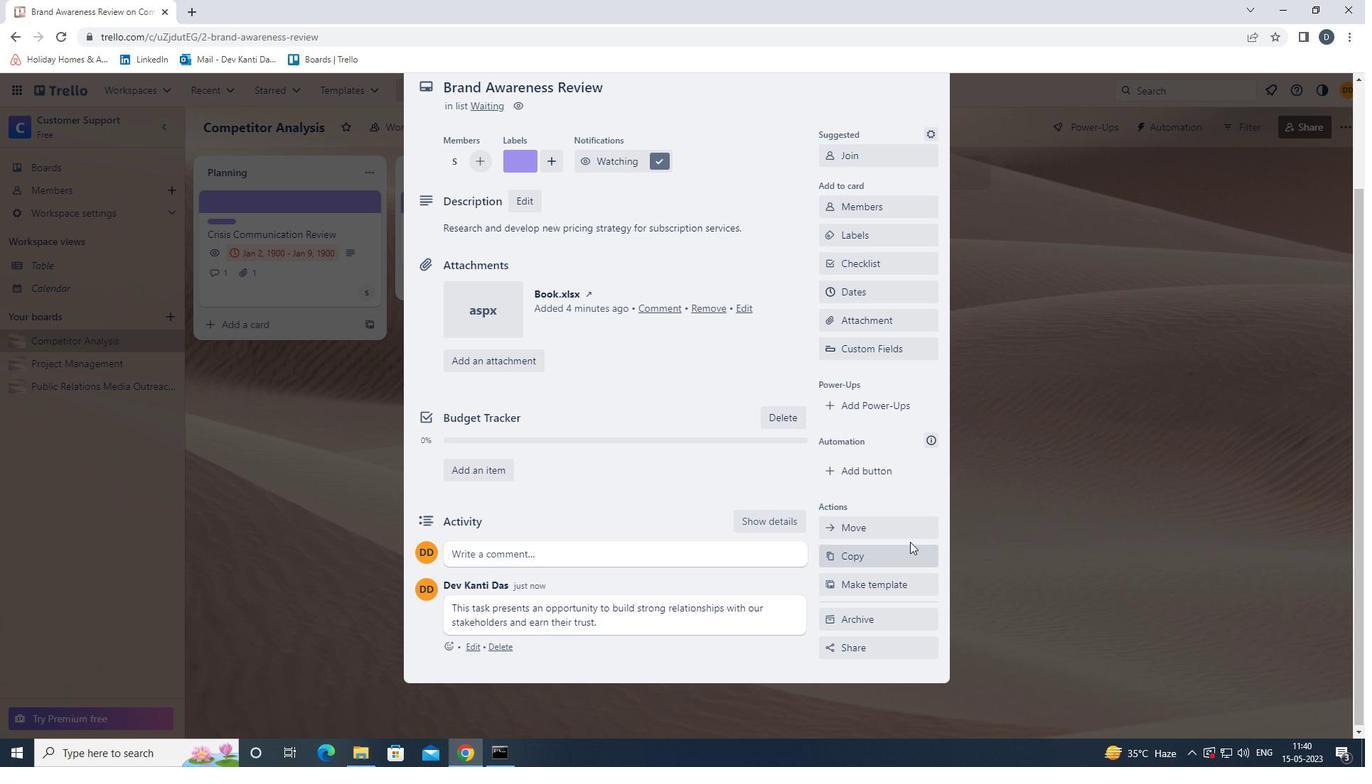 
Action: Mouse scrolled (900, 537) with delta (0, 0)
Screenshot: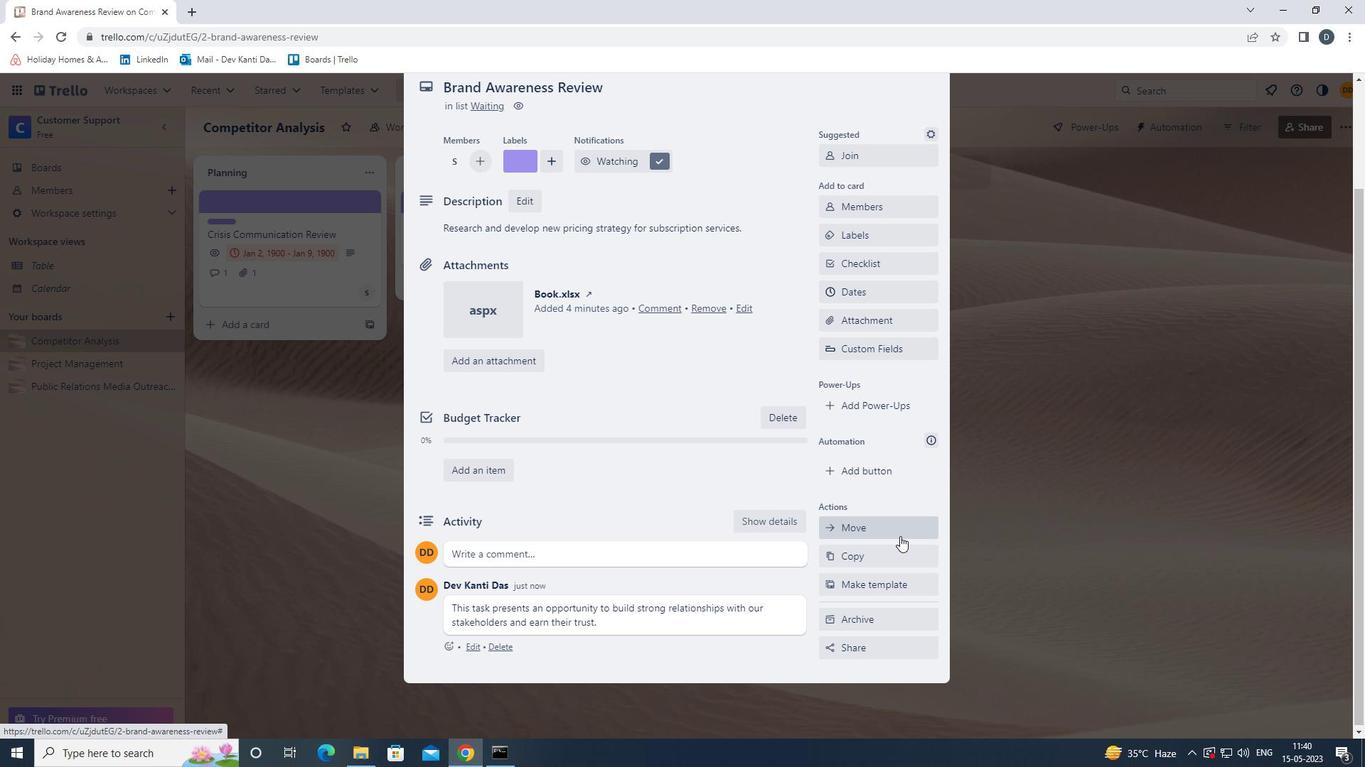 
Action: Mouse scrolled (900, 537) with delta (0, 0)
Screenshot: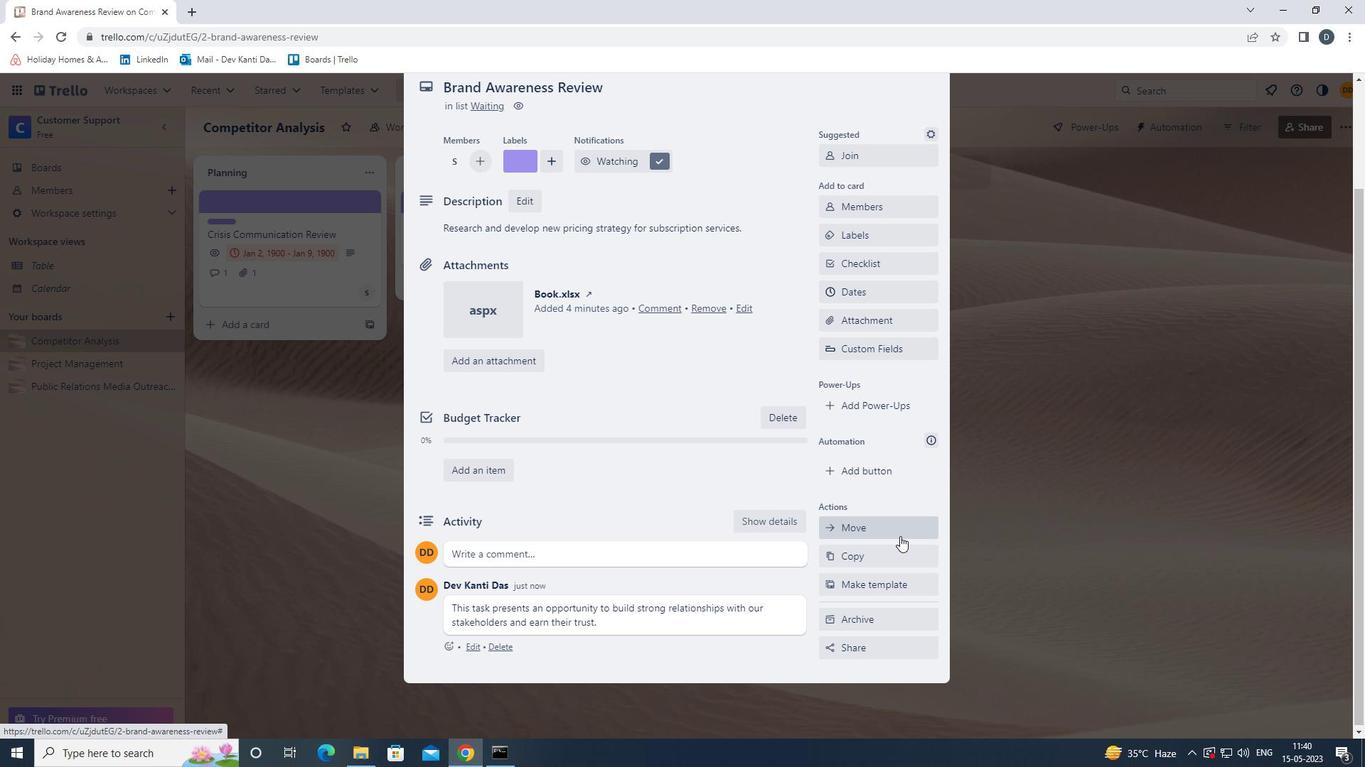
Action: Mouse scrolled (900, 537) with delta (0, 0)
Screenshot: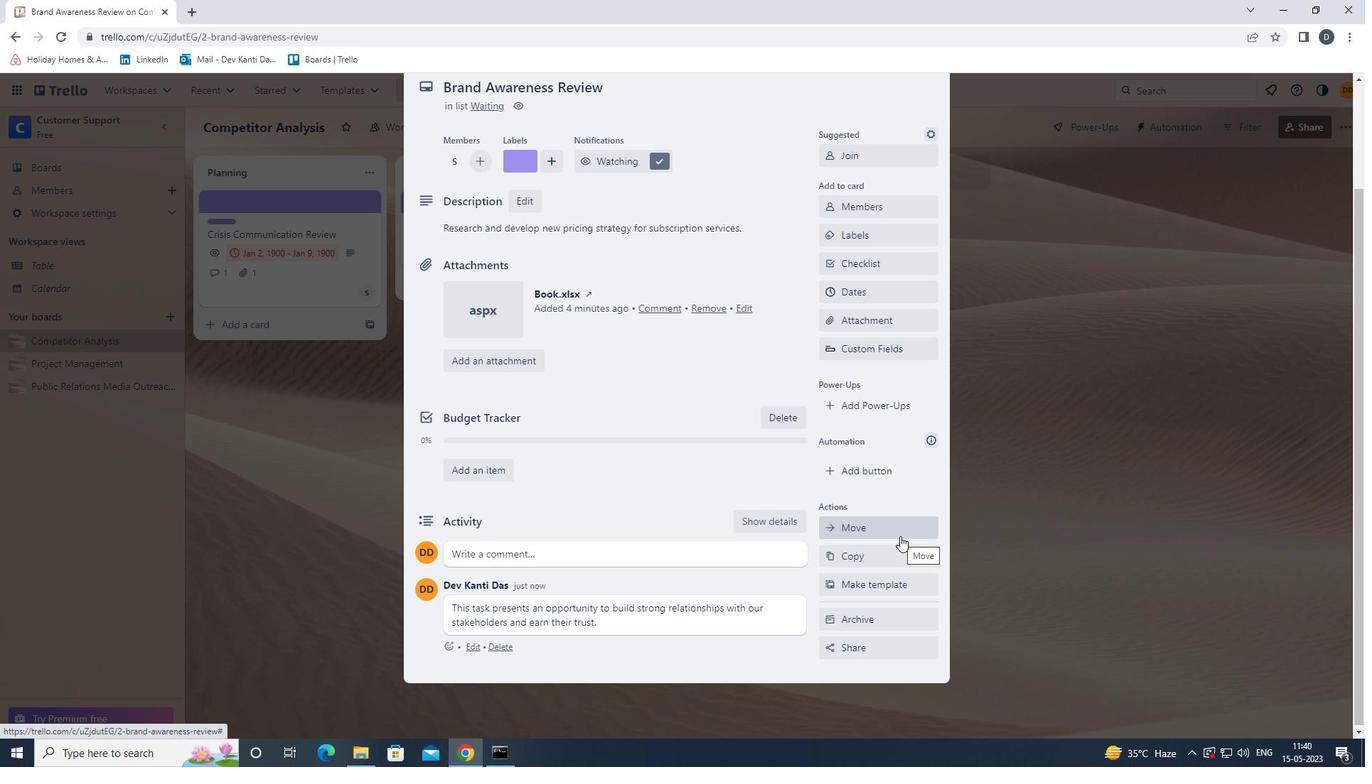 
Action: Mouse moved to (927, 133)
Screenshot: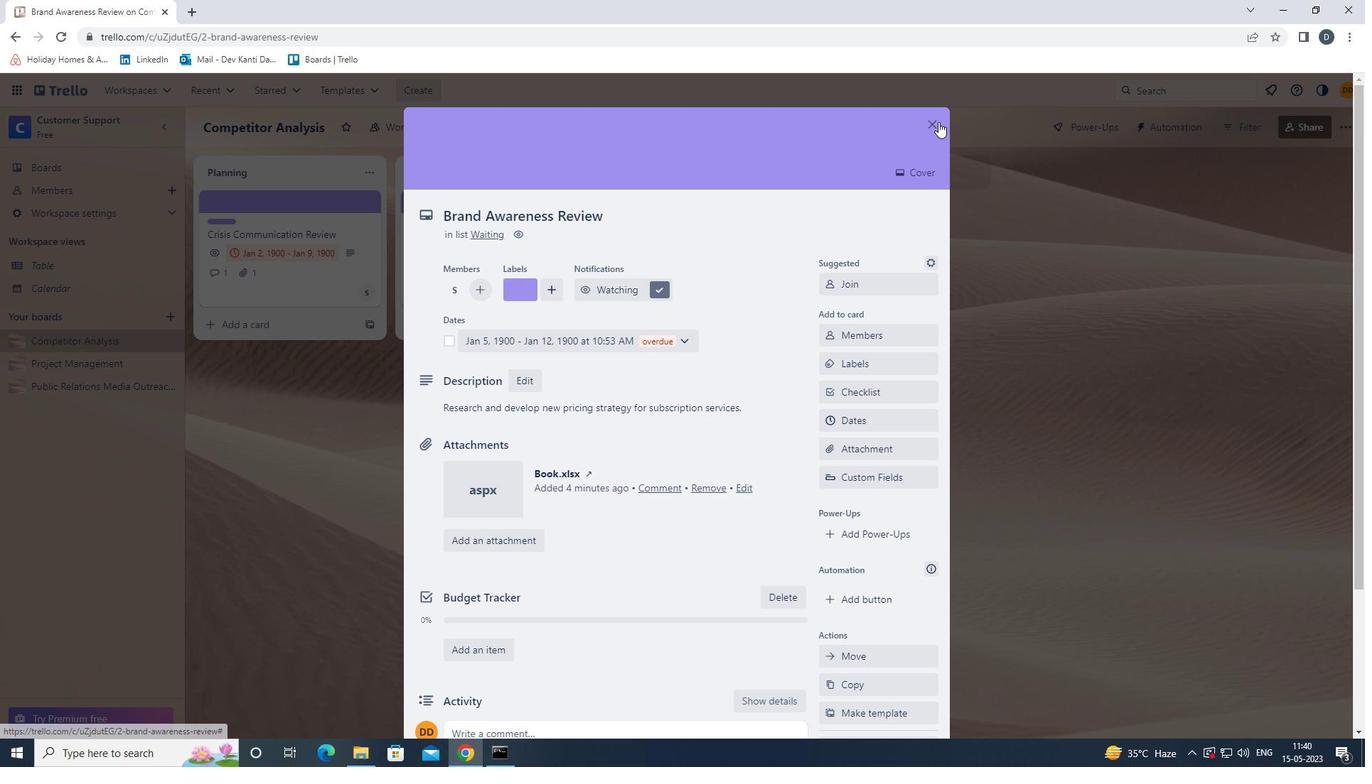 
Action: Mouse pressed left at (927, 133)
Screenshot: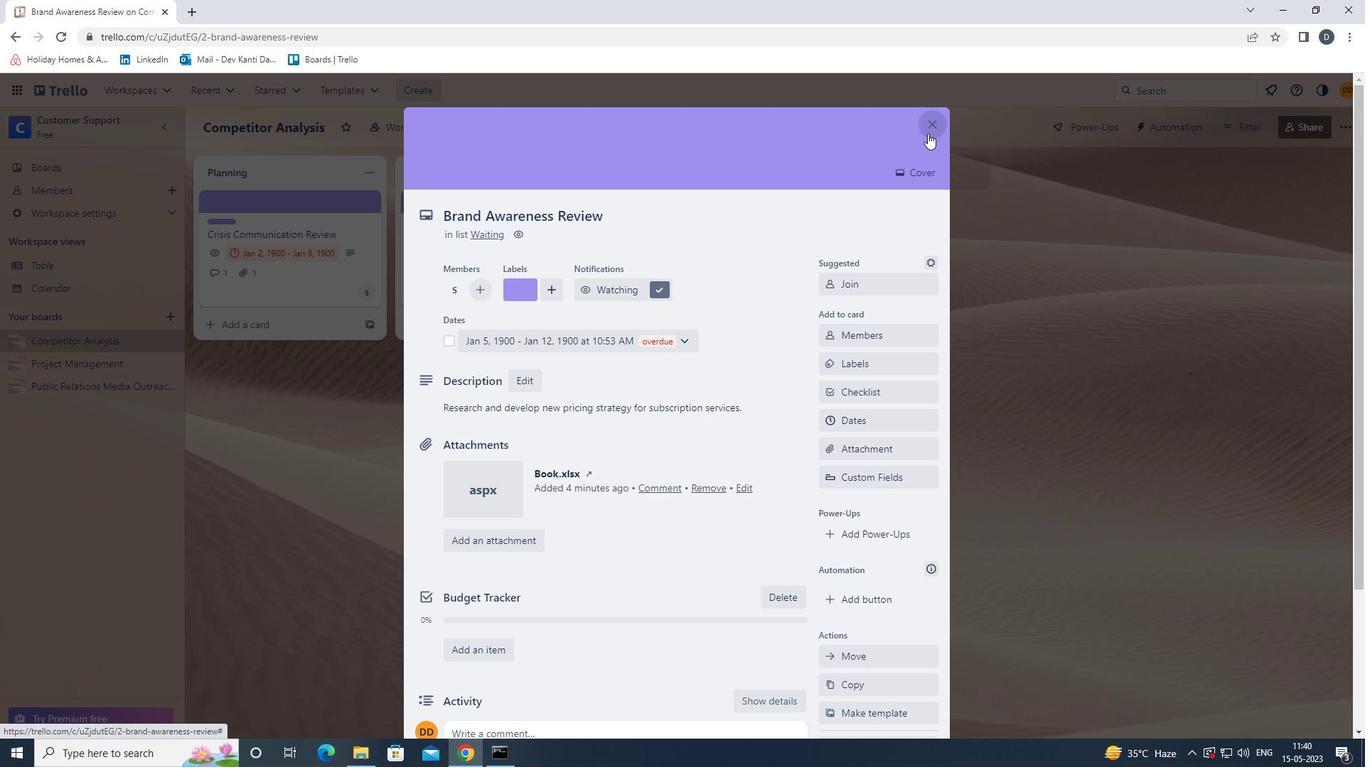 
Action: Mouse moved to (990, 308)
Screenshot: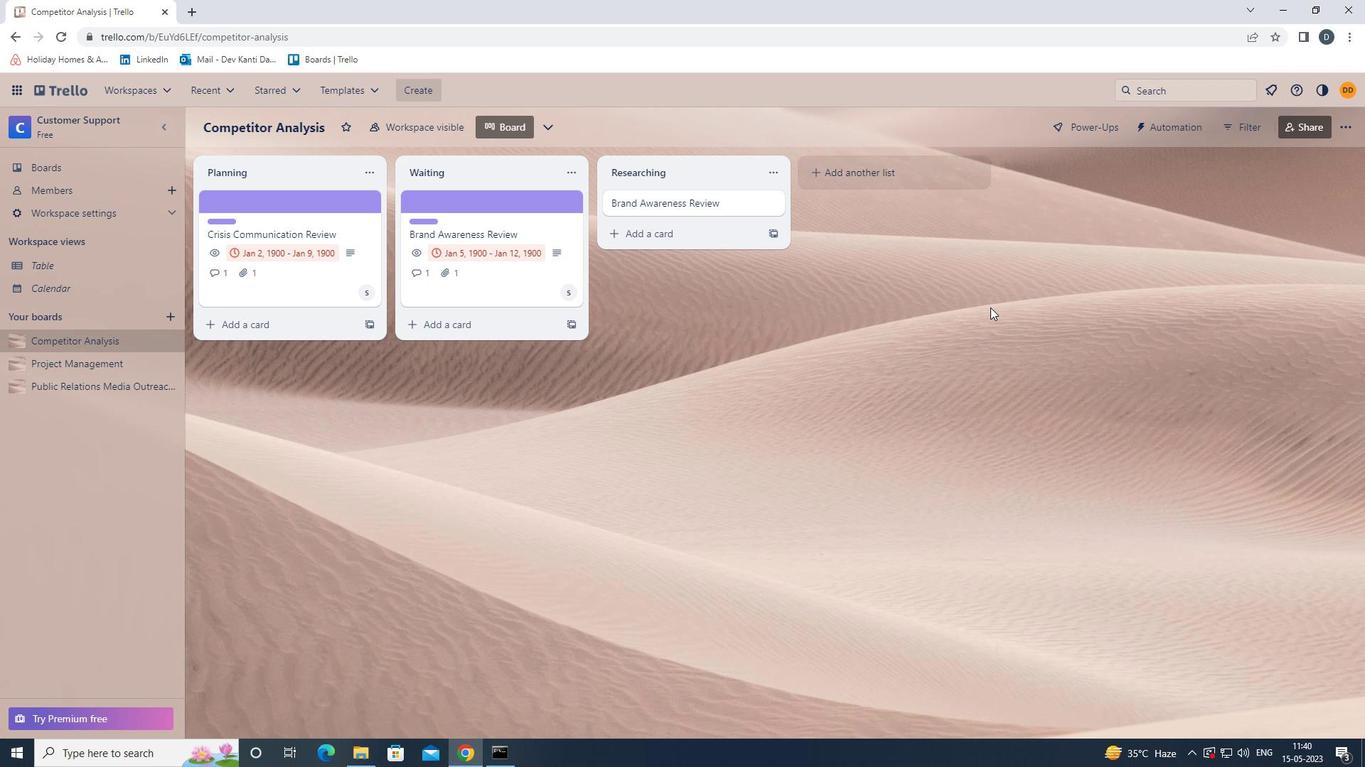 
